 Task: Find a house in Reading, United Kingdom, for 6 guests from September 6 to September 15, with a price range of 8000 to 12000, 5 bedrooms, 6 bathrooms, and amenities including free parking, WiFi, TV, and gym.
Action: Mouse moved to (504, 105)
Screenshot: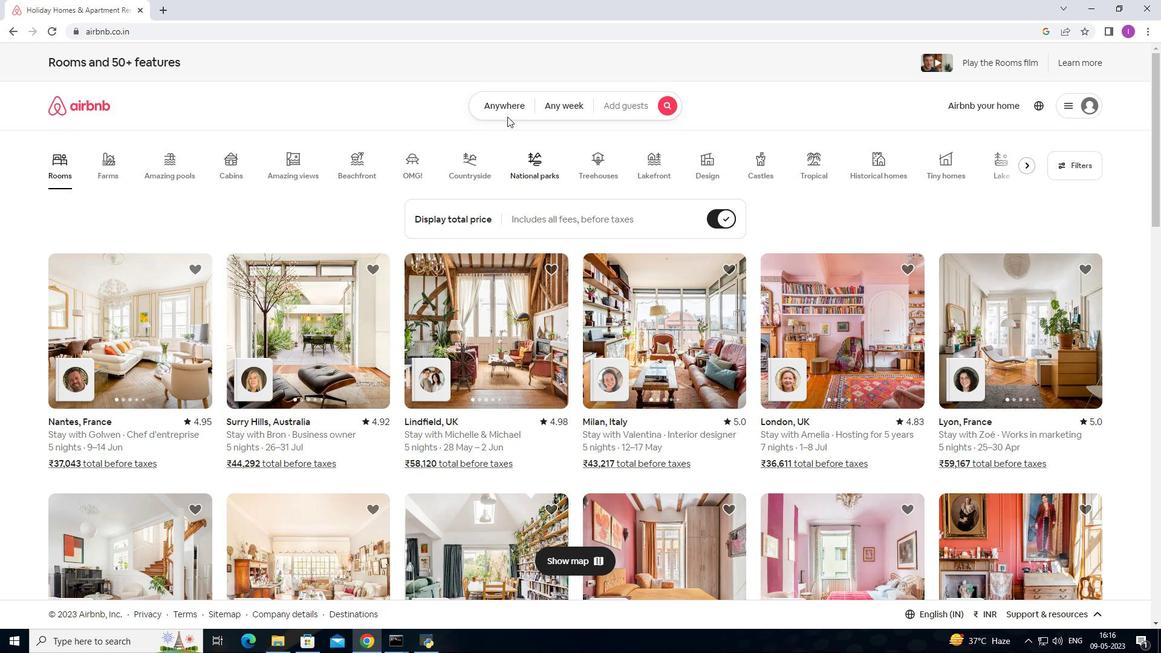 
Action: Mouse pressed left at (504, 105)
Screenshot: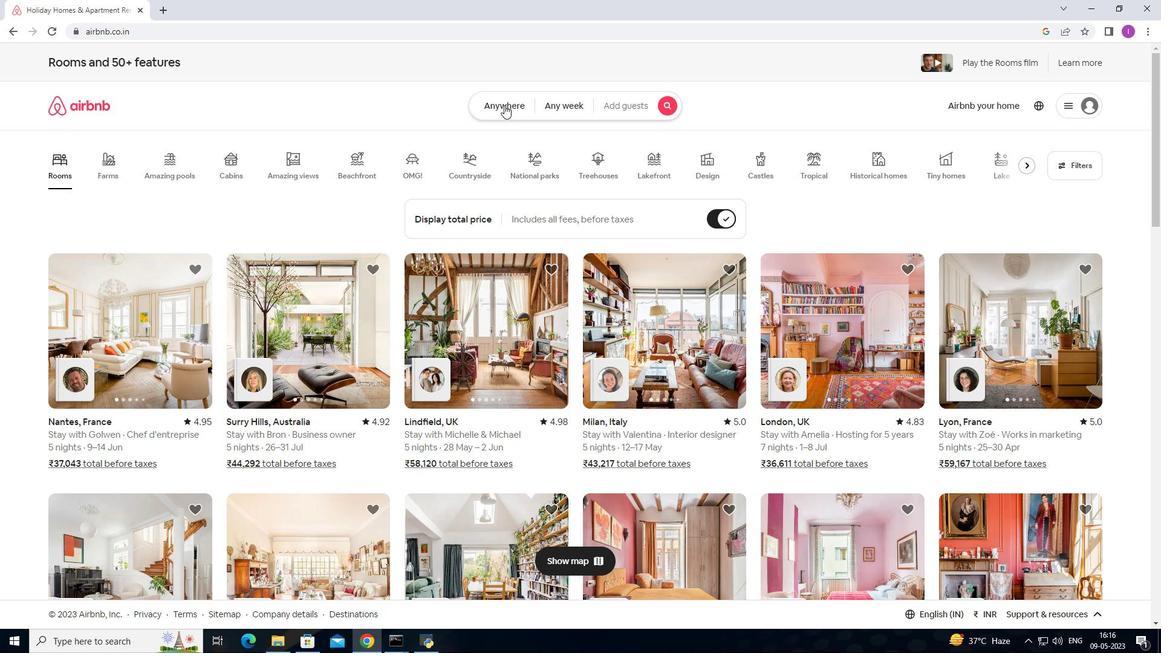 
Action: Mouse moved to (416, 157)
Screenshot: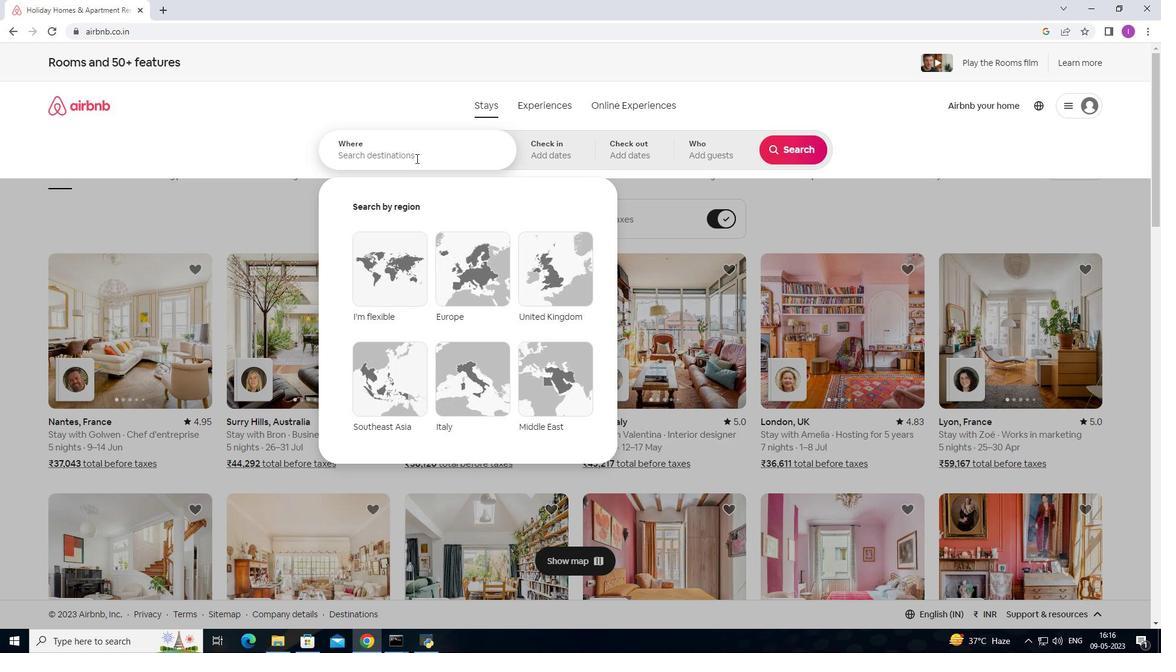 
Action: Mouse pressed left at (416, 157)
Screenshot: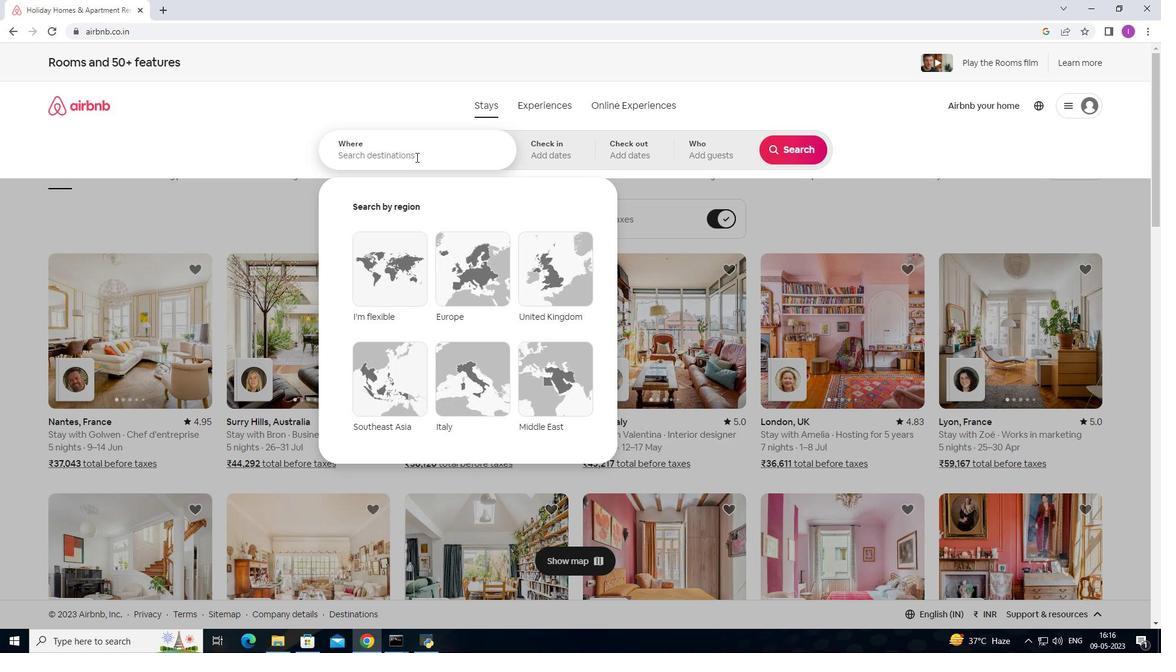 
Action: Mouse moved to (422, 156)
Screenshot: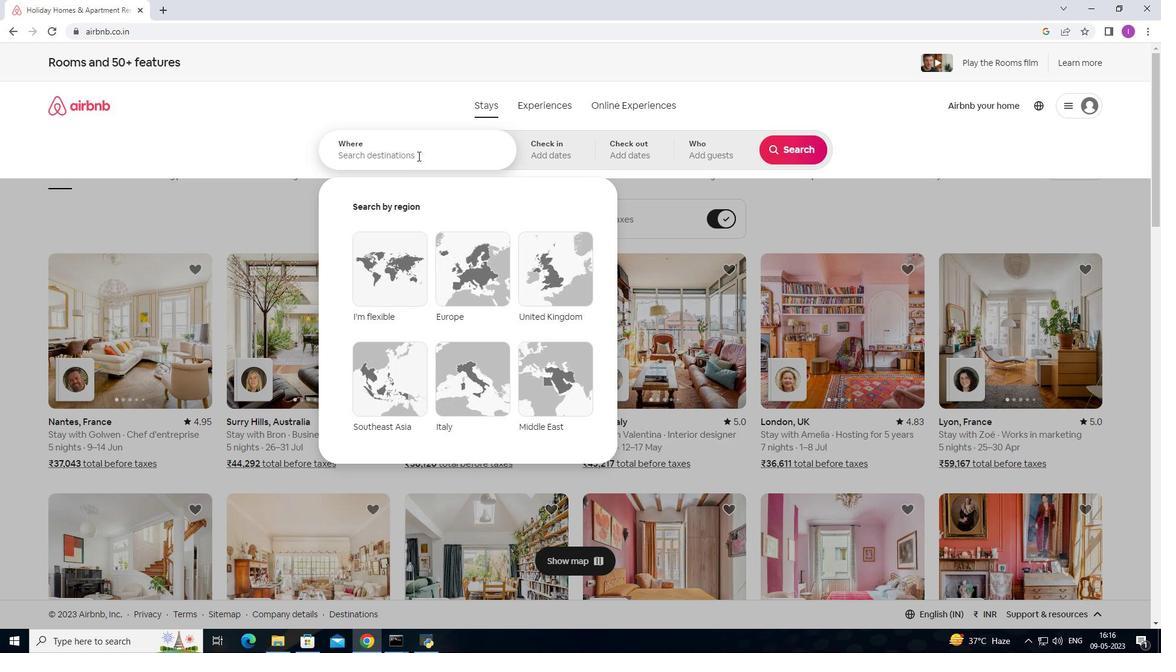 
Action: Key pressed <Key.shift>Reading,<Key.shift>united
Screenshot: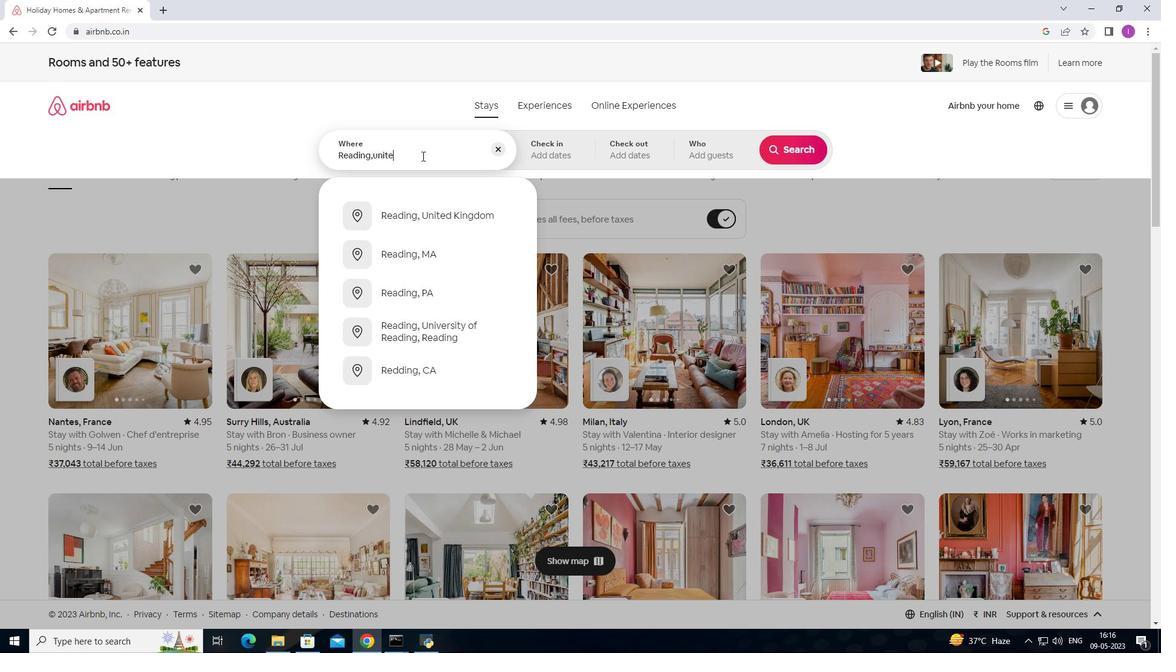 
Action: Mouse moved to (423, 214)
Screenshot: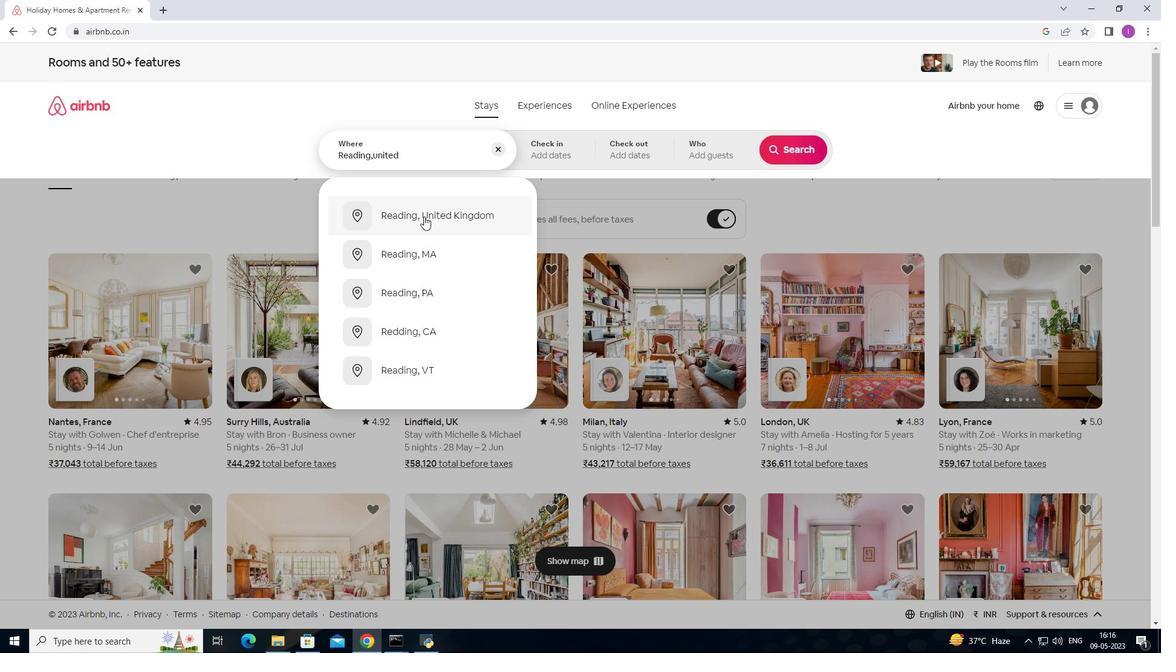 
Action: Mouse pressed left at (423, 214)
Screenshot: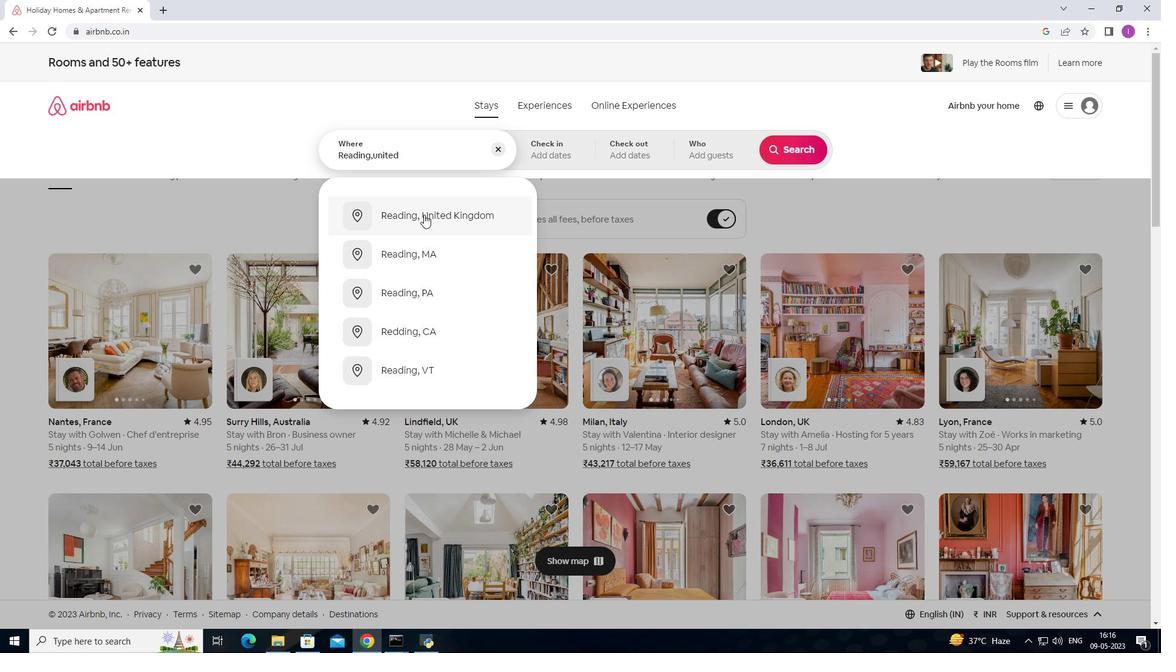 
Action: Mouse moved to (795, 249)
Screenshot: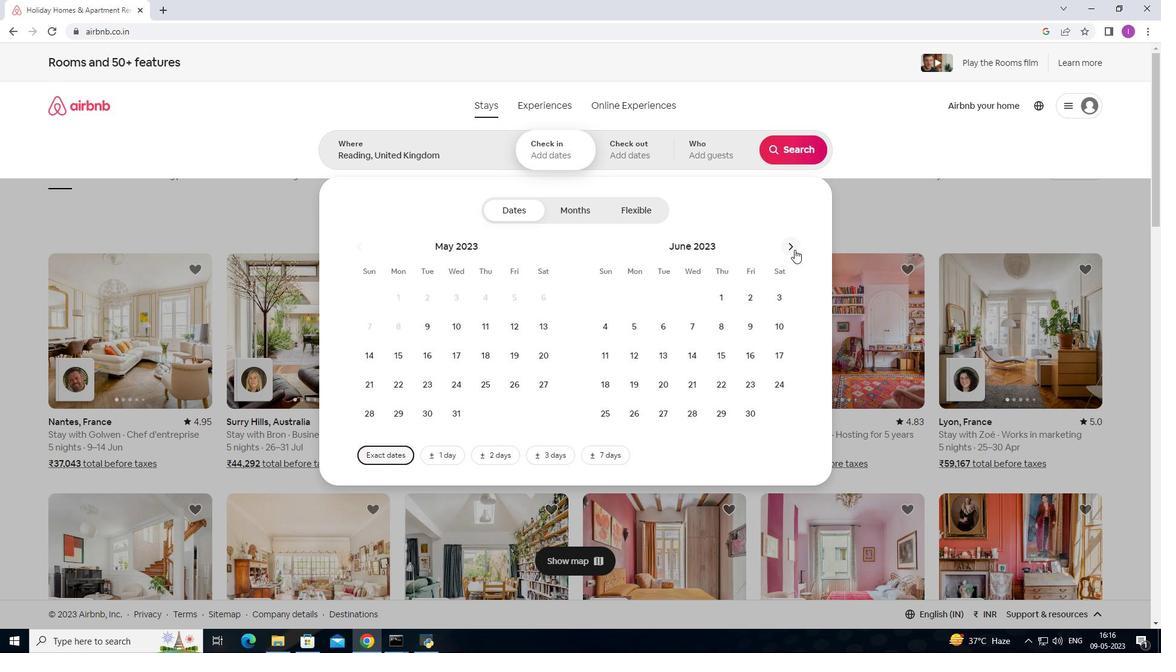 
Action: Mouse pressed left at (795, 249)
Screenshot: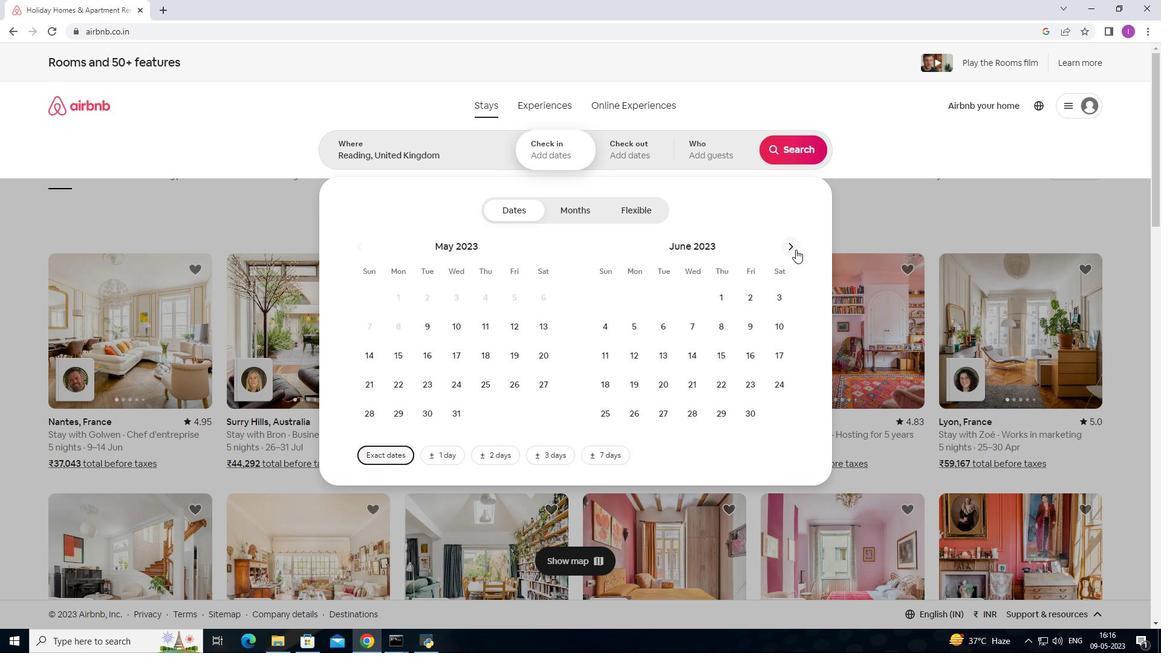 
Action: Mouse pressed left at (795, 249)
Screenshot: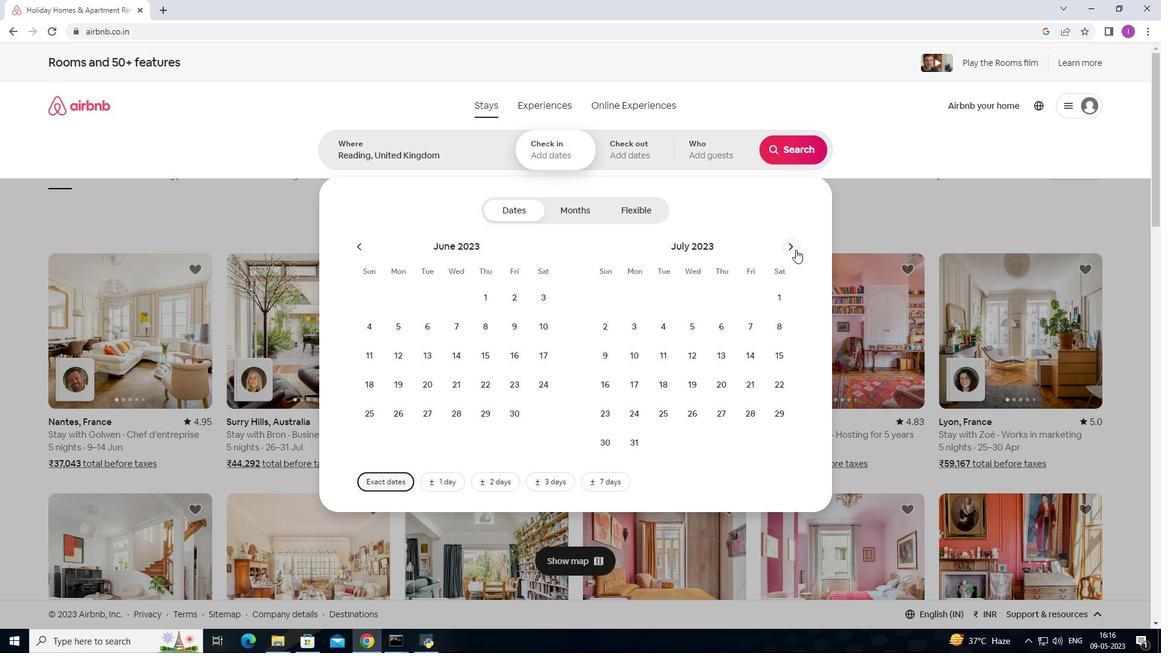 
Action: Mouse pressed left at (795, 249)
Screenshot: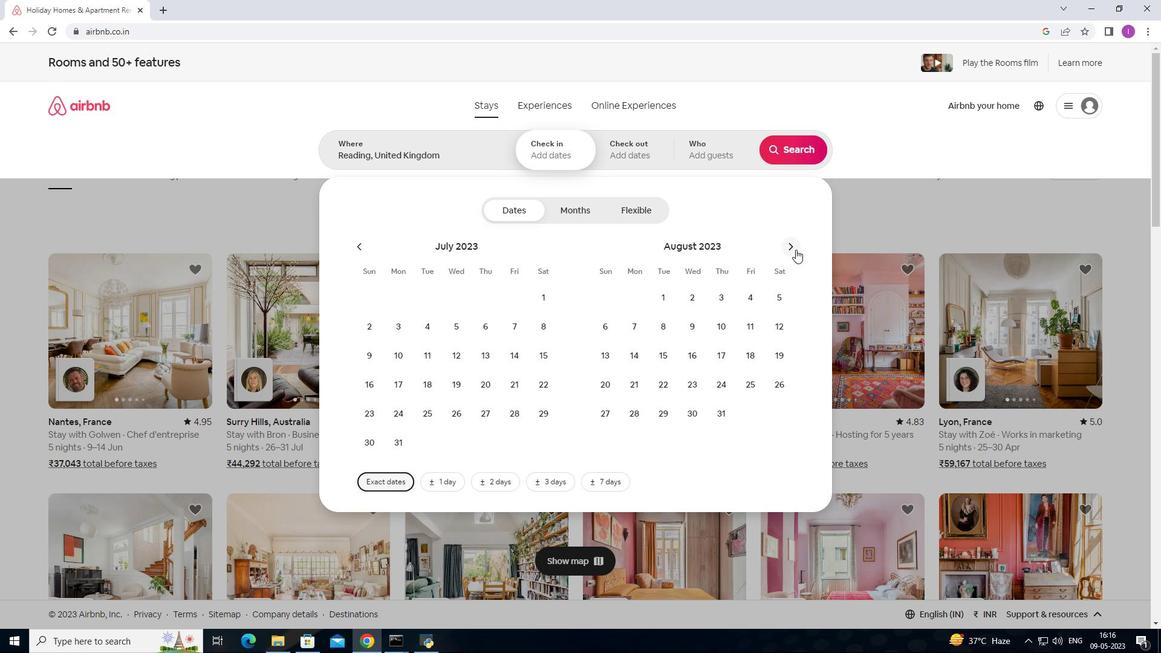 
Action: Mouse moved to (695, 325)
Screenshot: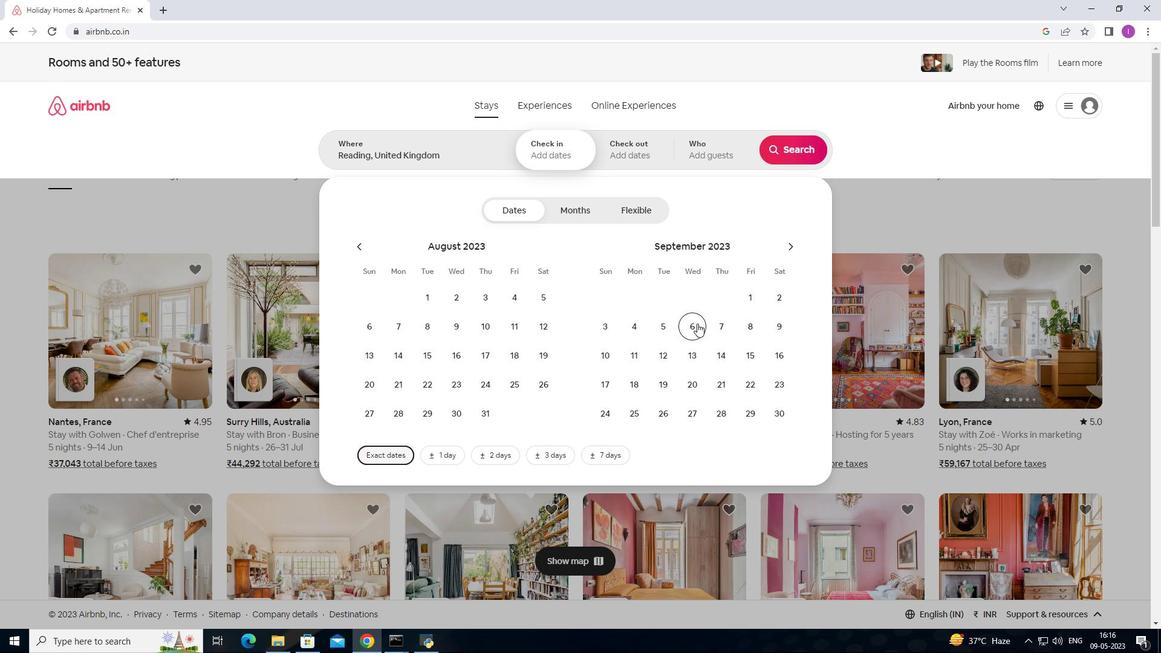
Action: Mouse pressed left at (695, 325)
Screenshot: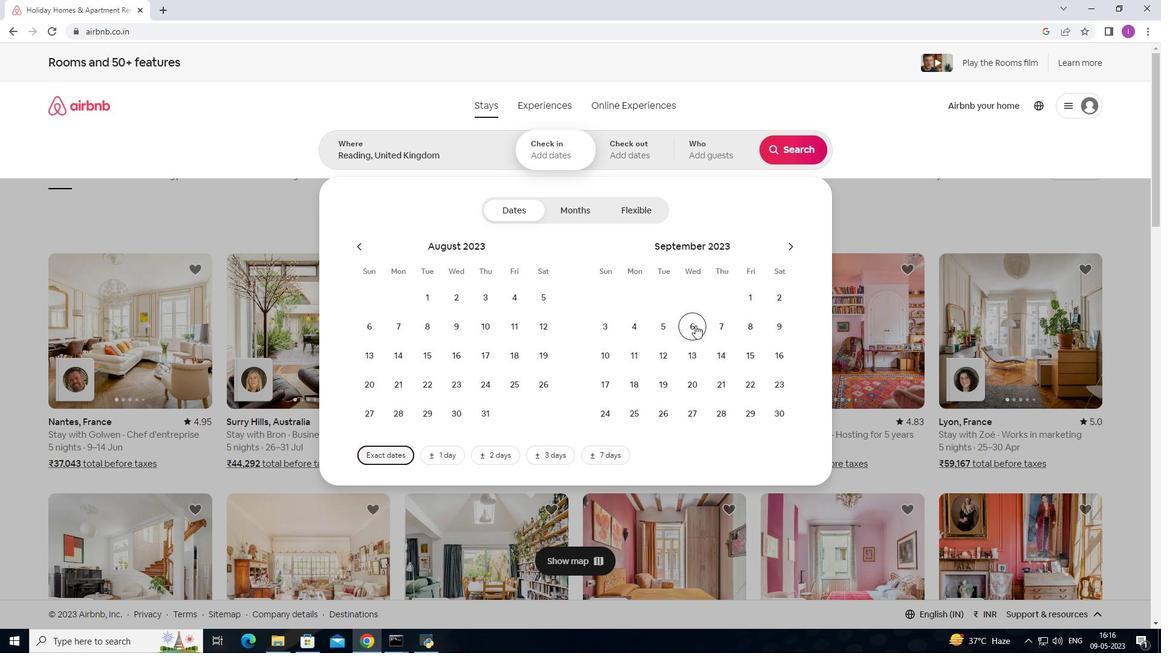 
Action: Mouse moved to (758, 359)
Screenshot: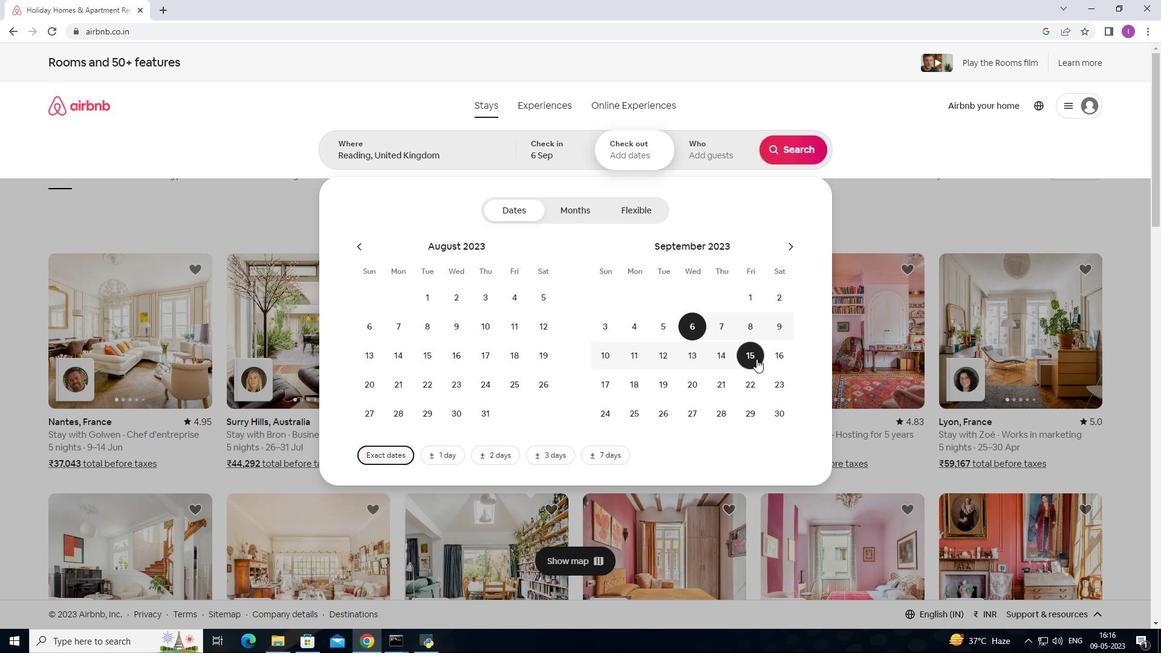 
Action: Mouse pressed left at (758, 359)
Screenshot: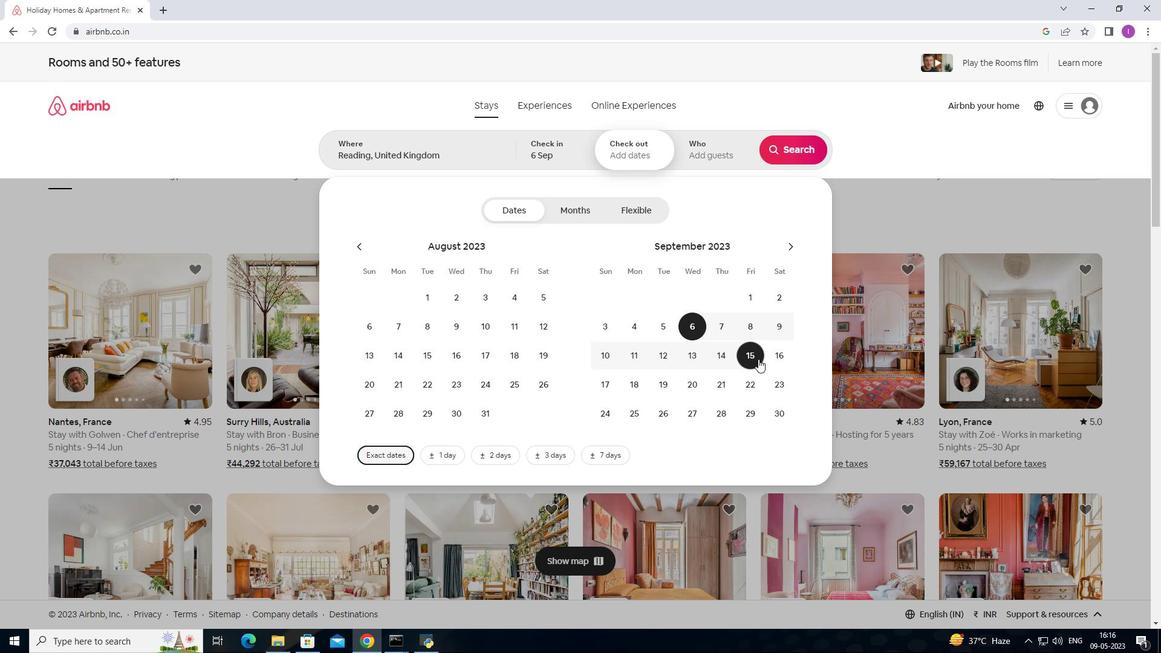 
Action: Mouse moved to (720, 145)
Screenshot: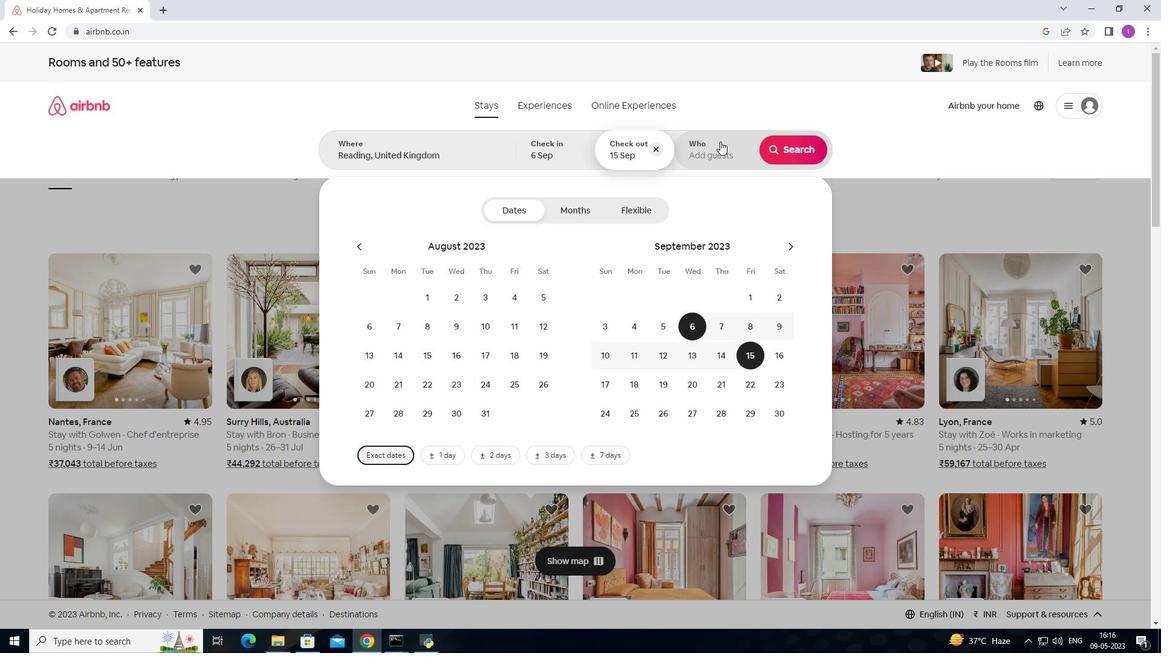 
Action: Mouse pressed left at (720, 145)
Screenshot: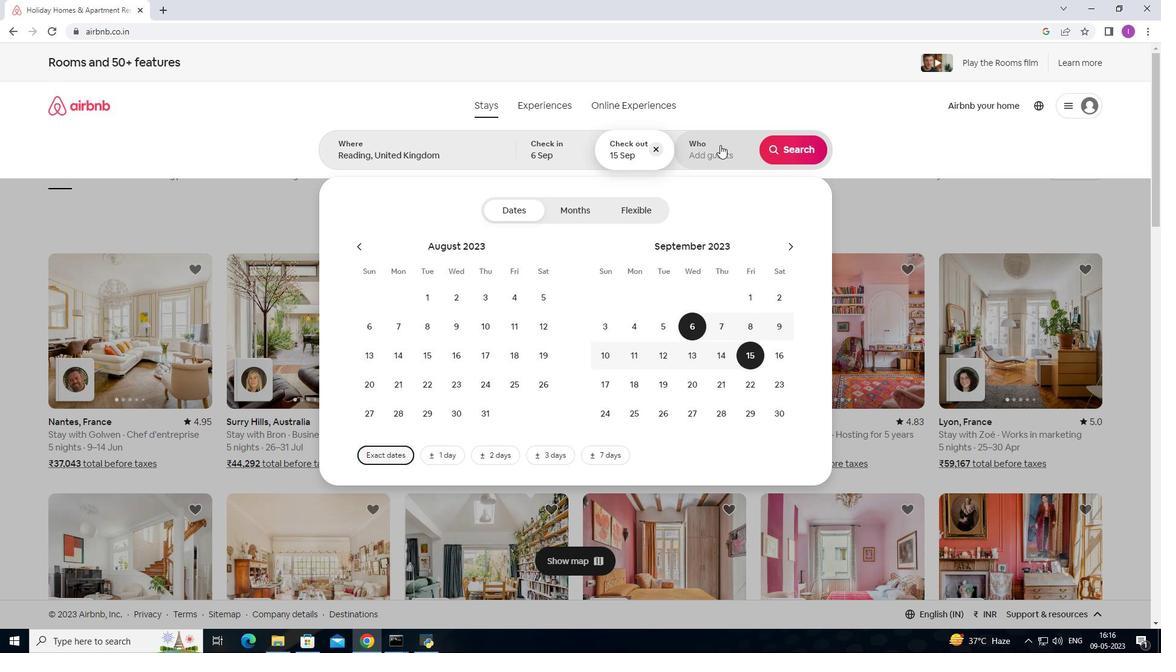 
Action: Mouse moved to (792, 217)
Screenshot: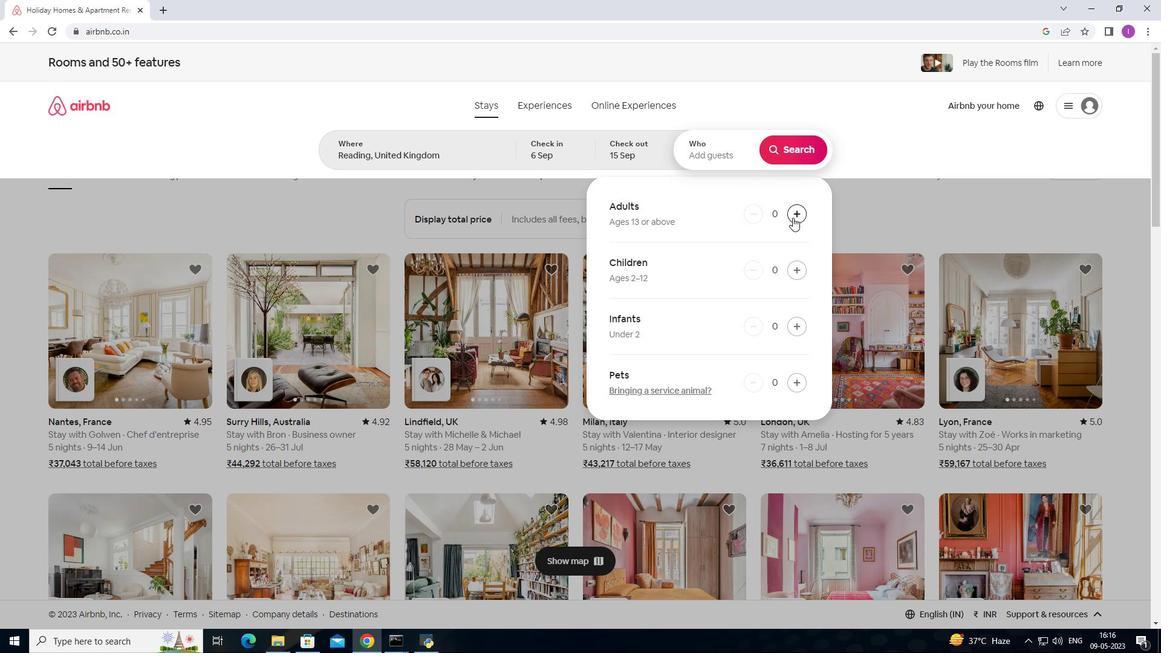 
Action: Mouse pressed left at (792, 217)
Screenshot: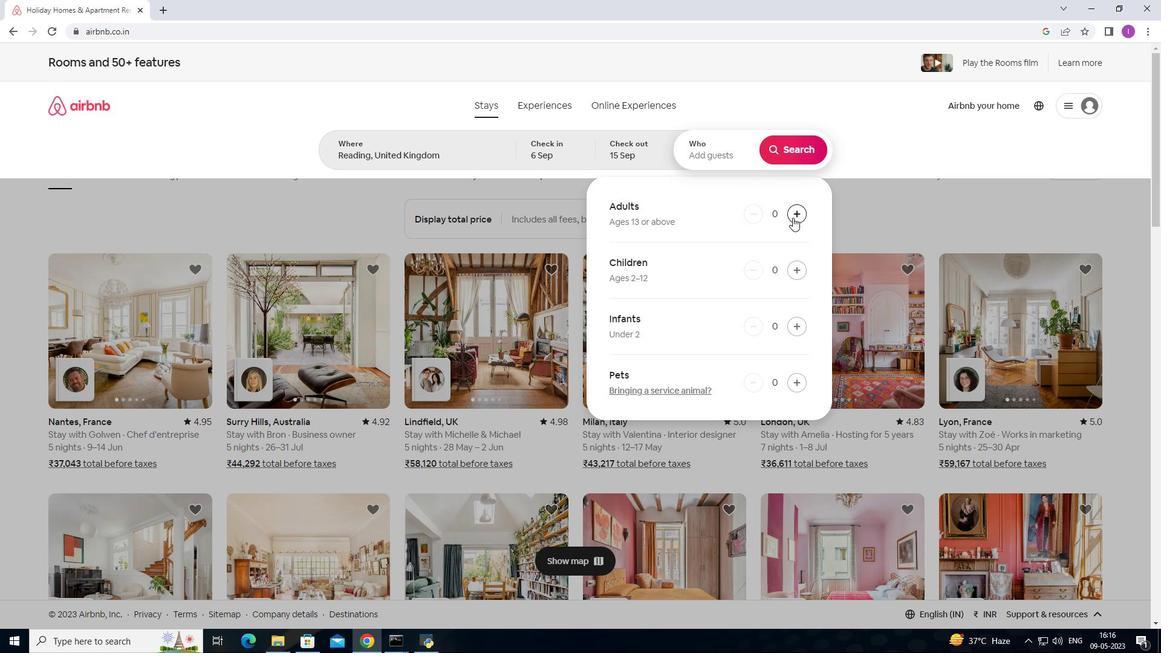 
Action: Mouse pressed left at (792, 217)
Screenshot: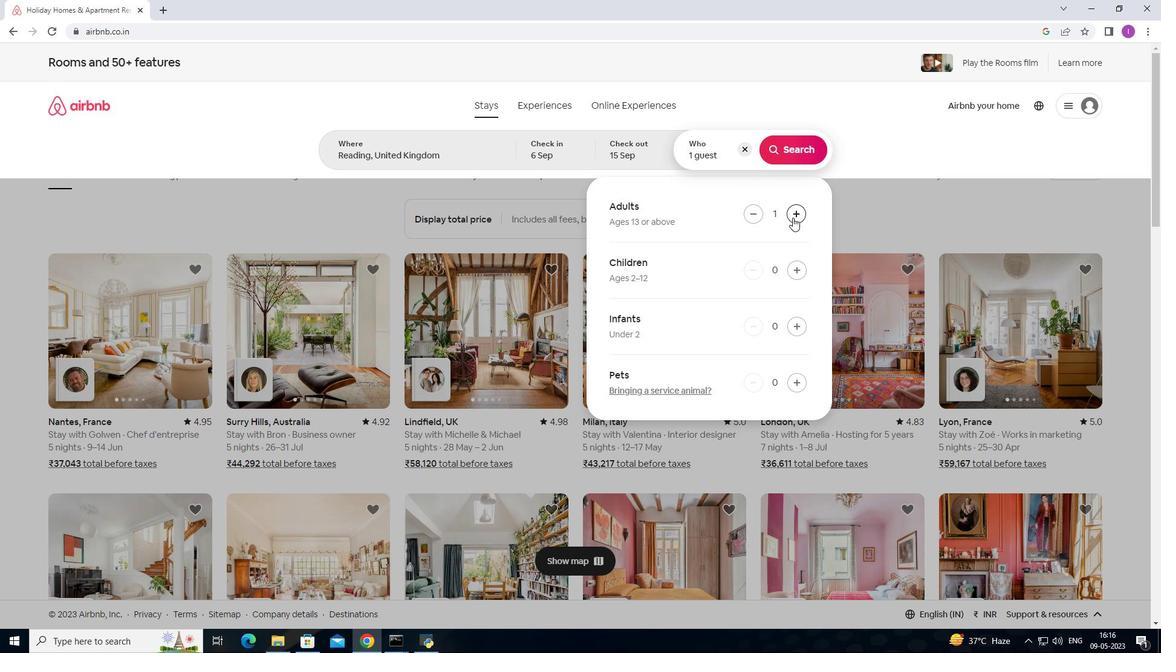 
Action: Mouse pressed left at (792, 217)
Screenshot: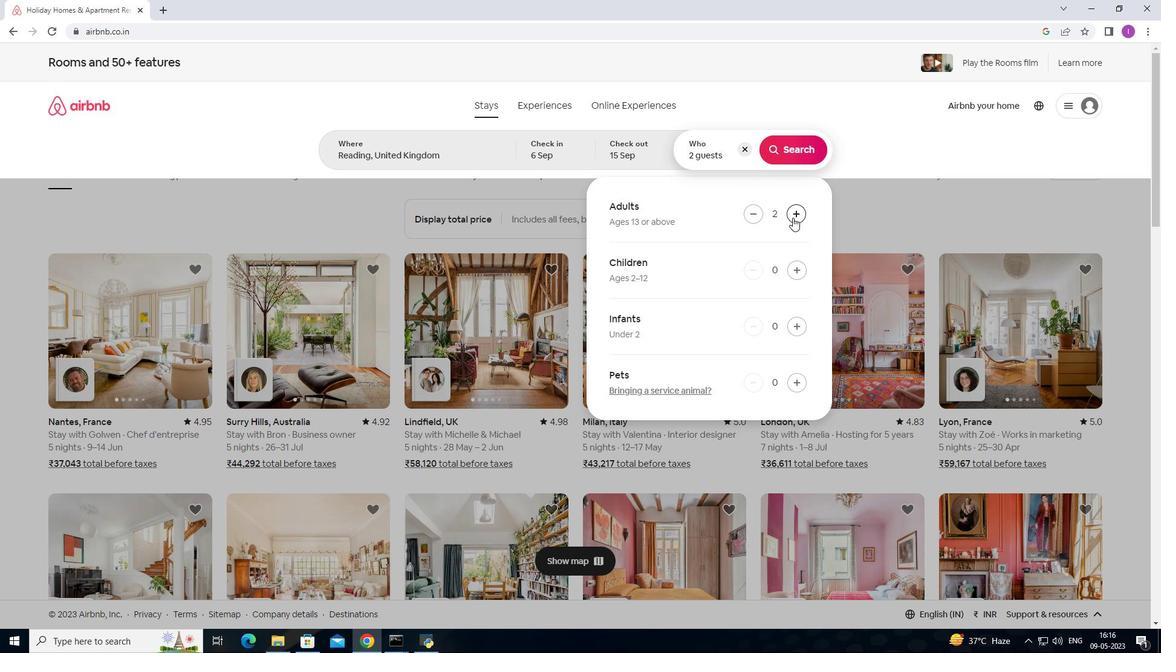 
Action: Mouse pressed left at (792, 217)
Screenshot: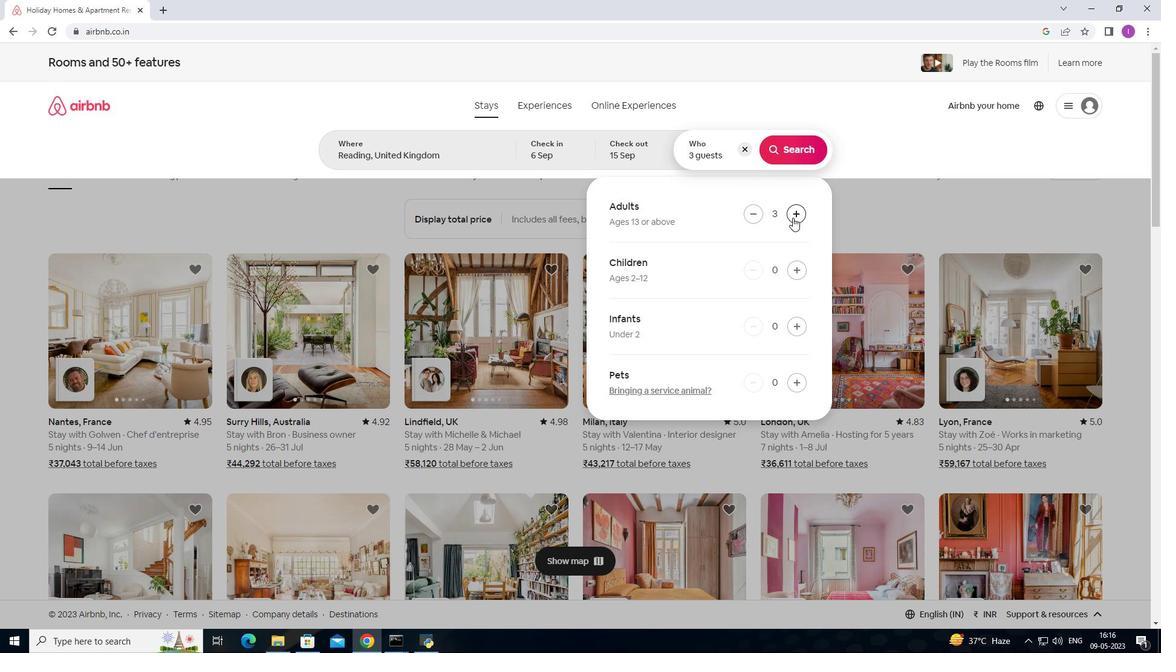 
Action: Mouse pressed left at (792, 217)
Screenshot: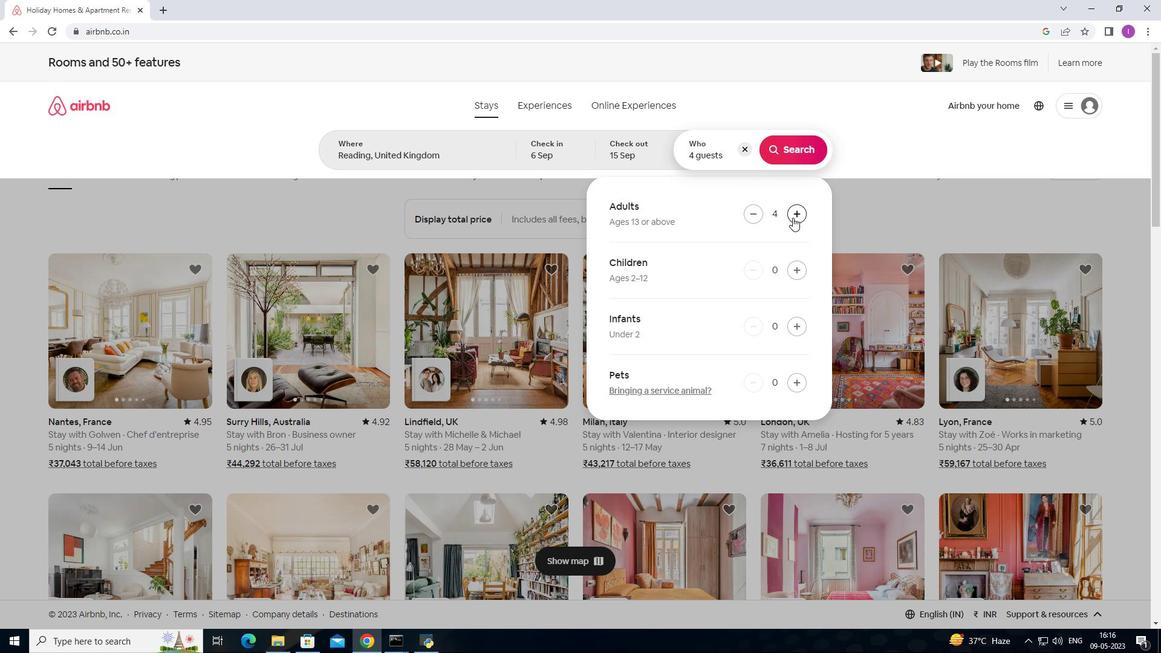 
Action: Mouse moved to (792, 217)
Screenshot: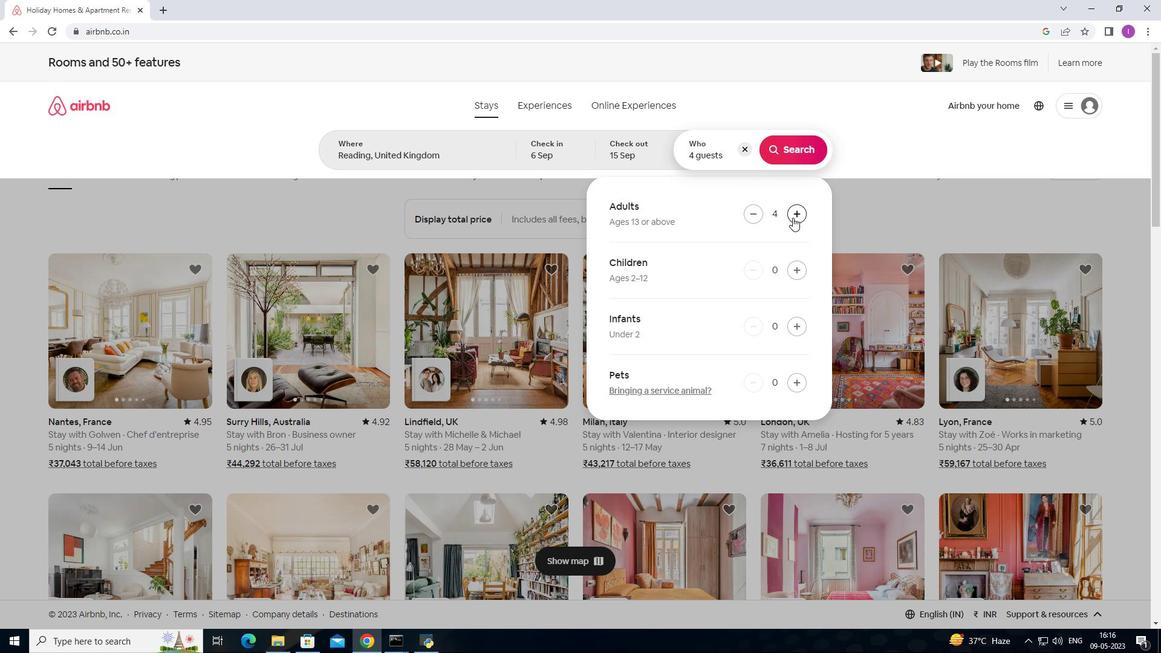 
Action: Mouse pressed left at (792, 217)
Screenshot: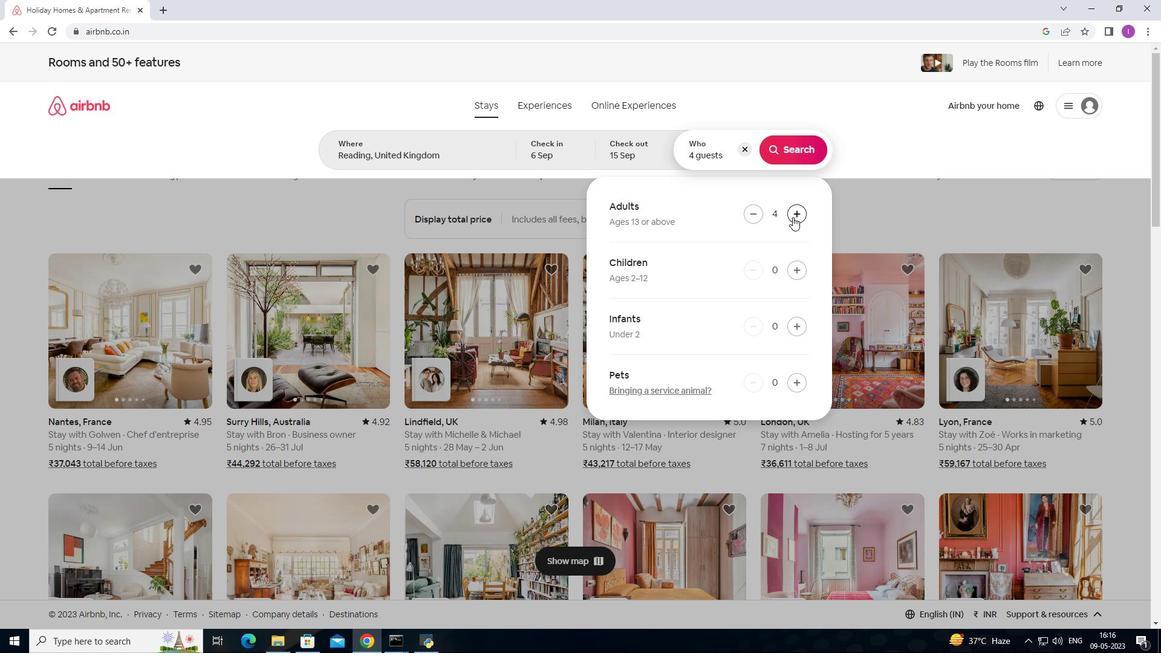 
Action: Mouse moved to (786, 156)
Screenshot: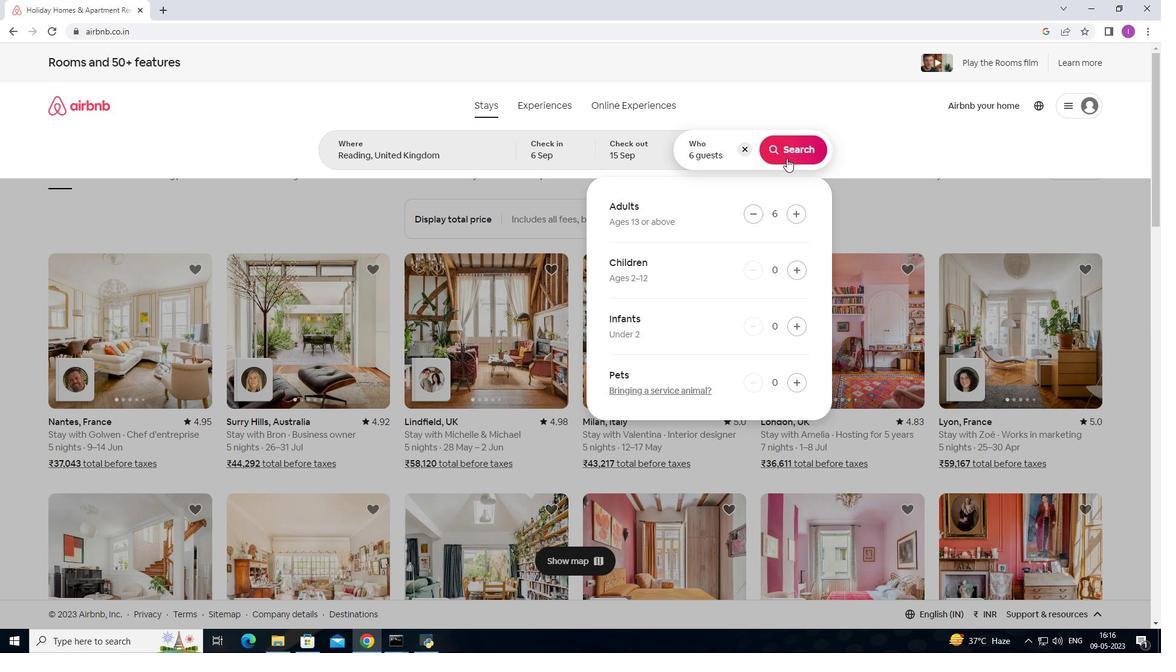 
Action: Mouse pressed left at (786, 156)
Screenshot: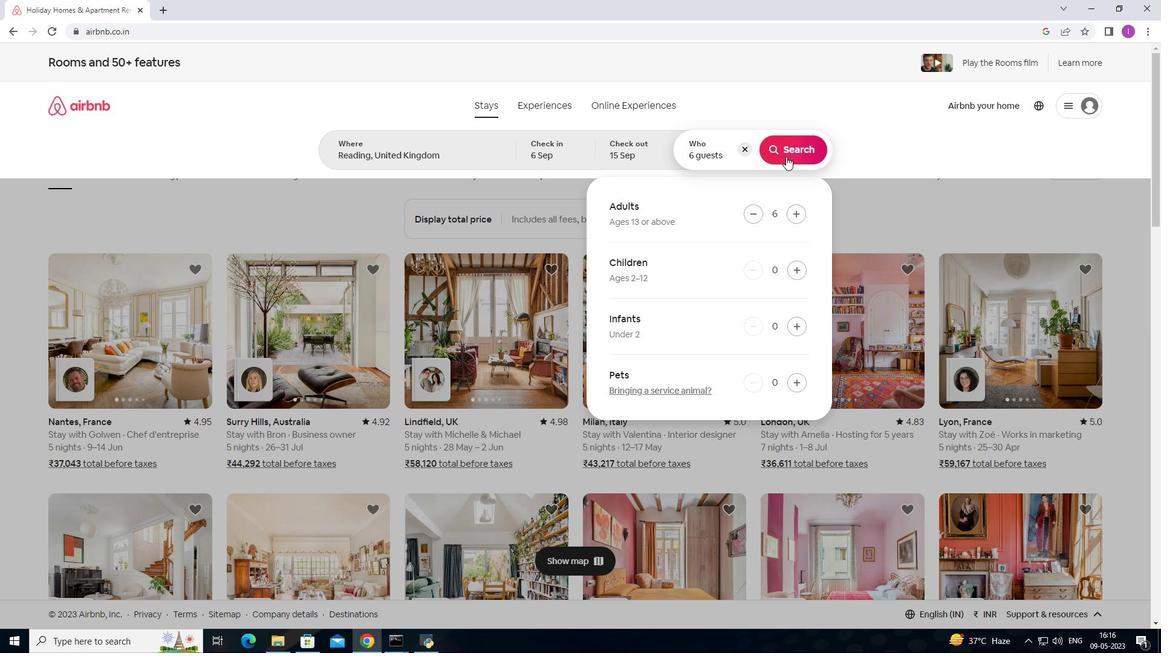 
Action: Mouse moved to (1114, 123)
Screenshot: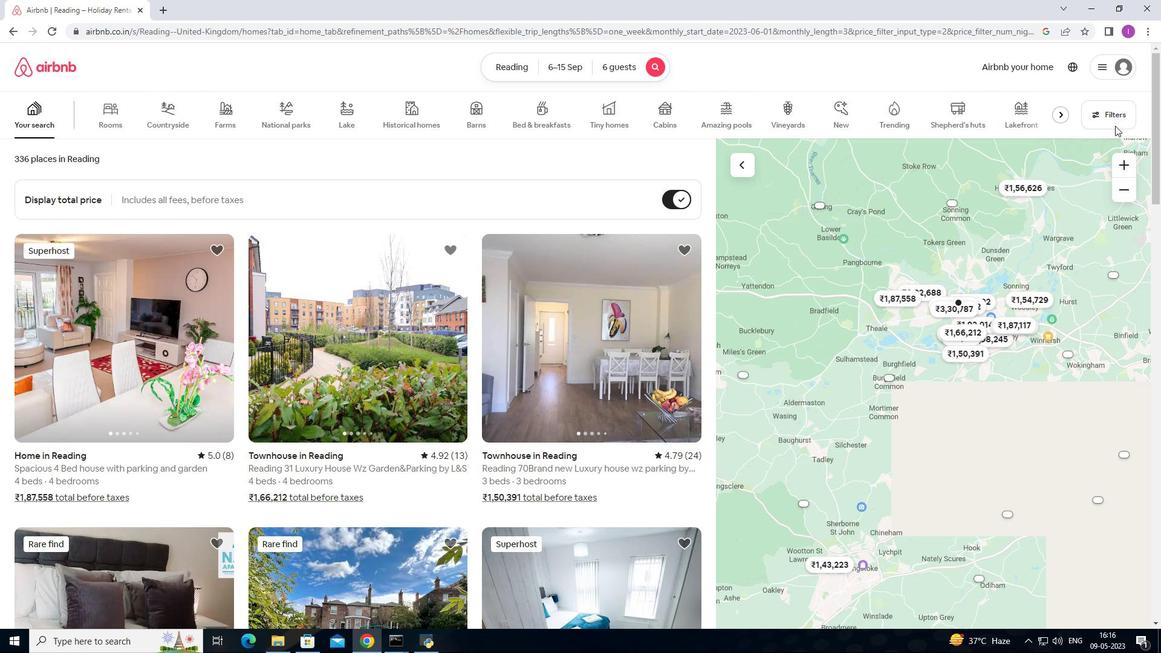 
Action: Mouse pressed left at (1114, 123)
Screenshot: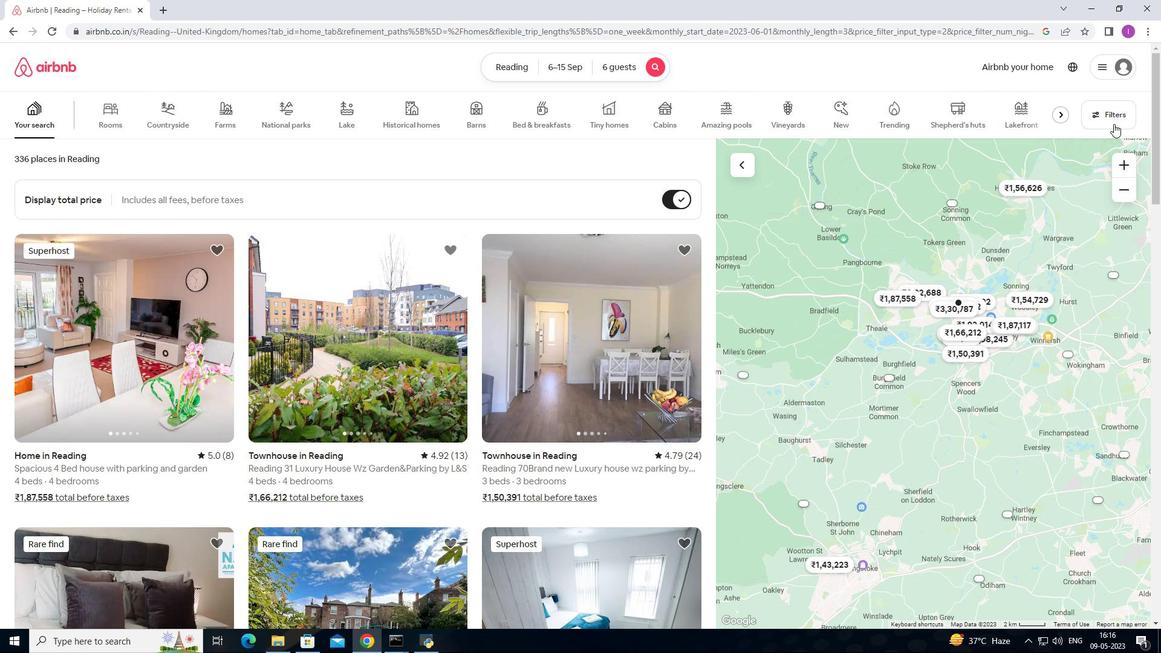 
Action: Mouse moved to (436, 419)
Screenshot: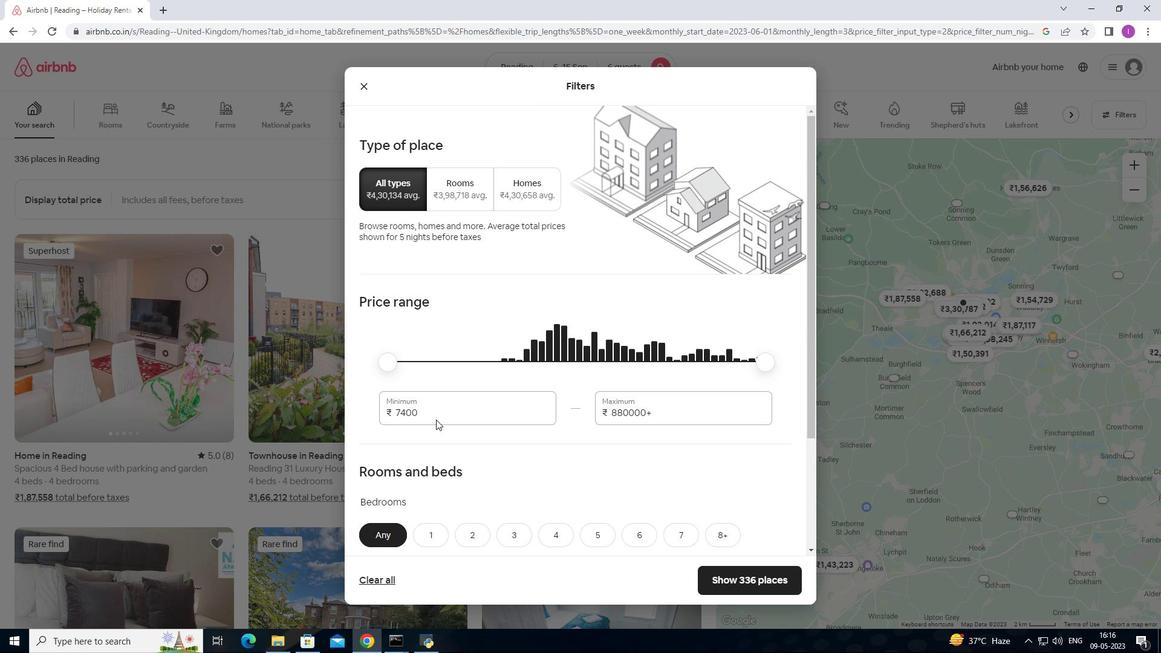 
Action: Mouse pressed left at (436, 419)
Screenshot: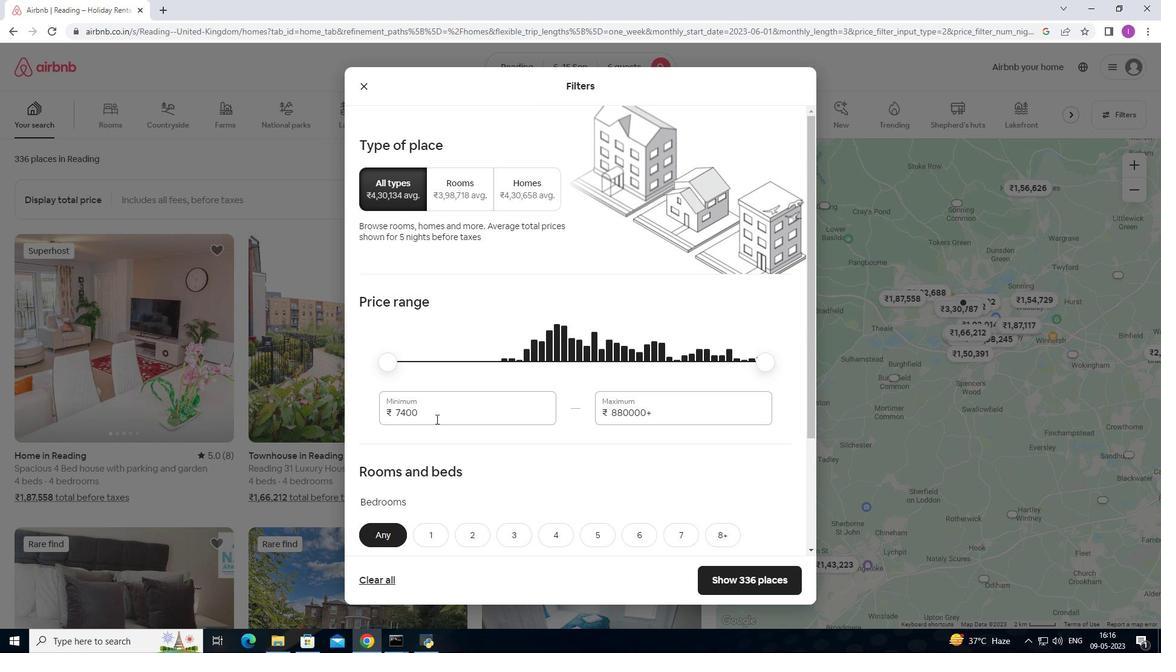 
Action: Mouse moved to (393, 414)
Screenshot: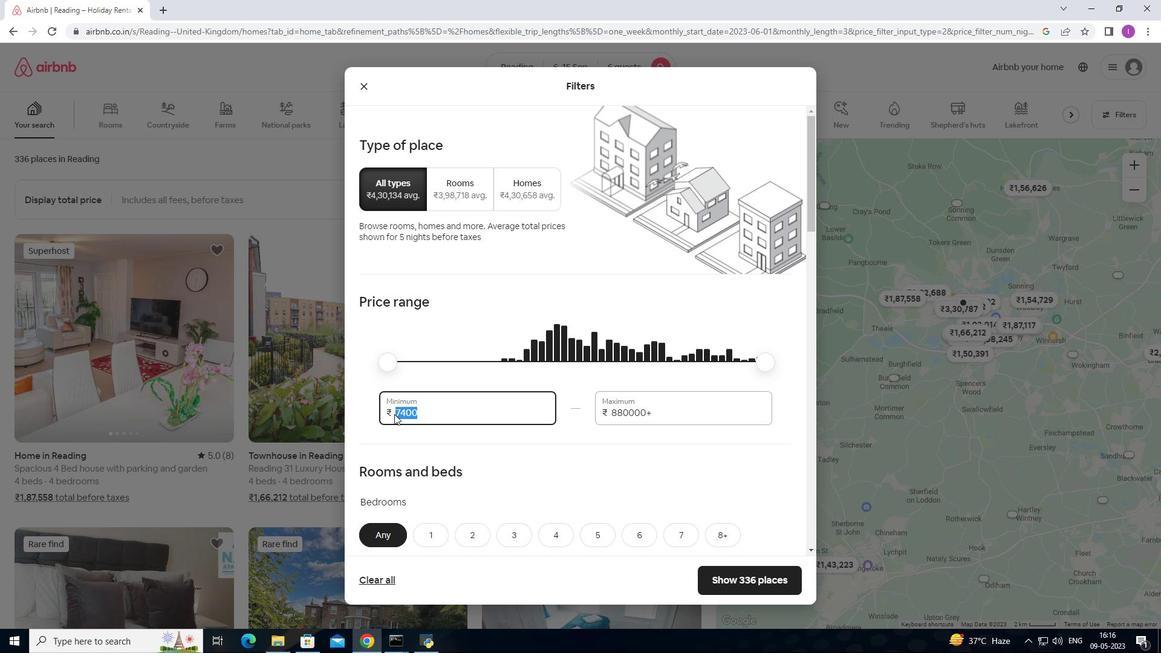 
Action: Key pressed 8000
Screenshot: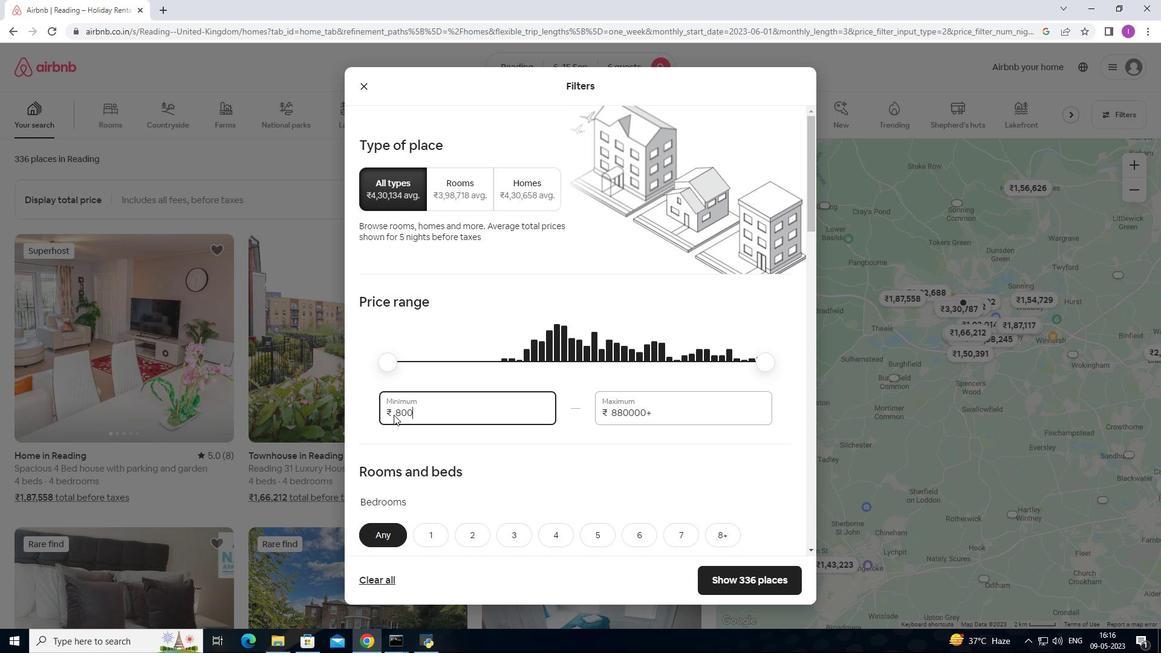 
Action: Mouse moved to (661, 407)
Screenshot: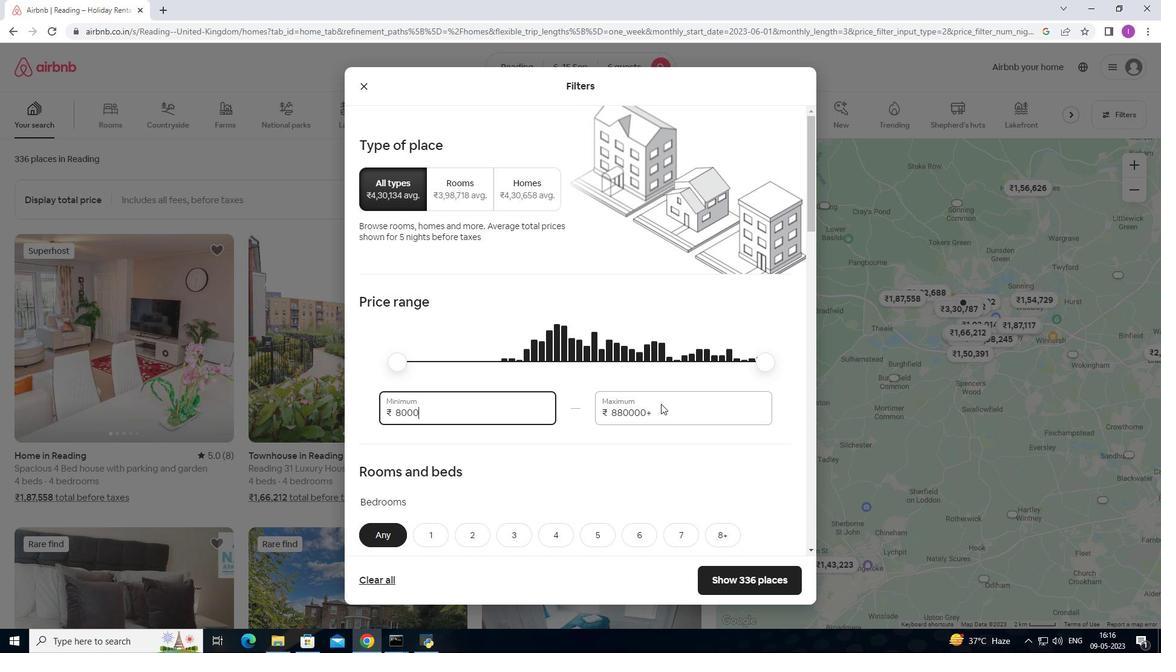 
Action: Mouse pressed left at (661, 407)
Screenshot: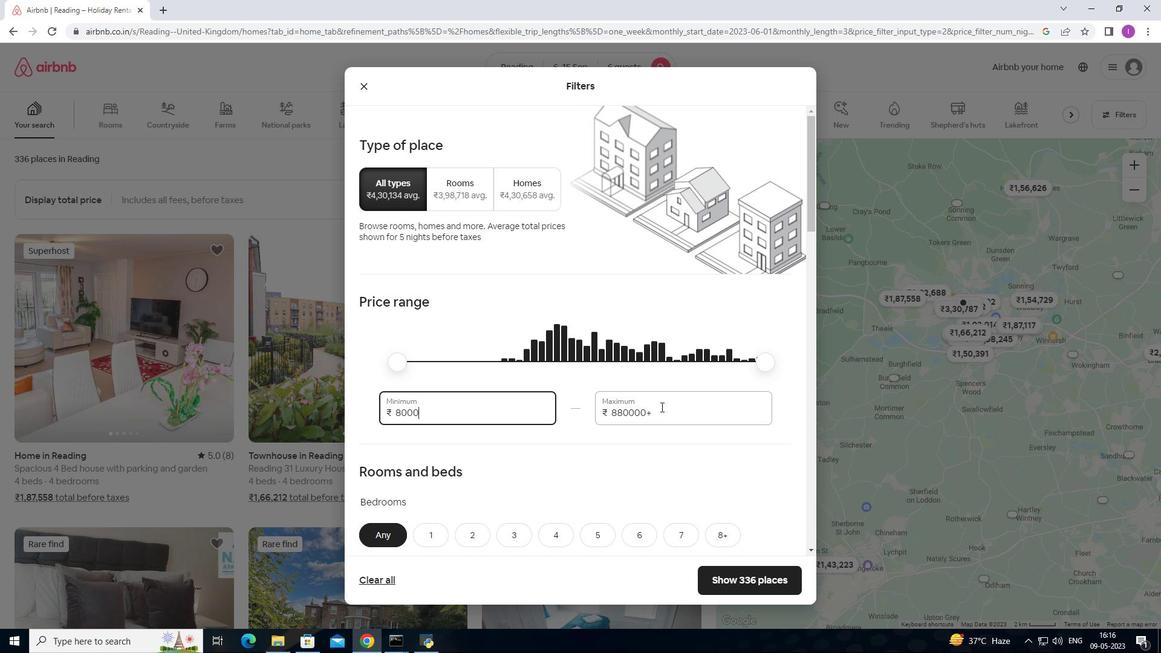
Action: Mouse moved to (589, 409)
Screenshot: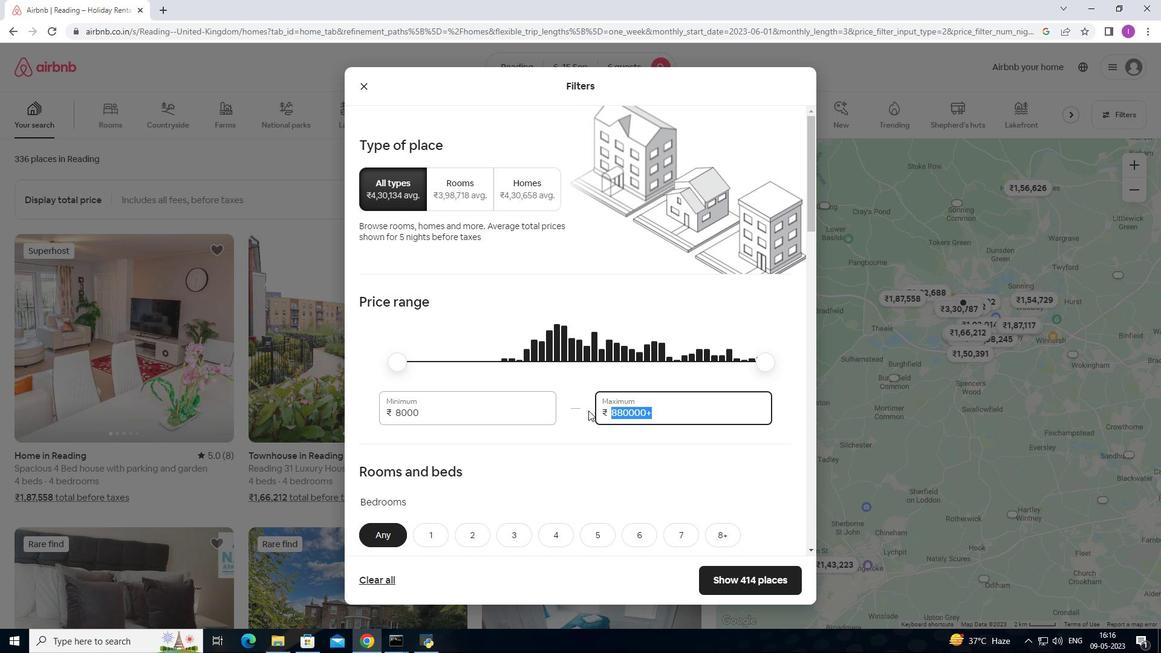 
Action: Key pressed 12000
Screenshot: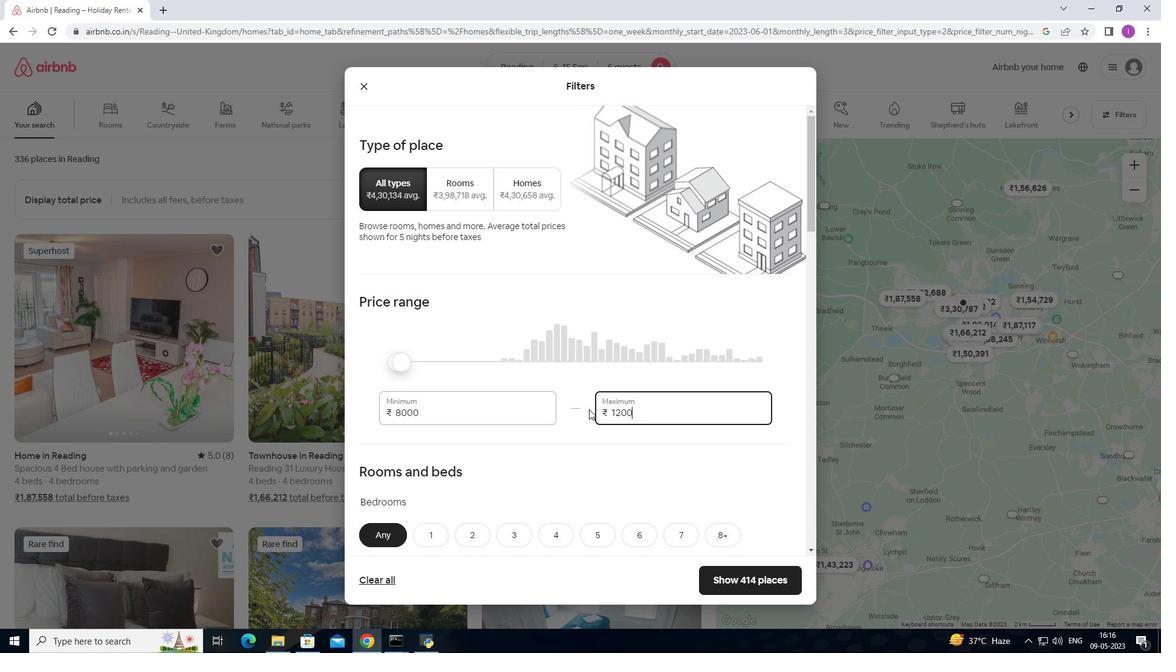 
Action: Mouse scrolled (589, 408) with delta (0, 0)
Screenshot: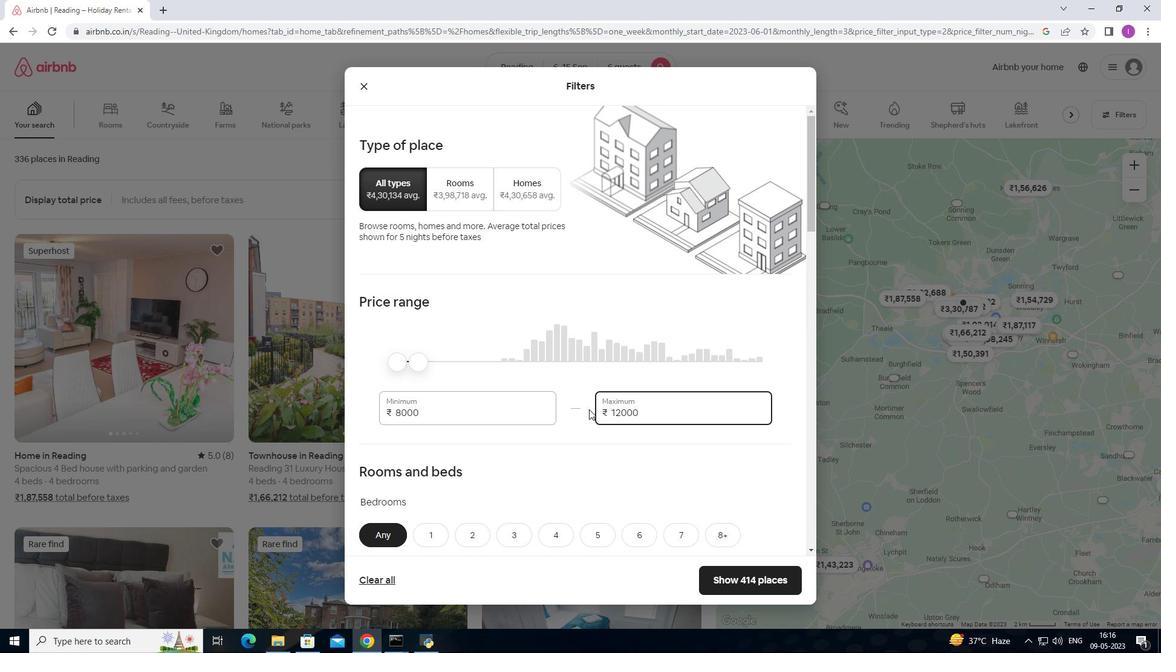 
Action: Mouse scrolled (589, 408) with delta (0, 0)
Screenshot: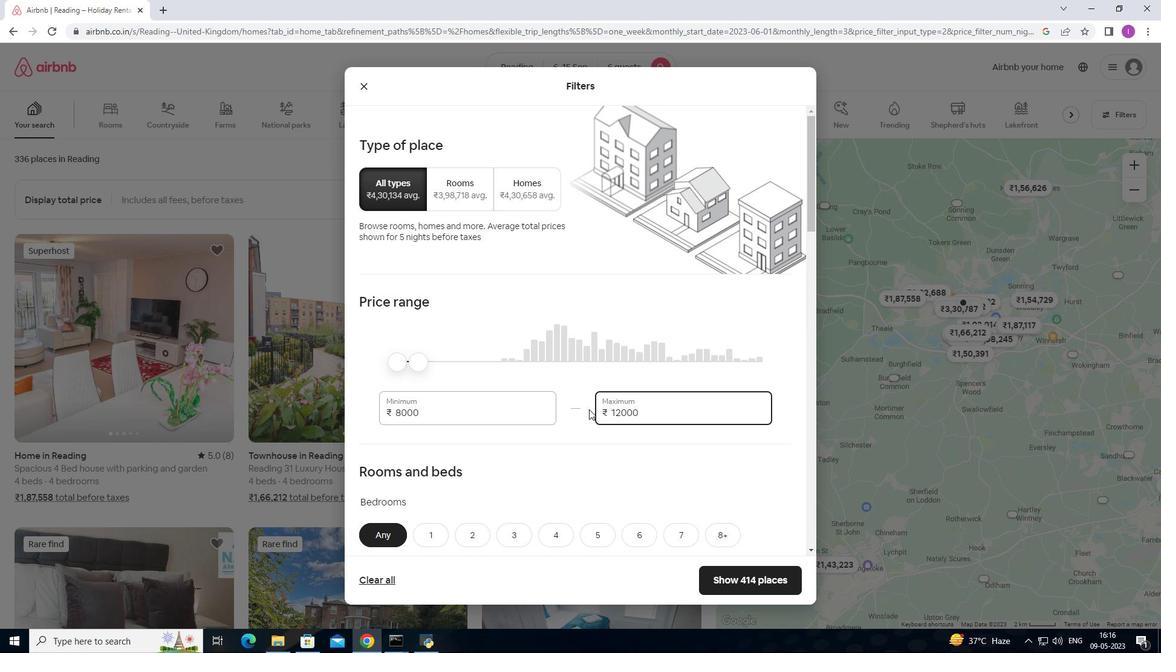 
Action: Mouse scrolled (589, 408) with delta (0, 0)
Screenshot: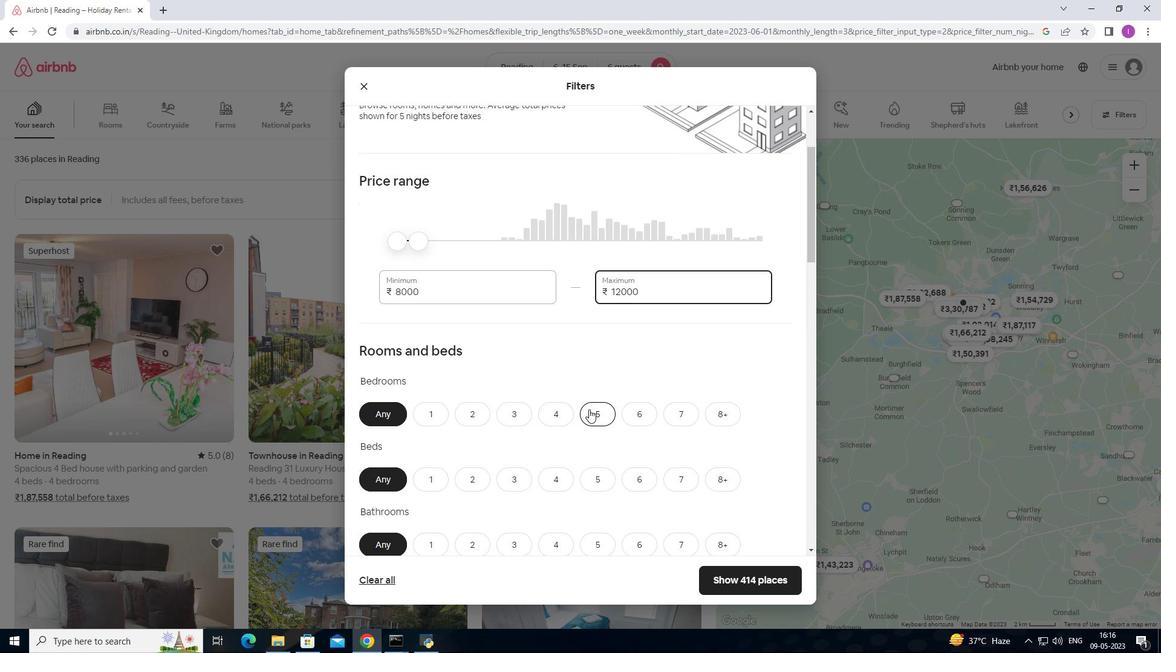 
Action: Mouse scrolled (589, 408) with delta (0, 0)
Screenshot: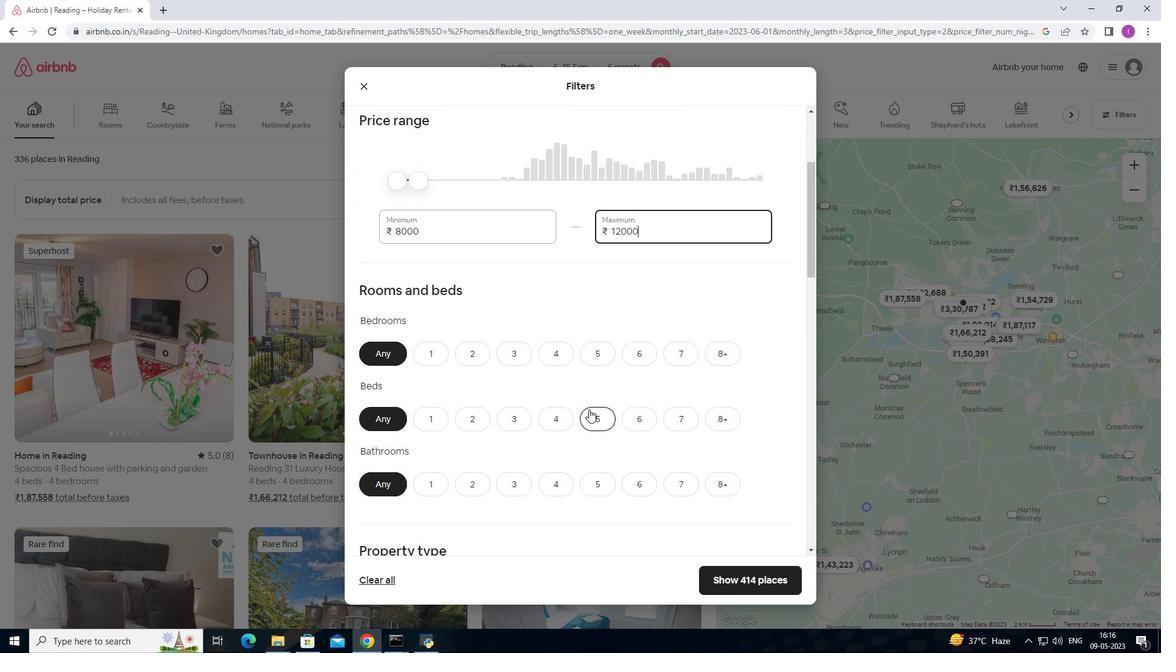 
Action: Mouse moved to (636, 284)
Screenshot: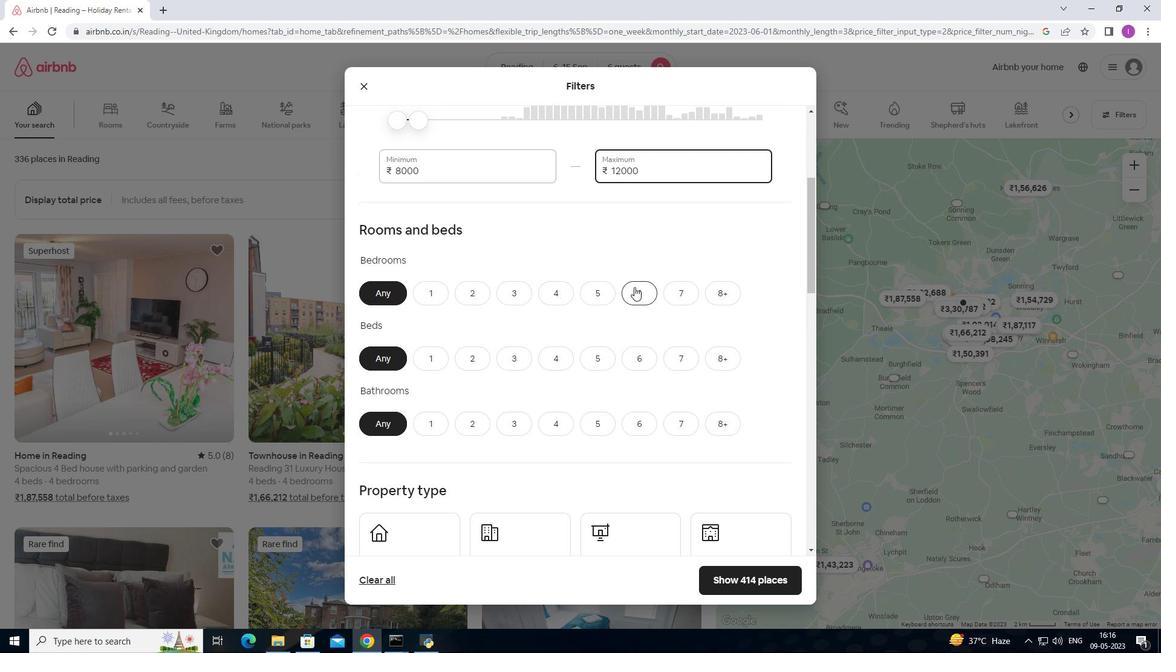 
Action: Mouse pressed left at (636, 284)
Screenshot: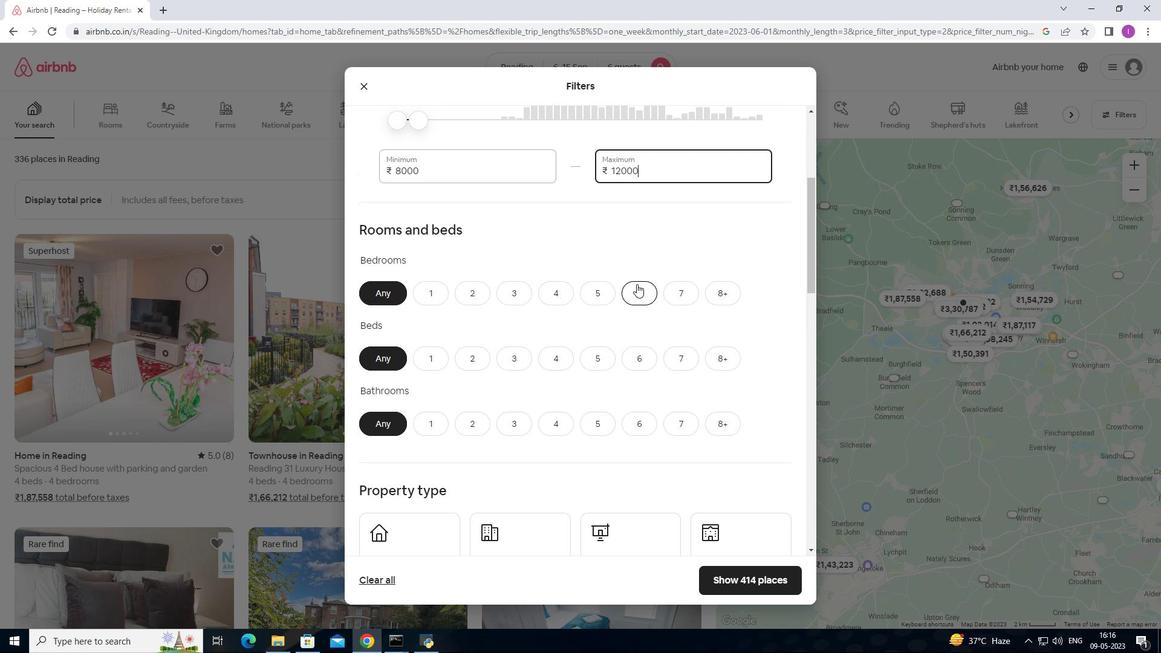 
Action: Mouse moved to (645, 358)
Screenshot: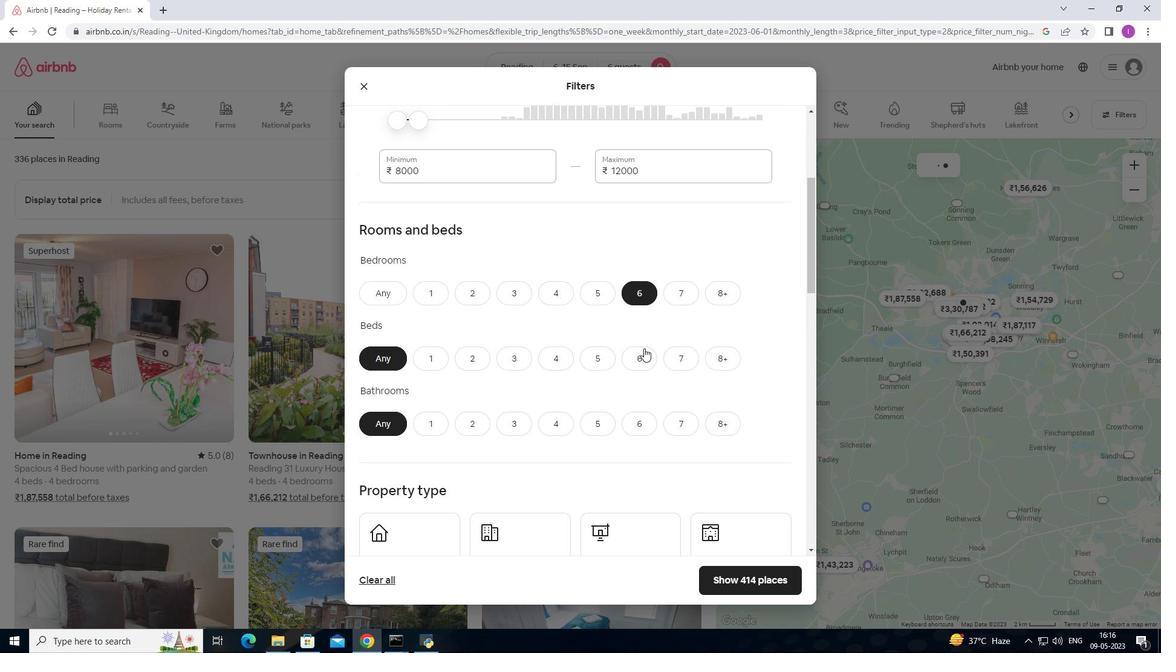 
Action: Mouse pressed left at (645, 358)
Screenshot: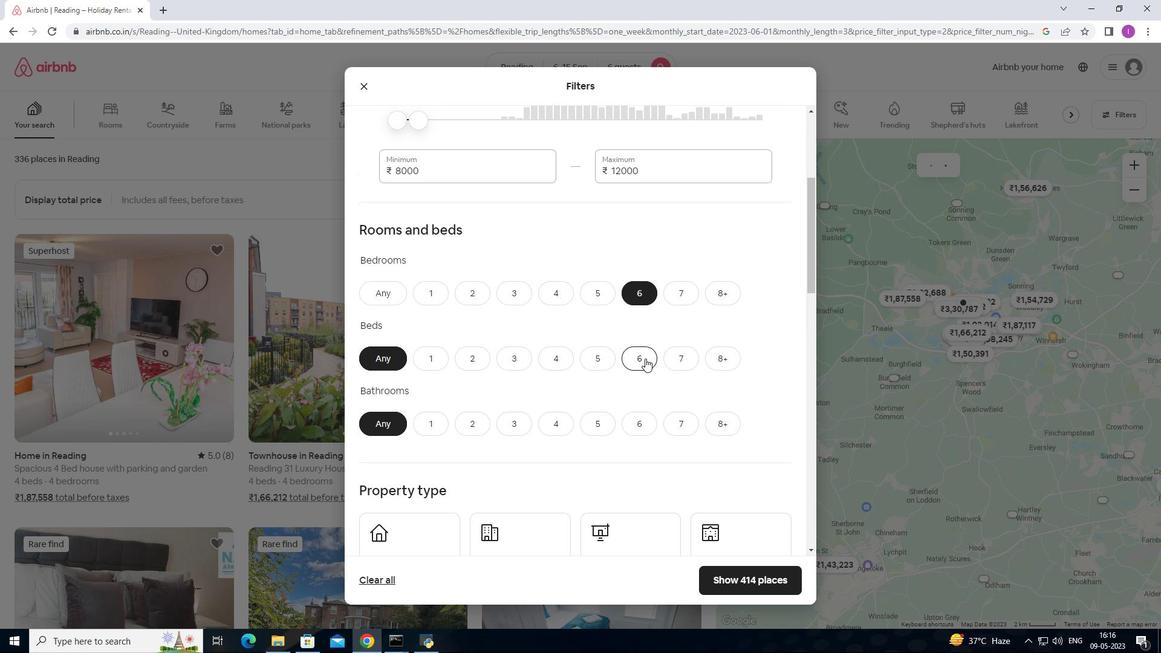 
Action: Mouse moved to (643, 421)
Screenshot: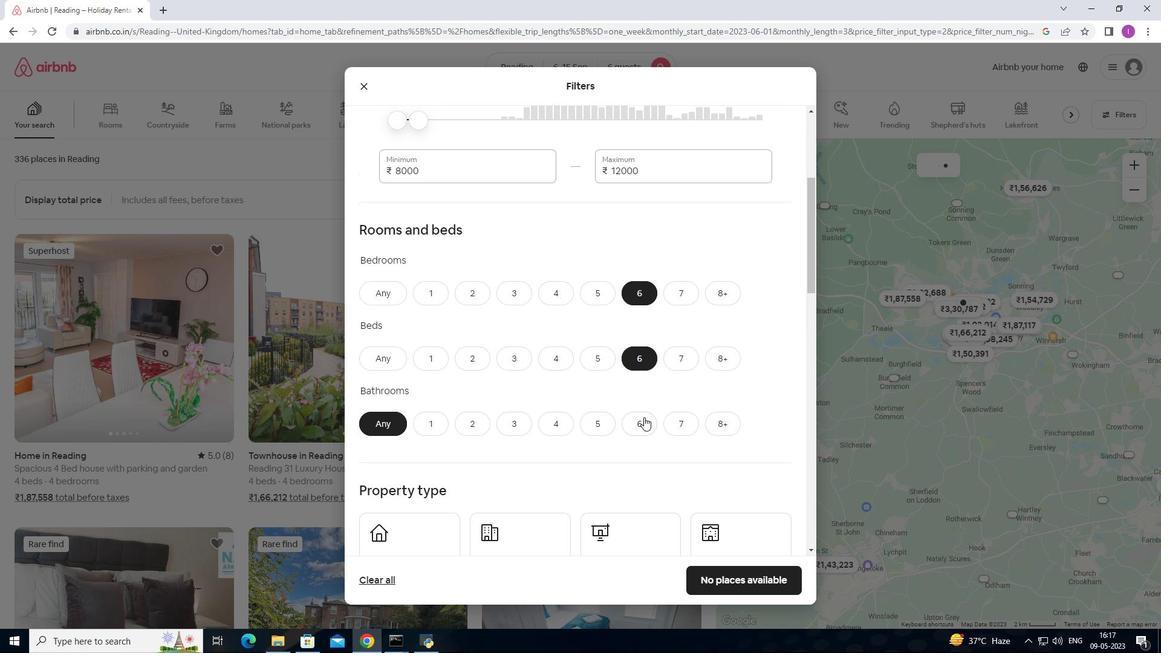 
Action: Mouse pressed left at (643, 421)
Screenshot: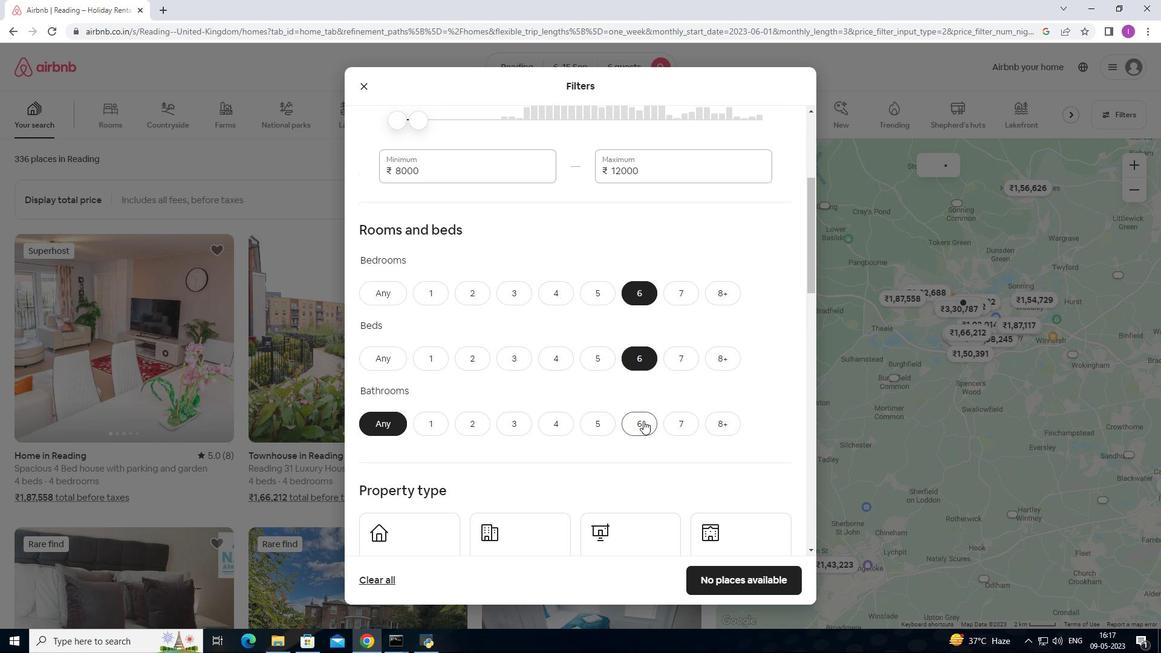 
Action: Mouse moved to (615, 434)
Screenshot: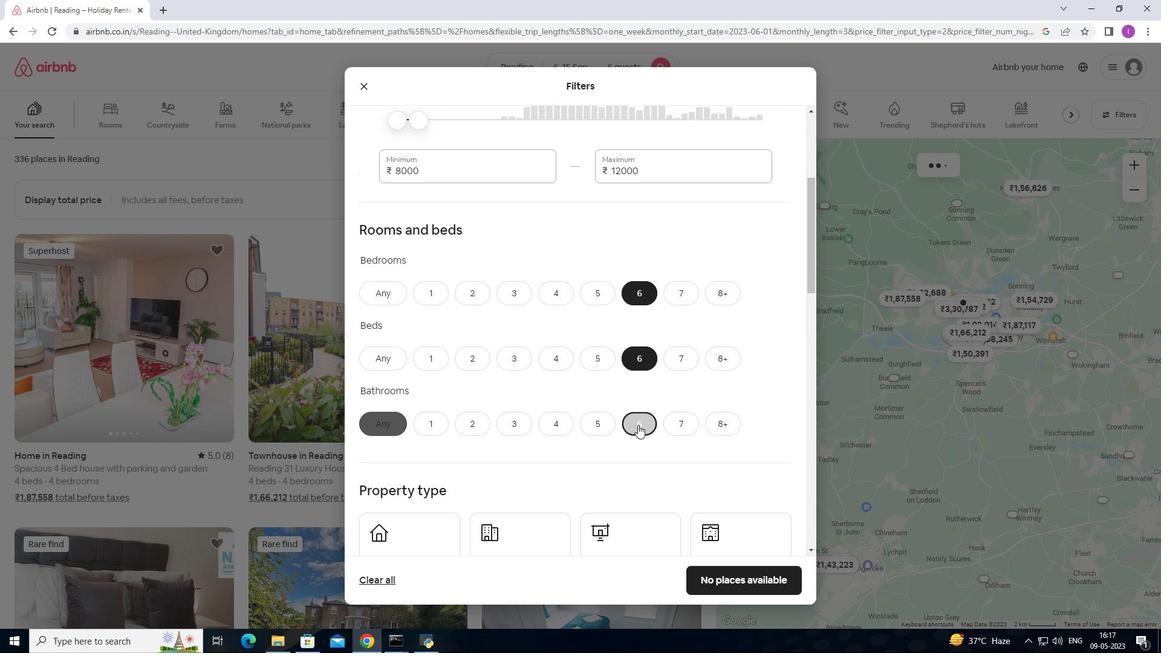 
Action: Mouse scrolled (615, 433) with delta (0, 0)
Screenshot: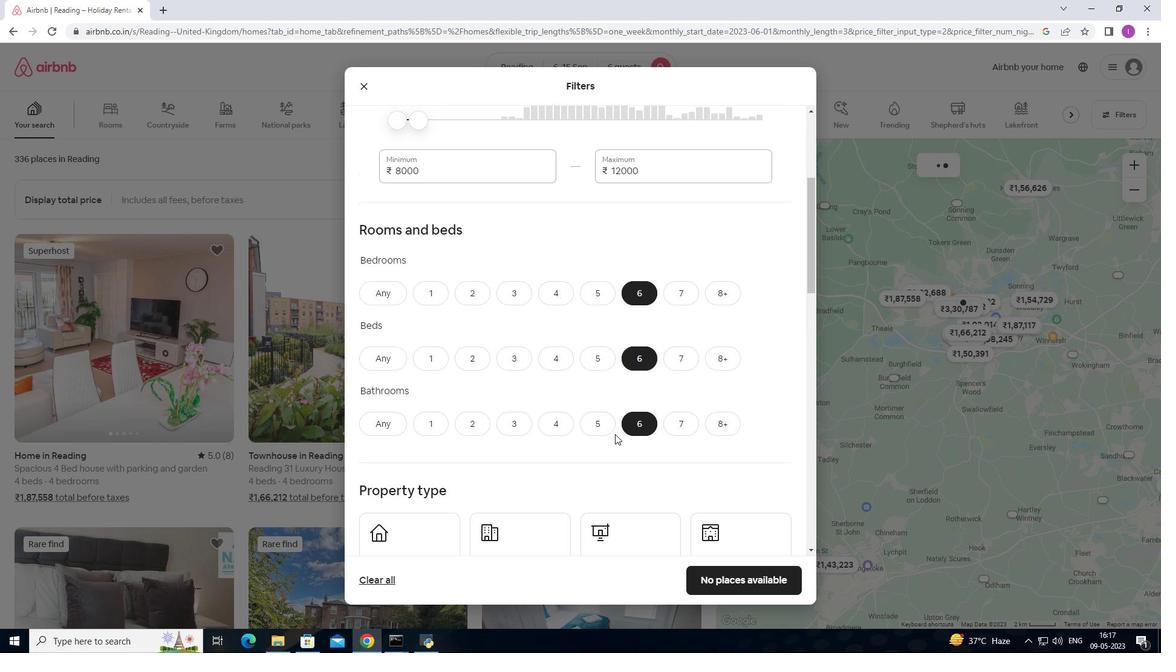 
Action: Mouse scrolled (615, 433) with delta (0, 0)
Screenshot: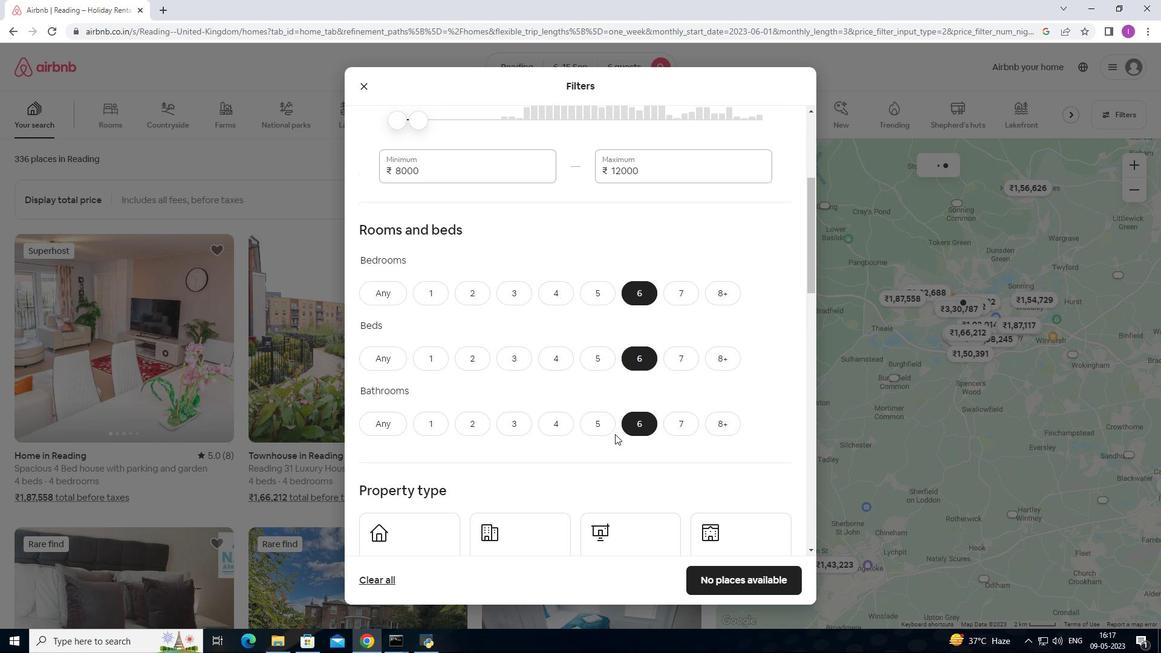
Action: Mouse scrolled (615, 433) with delta (0, 0)
Screenshot: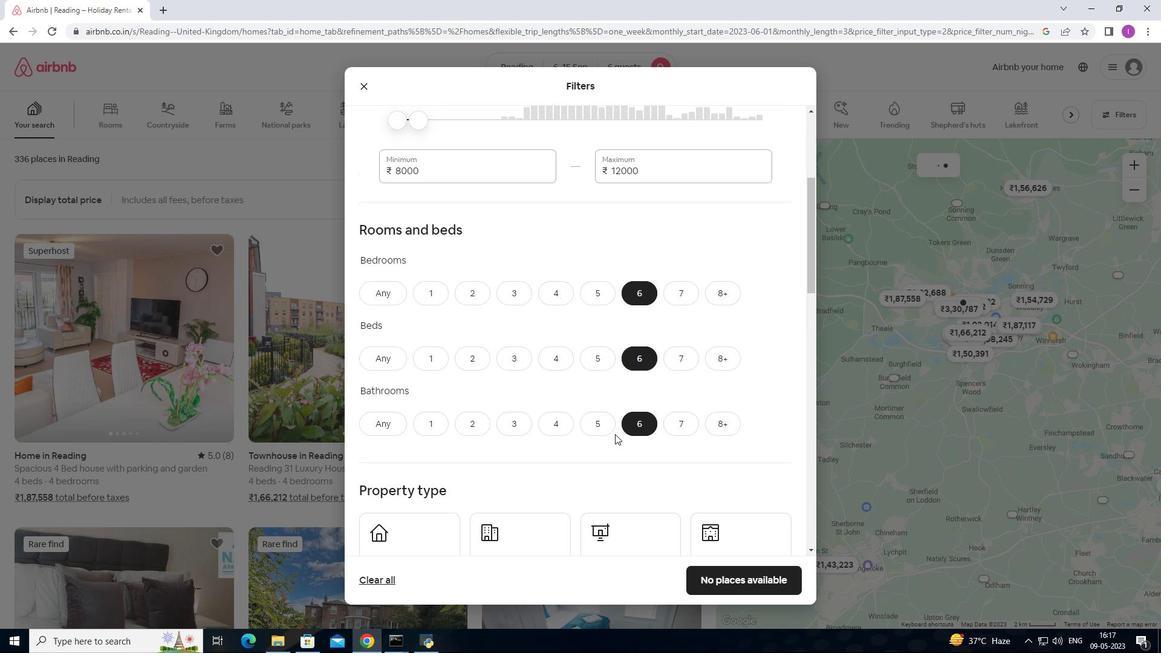 
Action: Mouse moved to (391, 356)
Screenshot: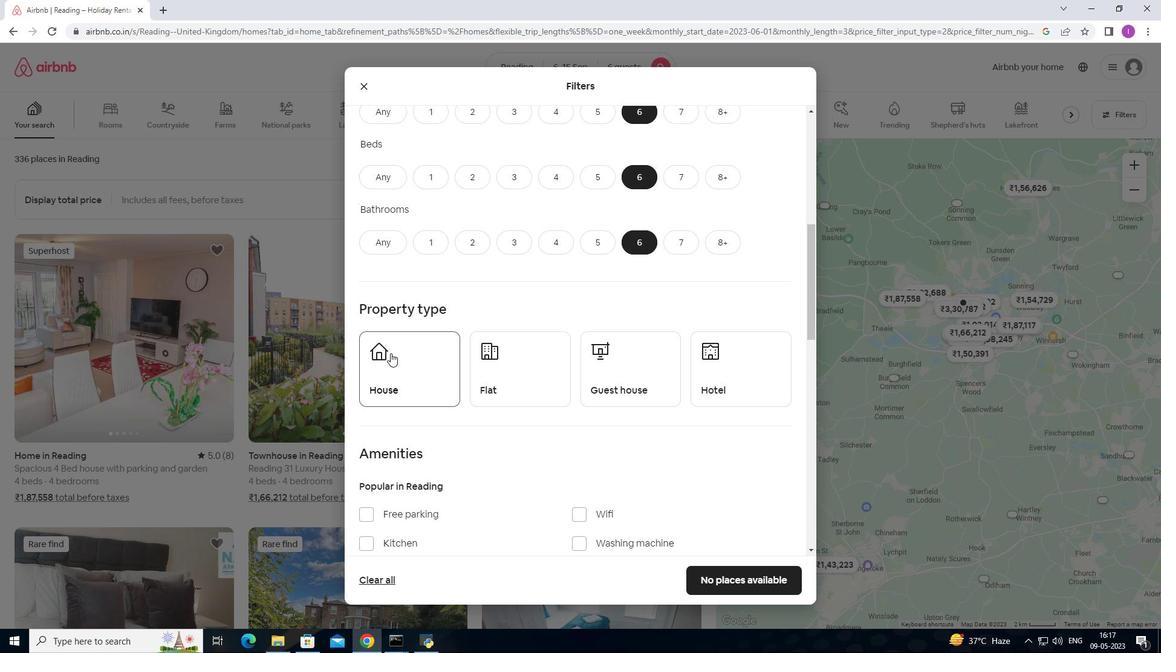
Action: Mouse pressed left at (391, 356)
Screenshot: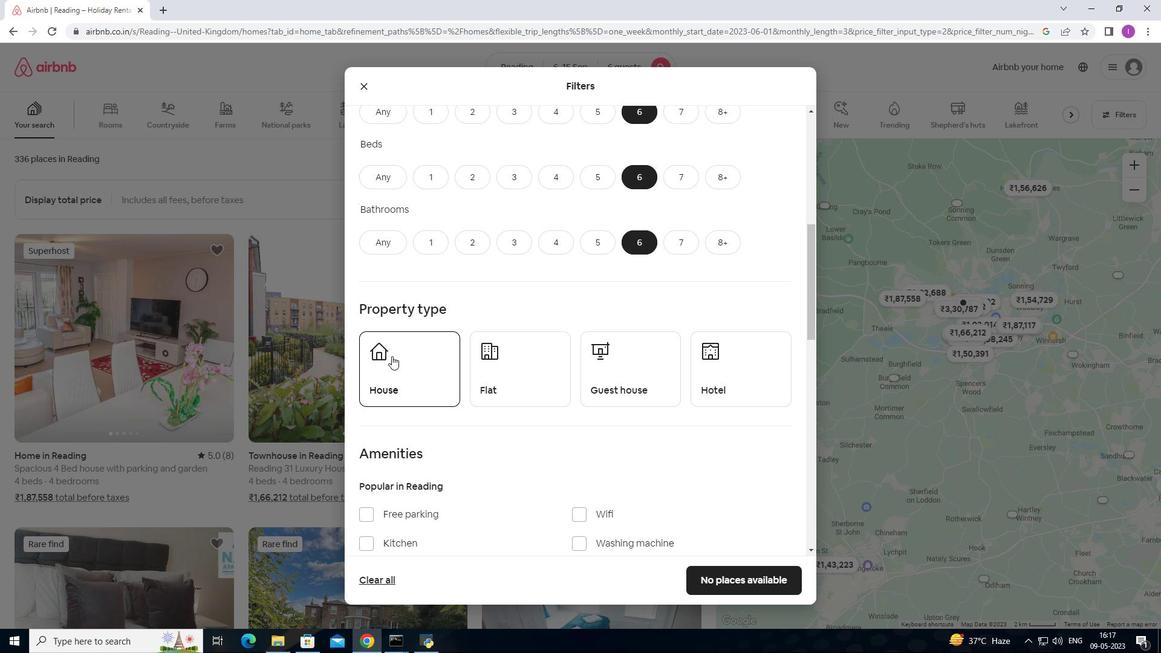 
Action: Mouse moved to (471, 371)
Screenshot: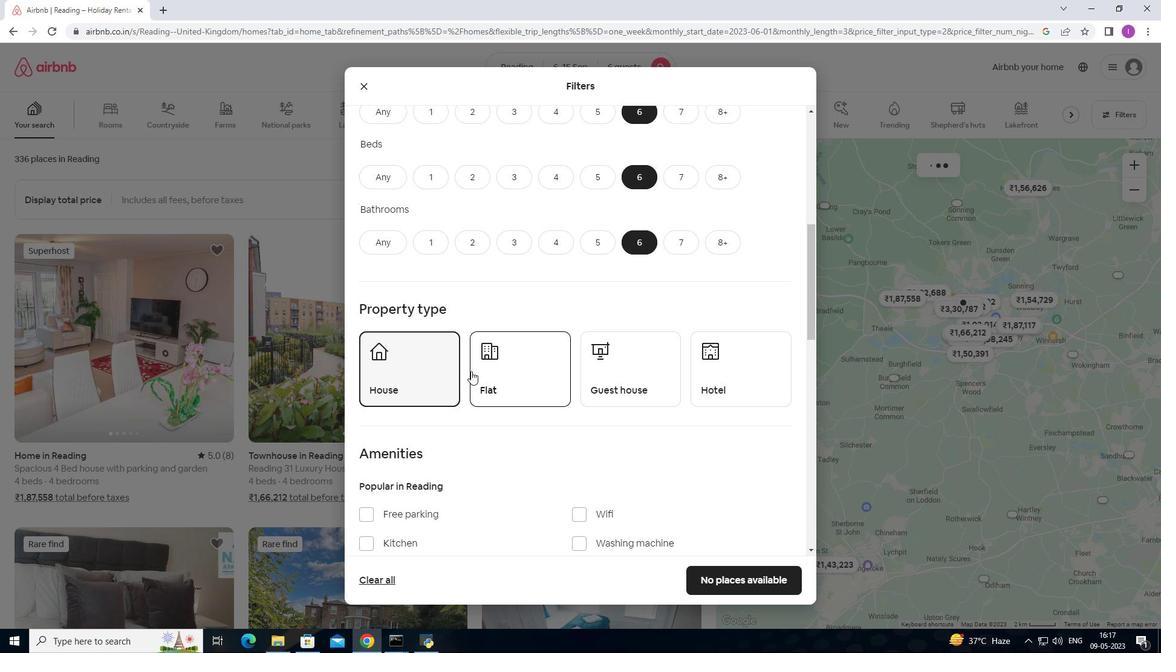 
Action: Mouse pressed left at (471, 371)
Screenshot: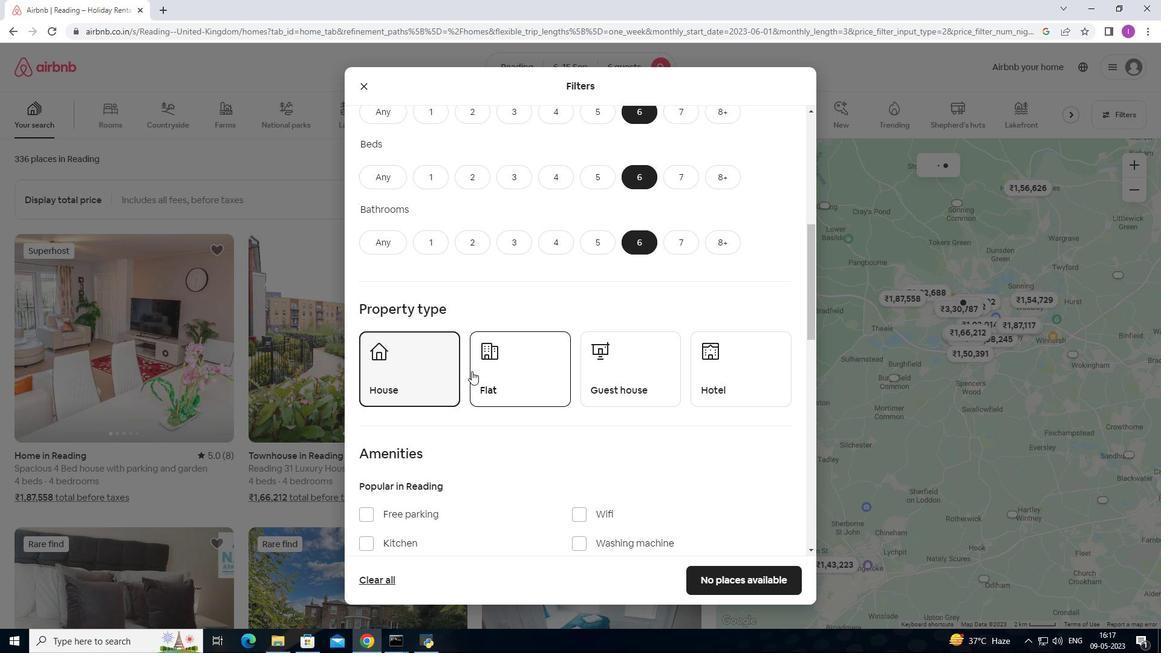 
Action: Mouse moved to (617, 377)
Screenshot: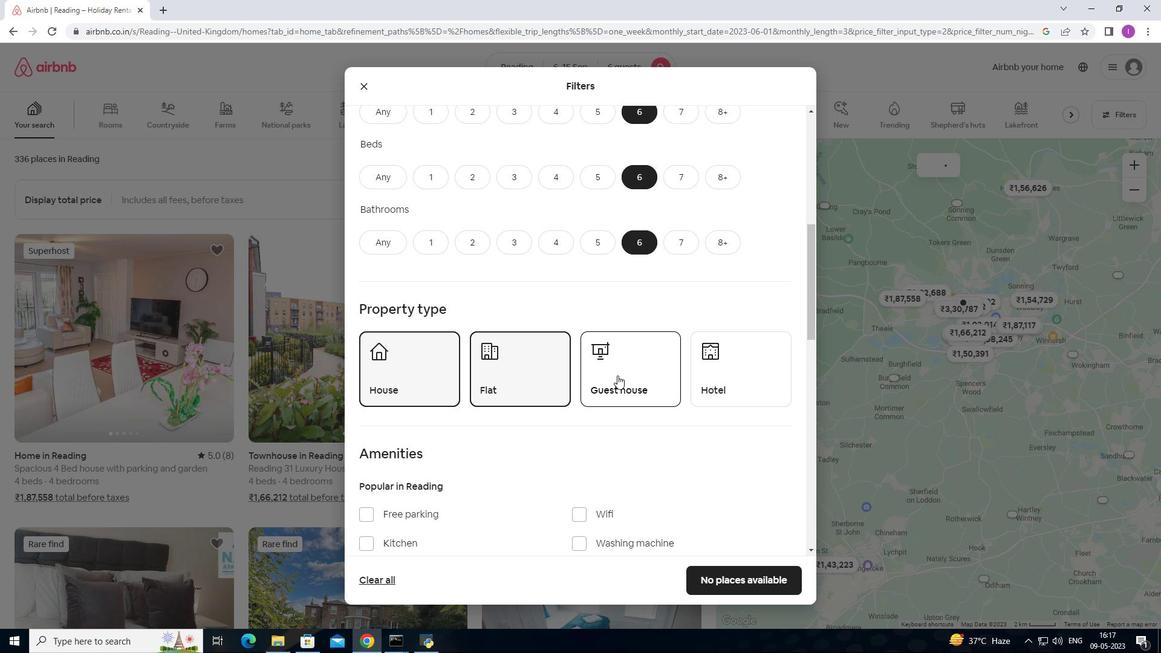 
Action: Mouse pressed left at (617, 377)
Screenshot: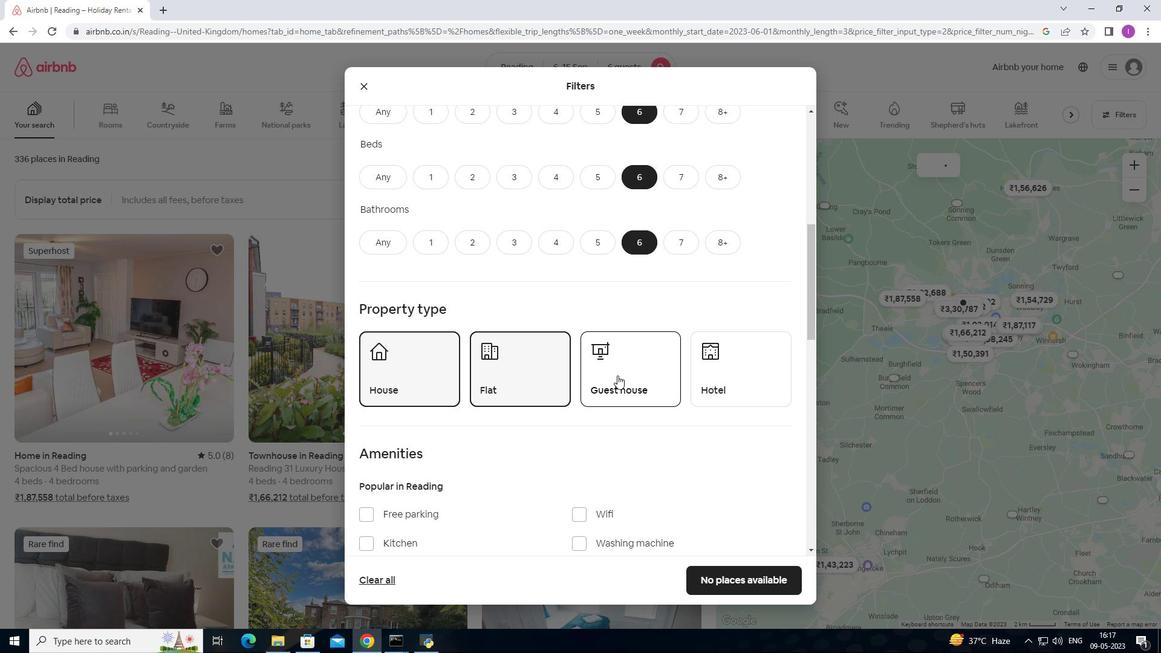 
Action: Mouse moved to (670, 360)
Screenshot: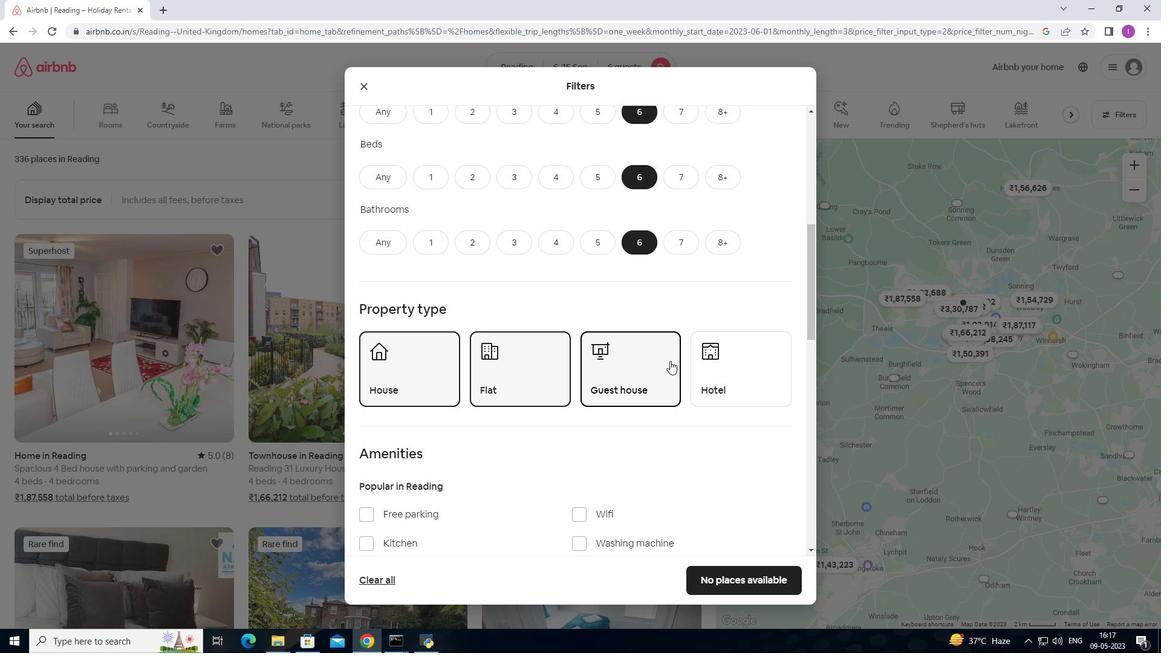 
Action: Mouse scrolled (670, 359) with delta (0, 0)
Screenshot: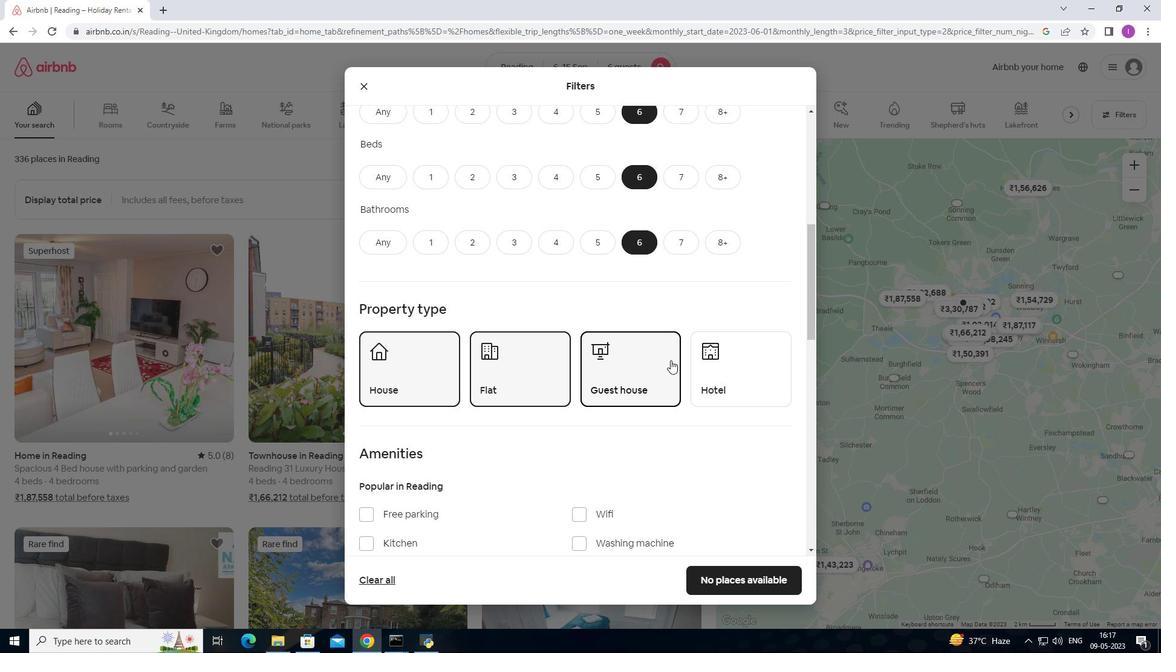 
Action: Mouse moved to (670, 361)
Screenshot: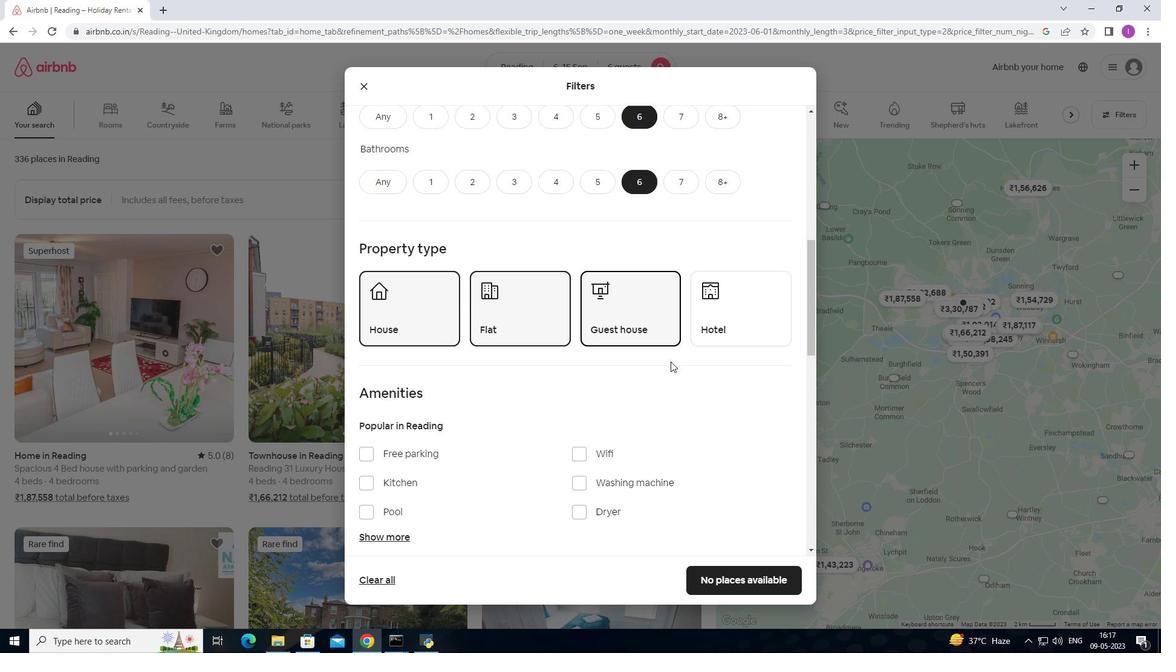 
Action: Mouse scrolled (670, 361) with delta (0, 0)
Screenshot: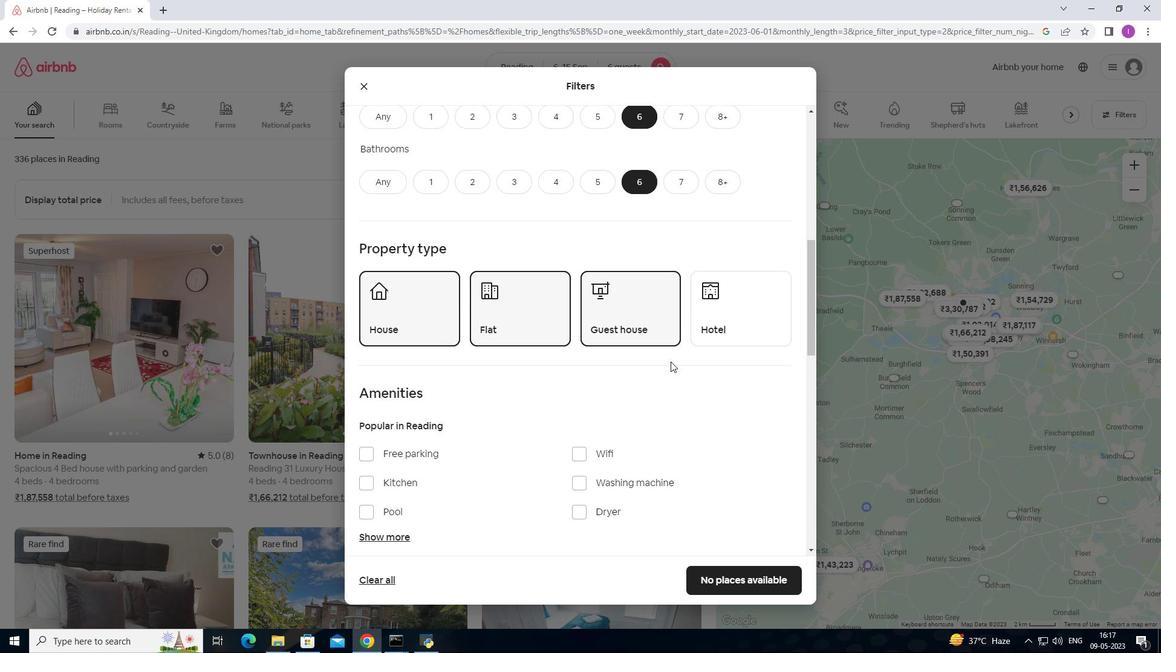 
Action: Mouse moved to (670, 361)
Screenshot: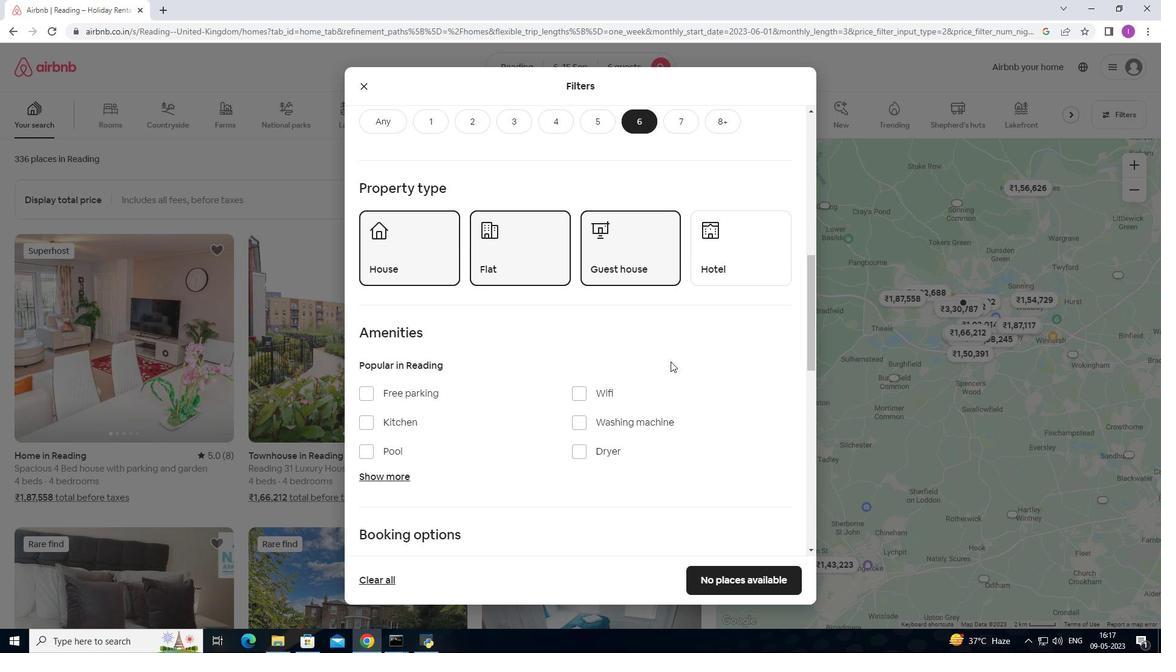 
Action: Mouse scrolled (670, 361) with delta (0, 0)
Screenshot: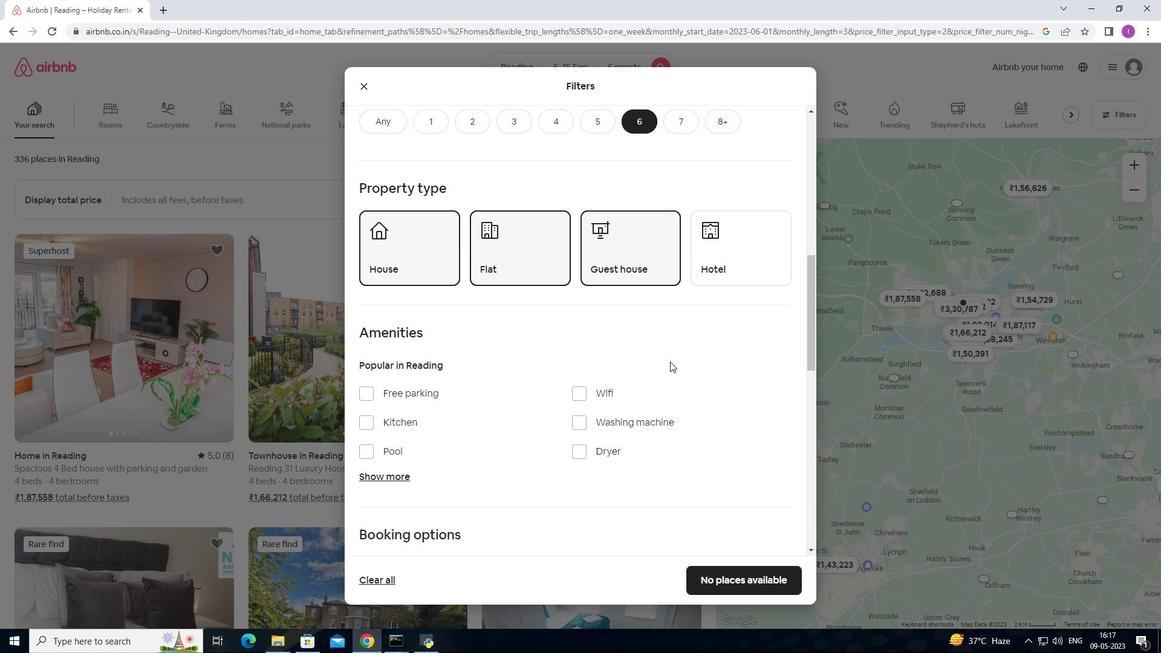
Action: Mouse moved to (668, 361)
Screenshot: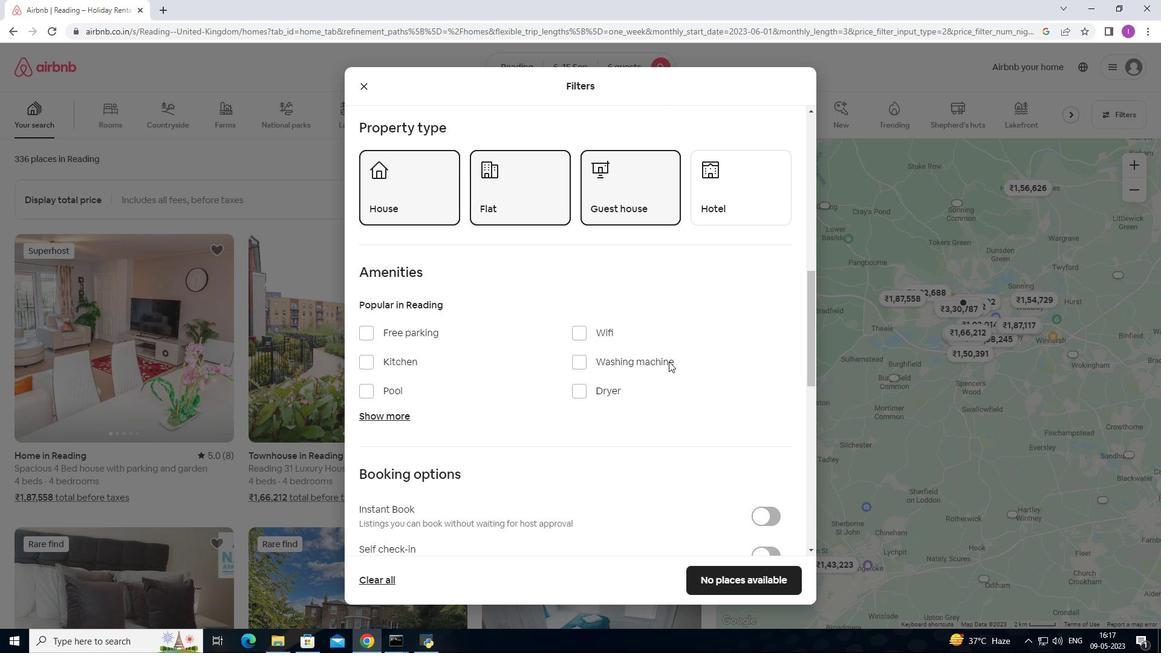 
Action: Mouse scrolled (668, 361) with delta (0, 0)
Screenshot: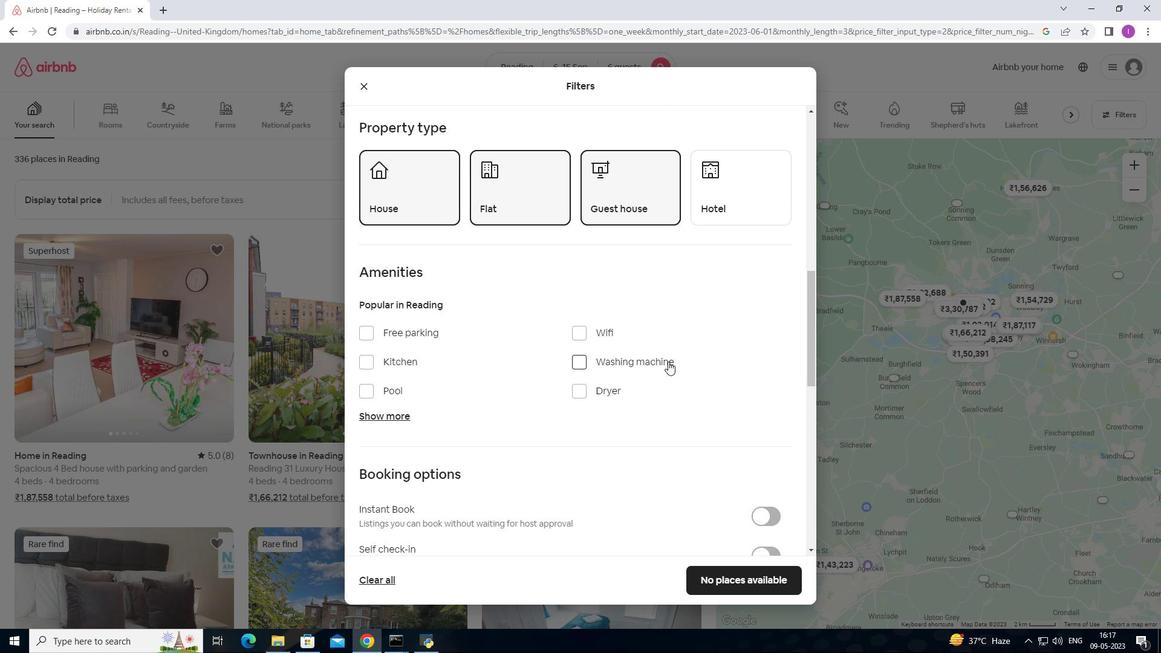 
Action: Mouse moved to (584, 283)
Screenshot: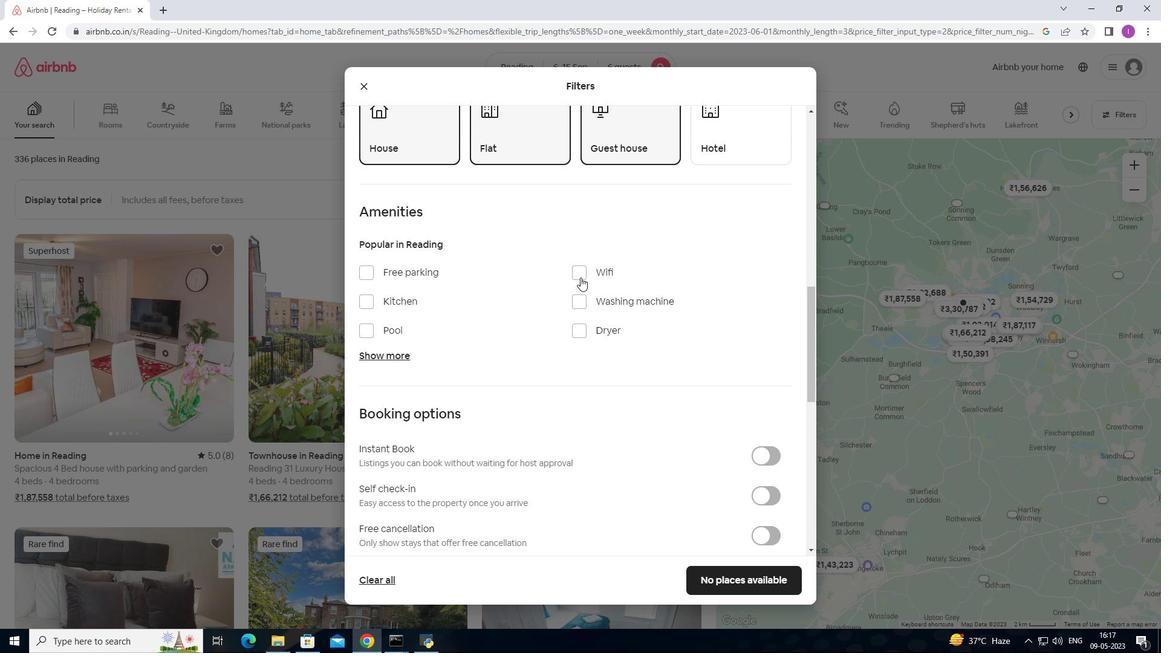 
Action: Mouse pressed left at (584, 283)
Screenshot: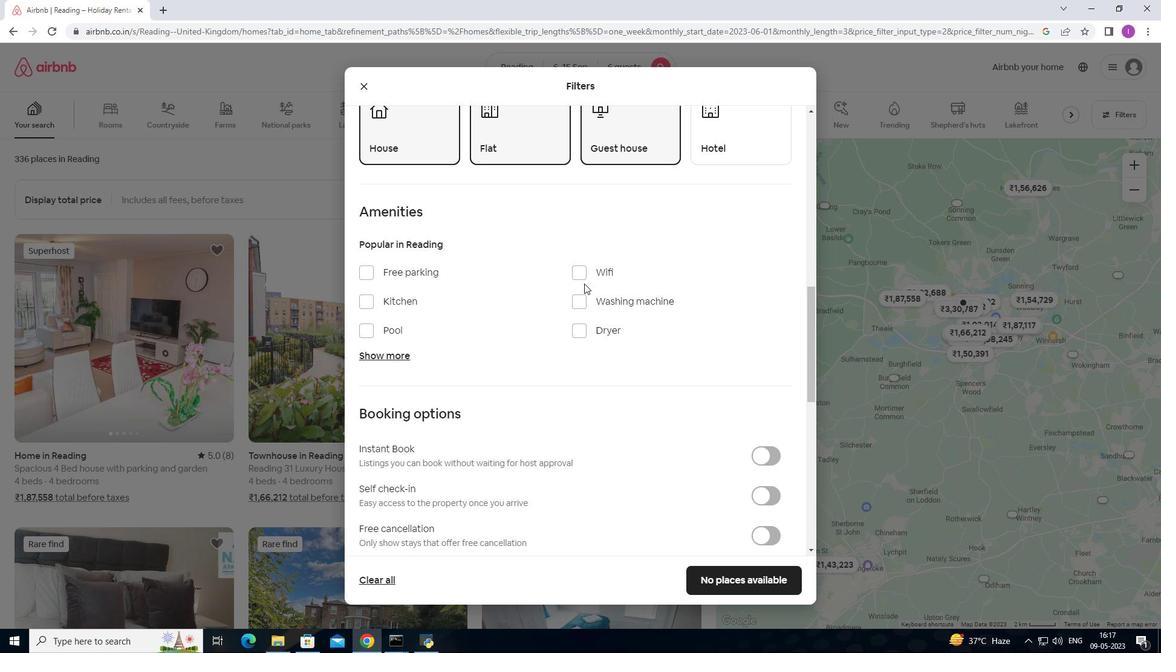 
Action: Mouse moved to (573, 272)
Screenshot: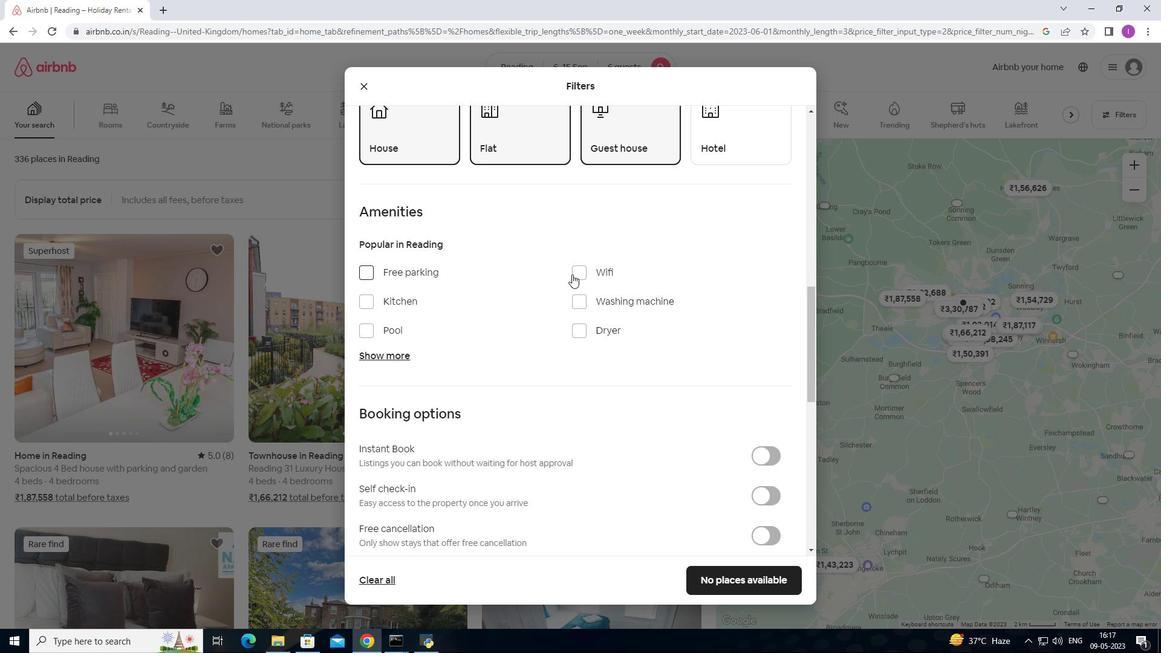 
Action: Mouse pressed left at (573, 272)
Screenshot: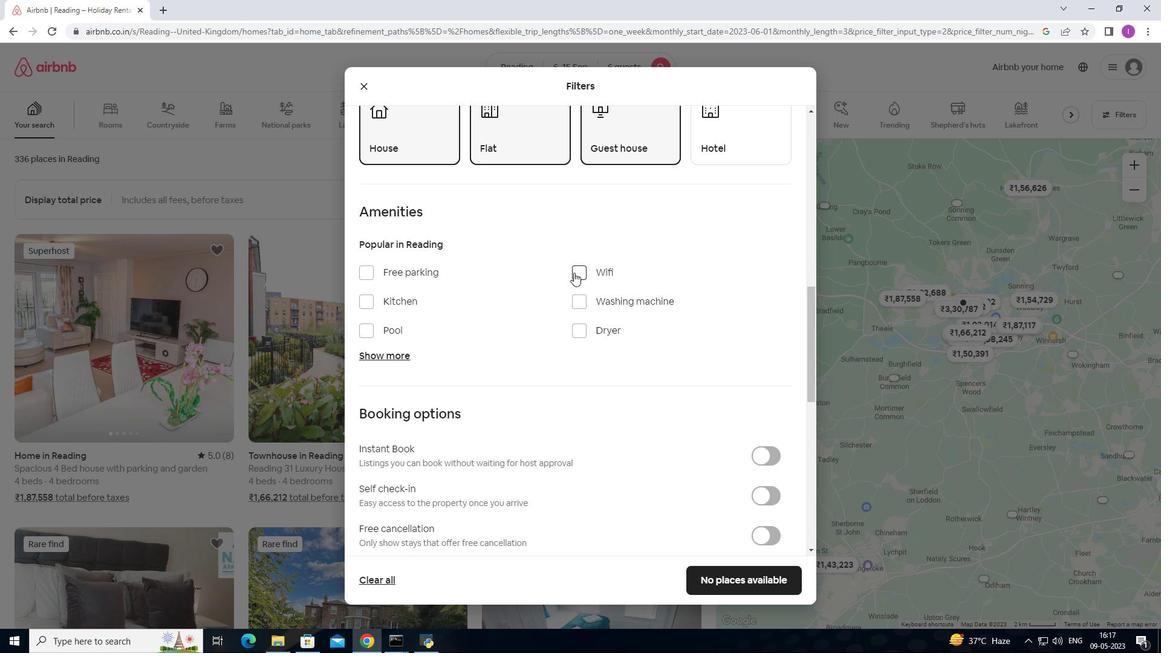 
Action: Mouse moved to (382, 273)
Screenshot: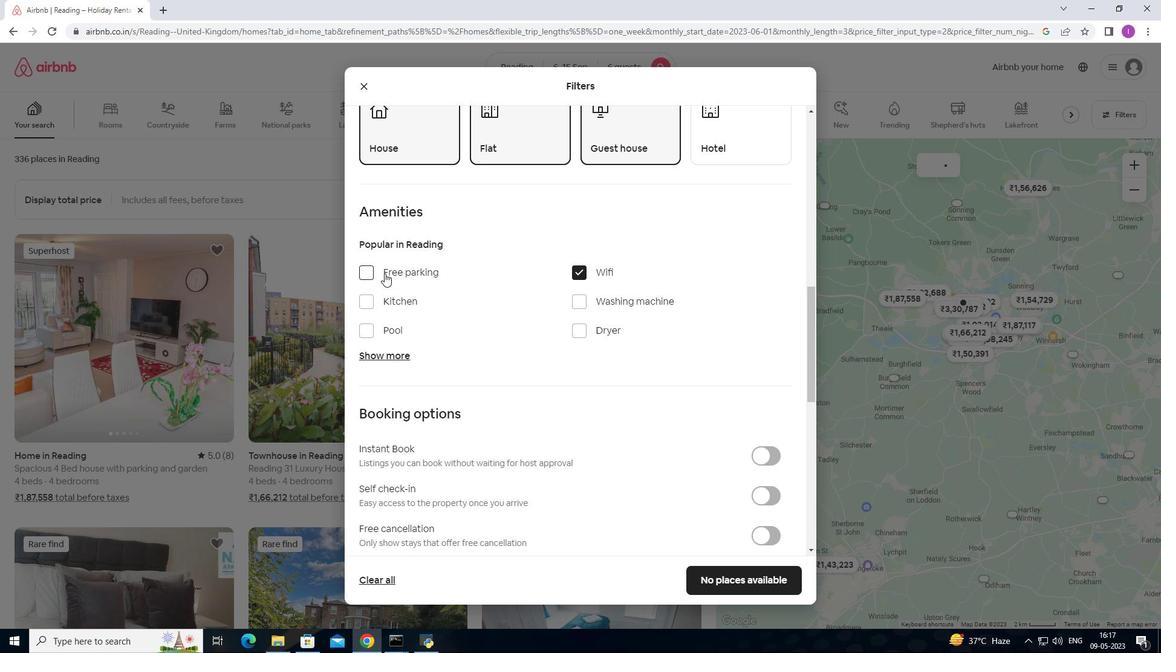 
Action: Mouse pressed left at (382, 273)
Screenshot: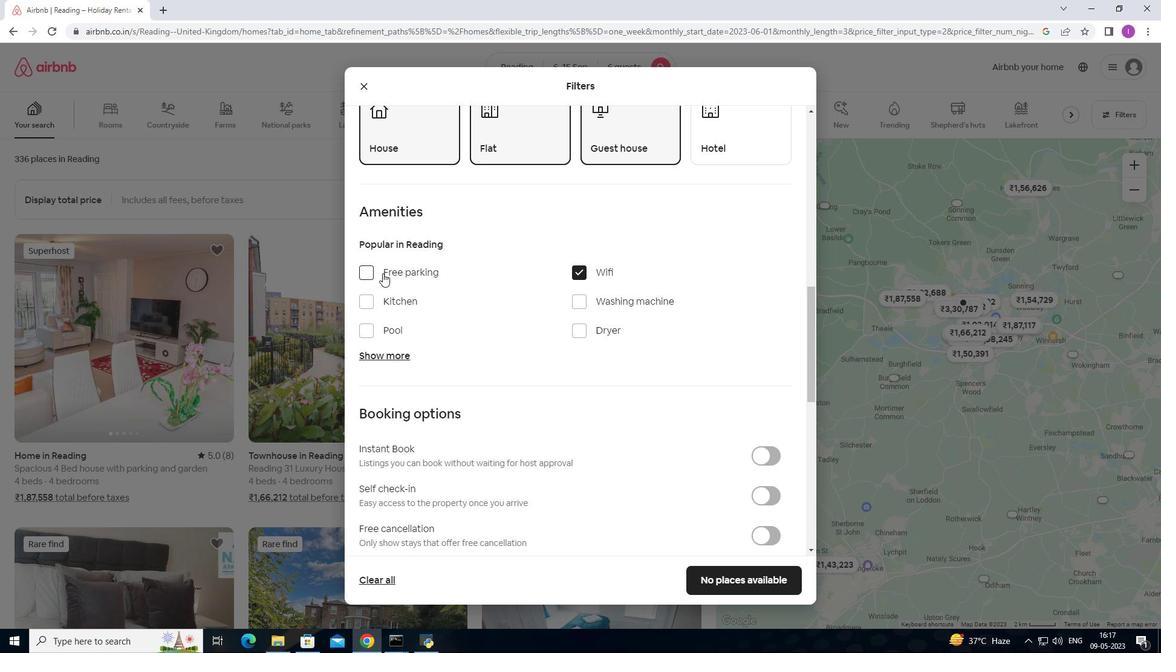 
Action: Mouse moved to (385, 352)
Screenshot: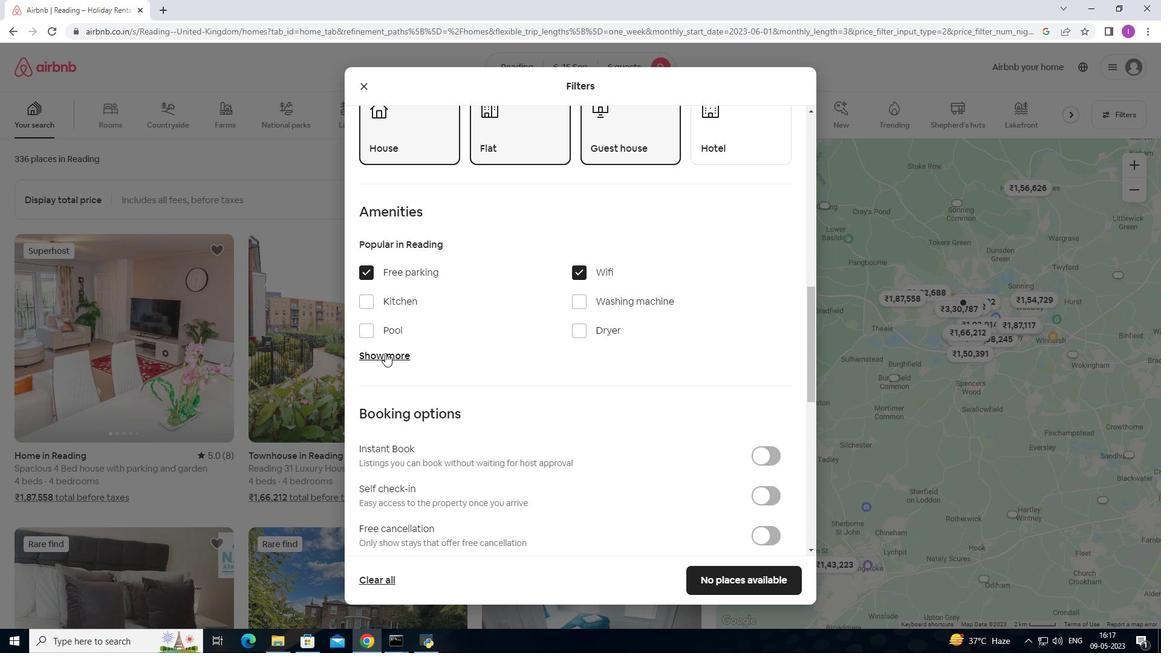 
Action: Mouse pressed left at (385, 352)
Screenshot: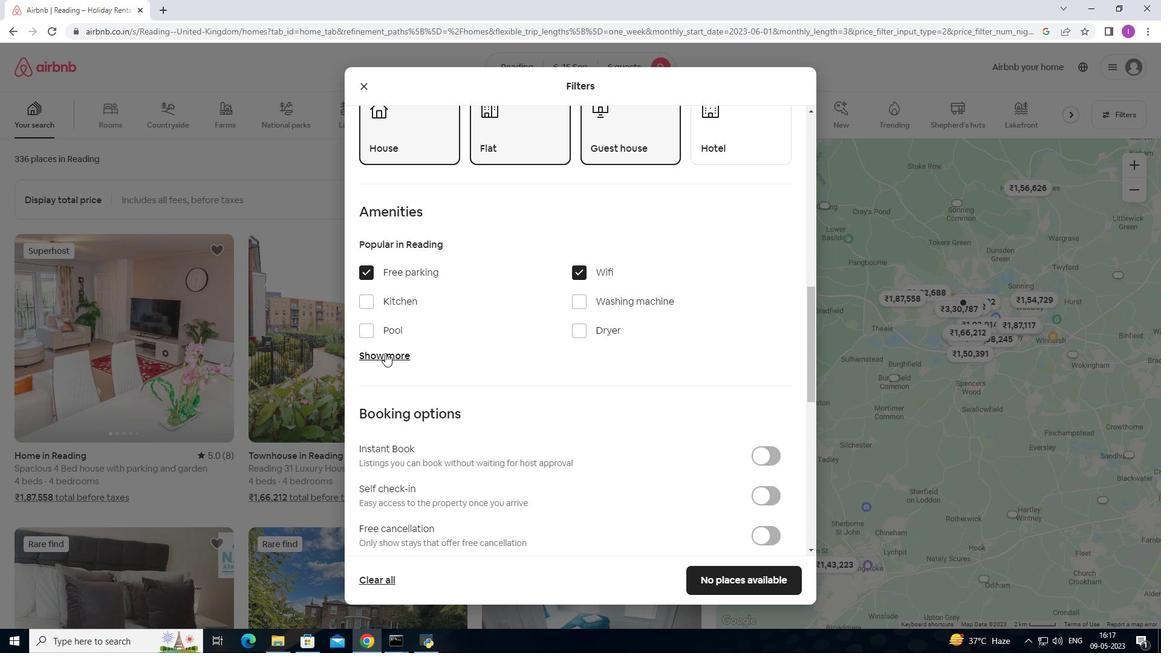 
Action: Mouse moved to (417, 358)
Screenshot: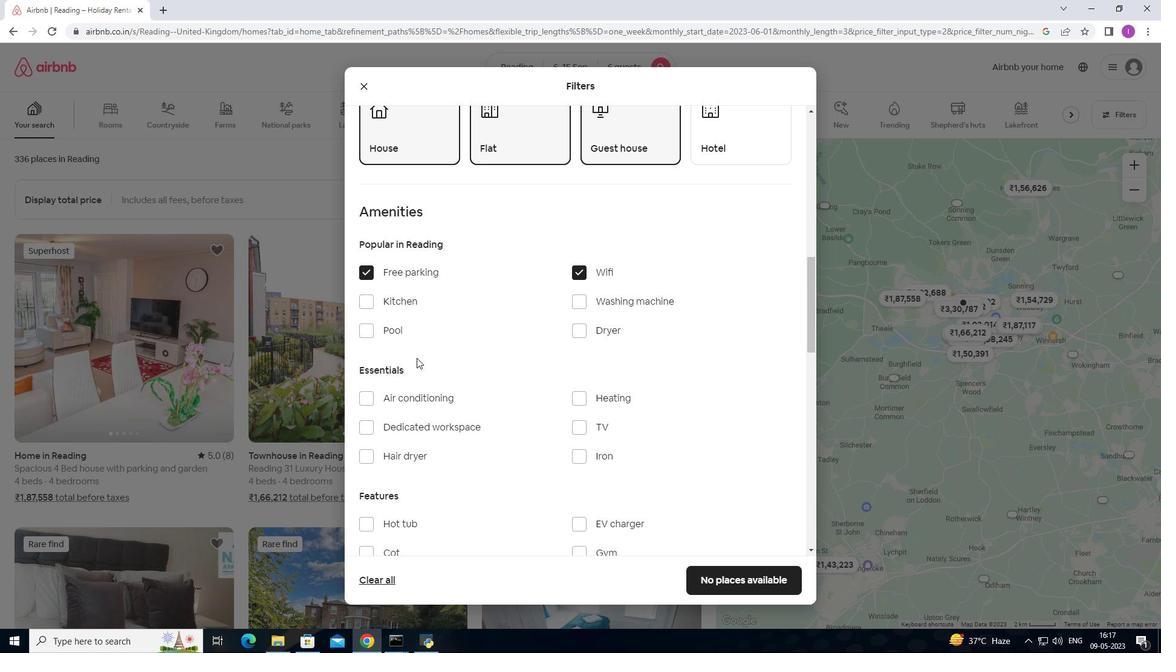 
Action: Mouse scrolled (417, 357) with delta (0, 0)
Screenshot: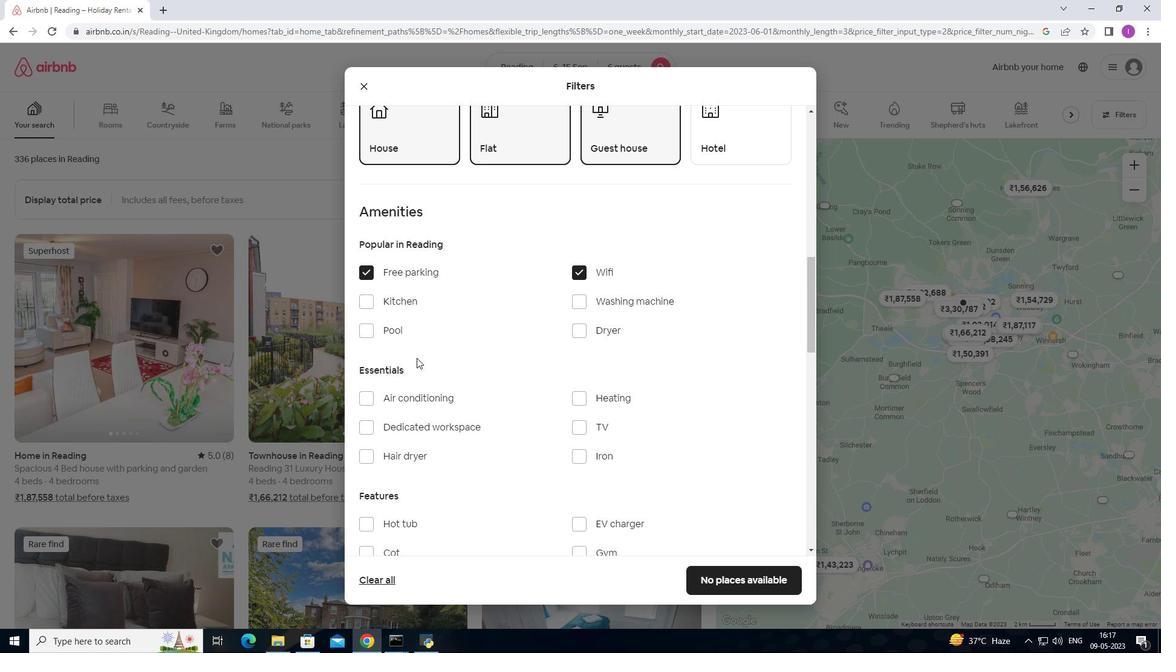 
Action: Mouse moved to (417, 358)
Screenshot: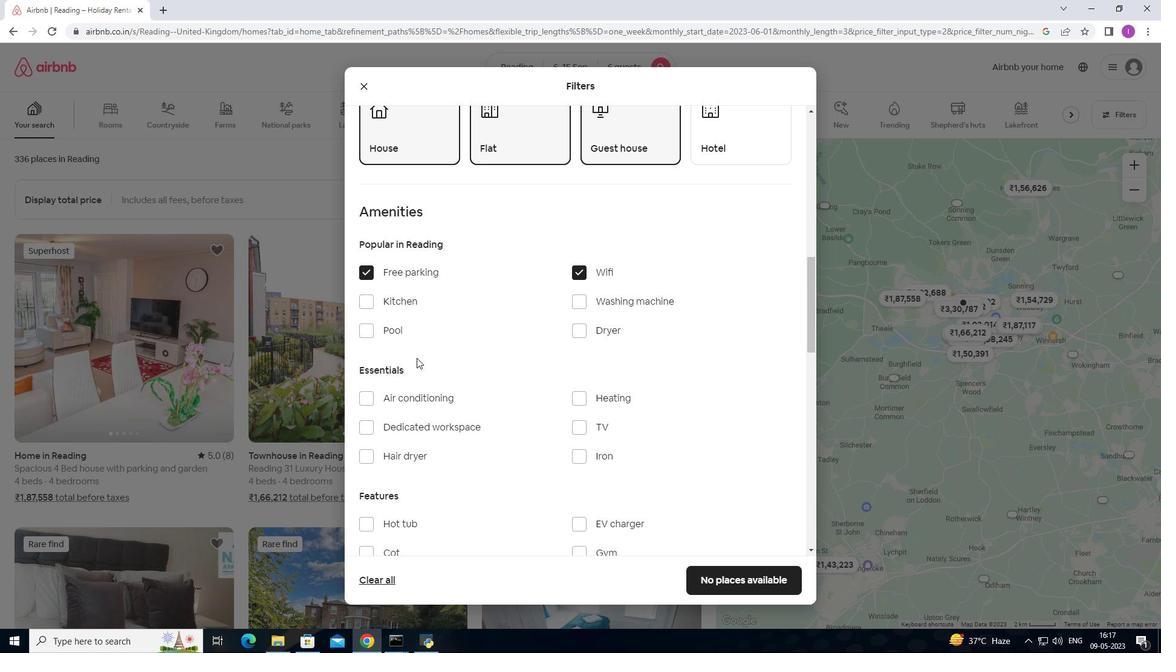 
Action: Mouse scrolled (417, 357) with delta (0, 0)
Screenshot: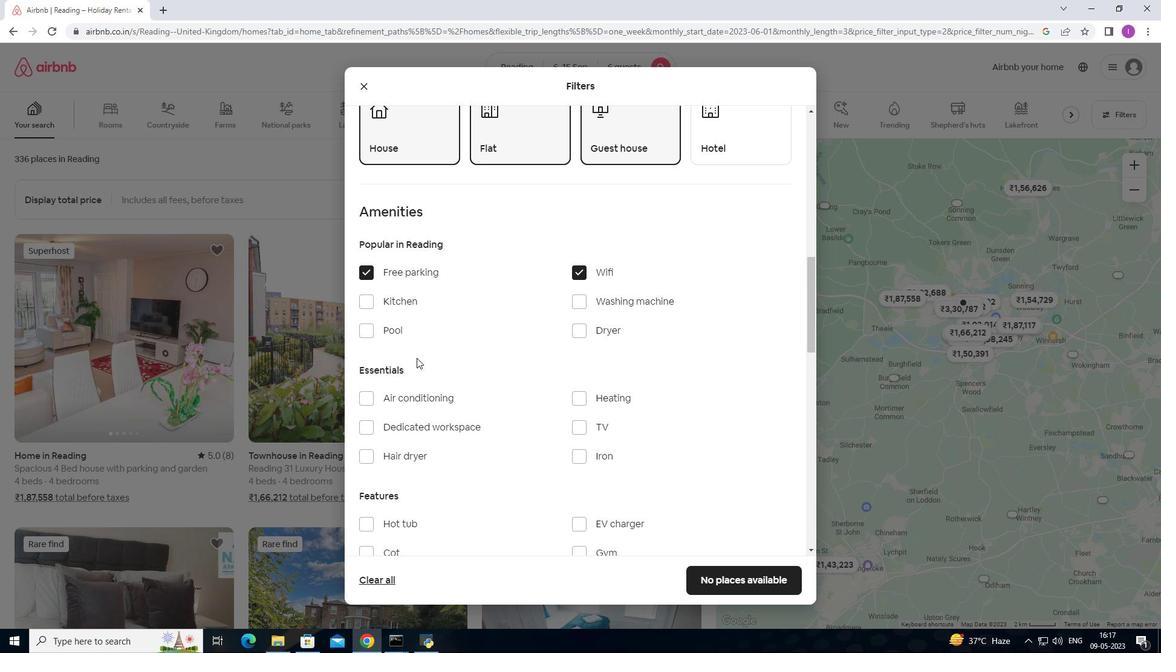 
Action: Mouse moved to (576, 308)
Screenshot: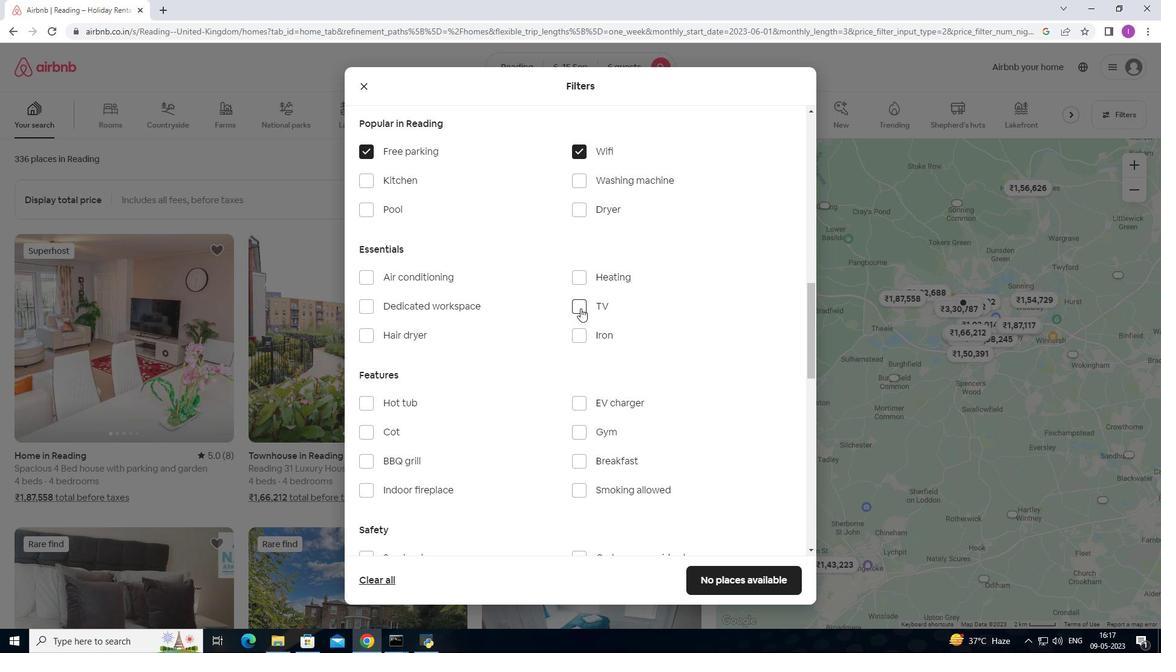 
Action: Mouse pressed left at (576, 308)
Screenshot: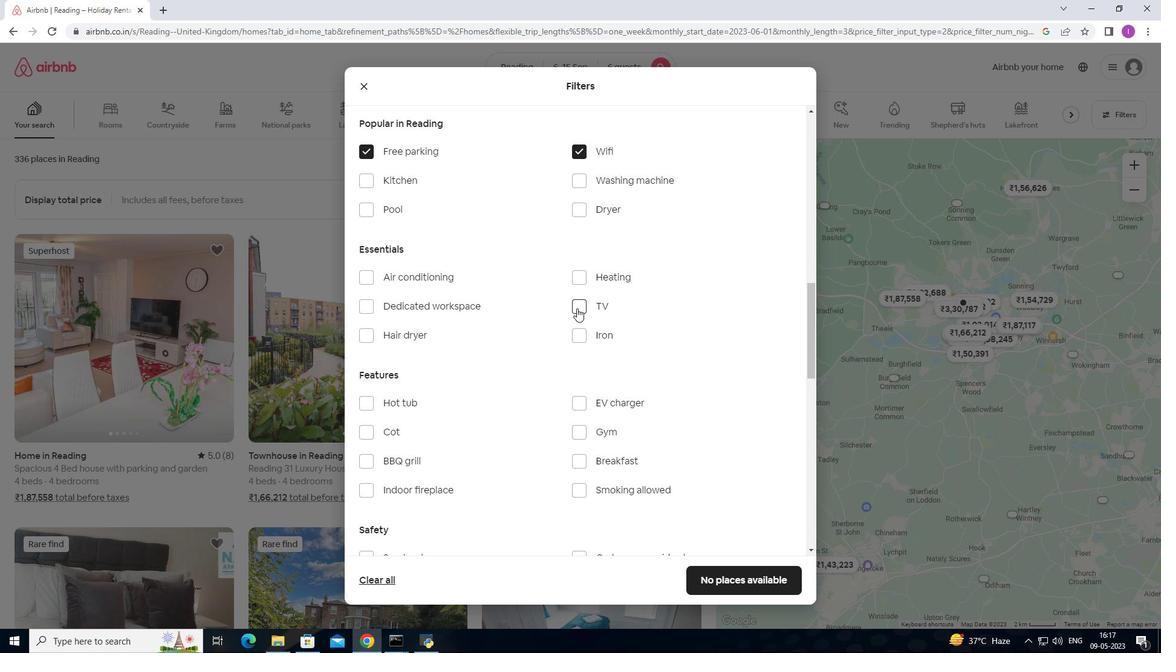 
Action: Mouse moved to (445, 399)
Screenshot: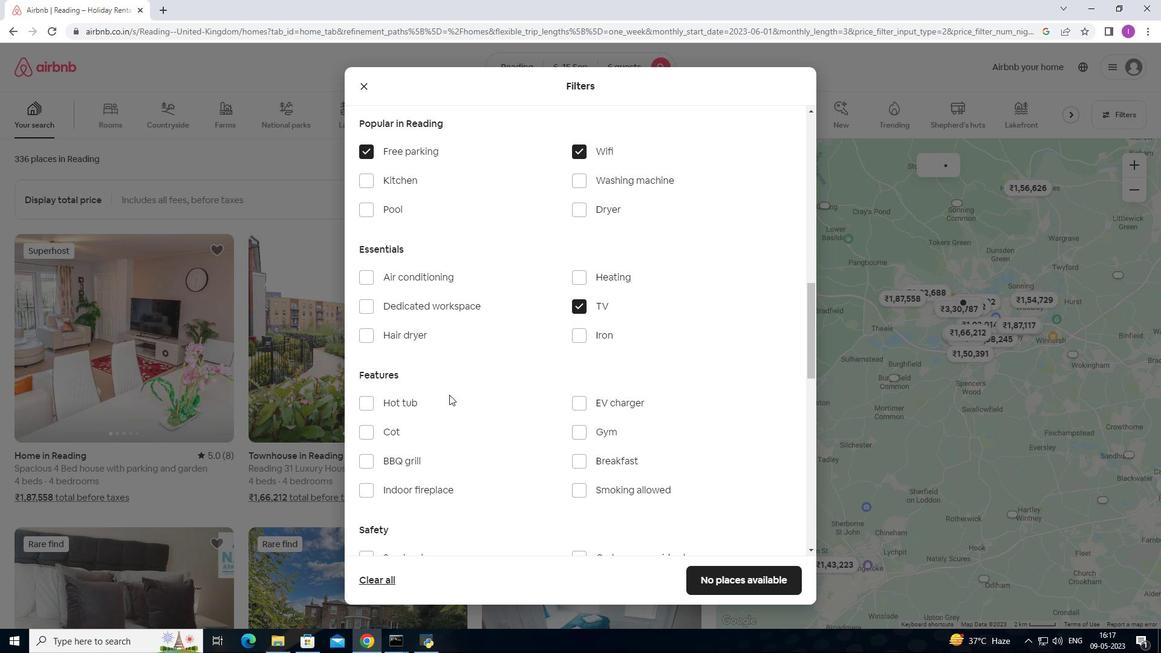 
Action: Mouse scrolled (445, 398) with delta (0, 0)
Screenshot: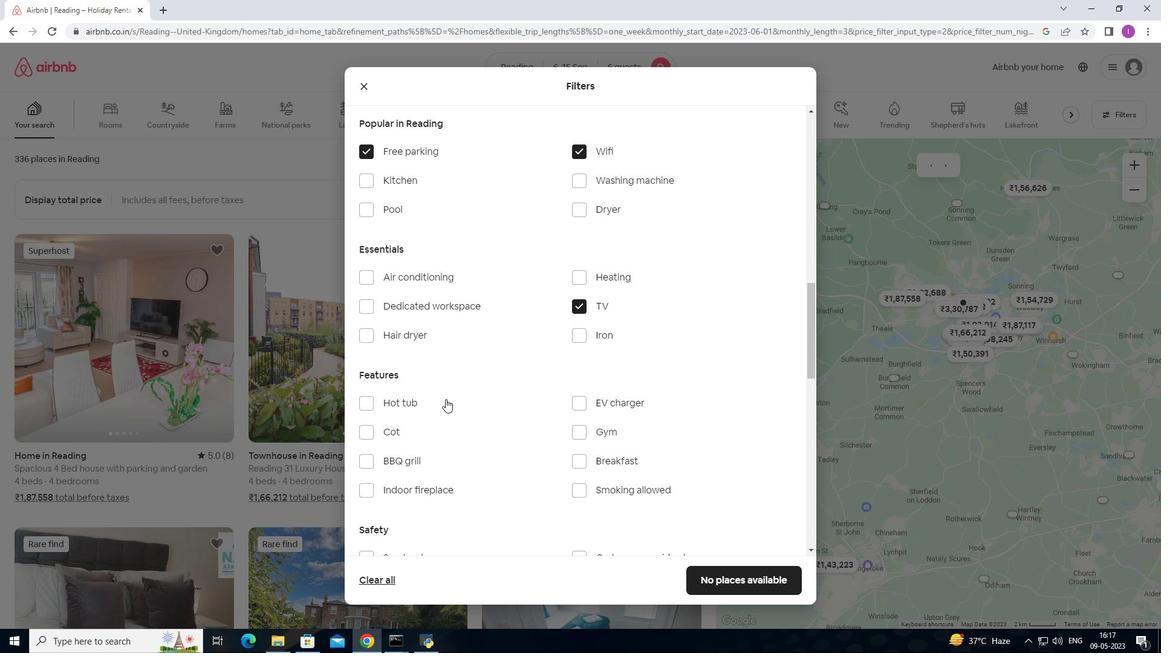 
Action: Mouse scrolled (445, 398) with delta (0, 0)
Screenshot: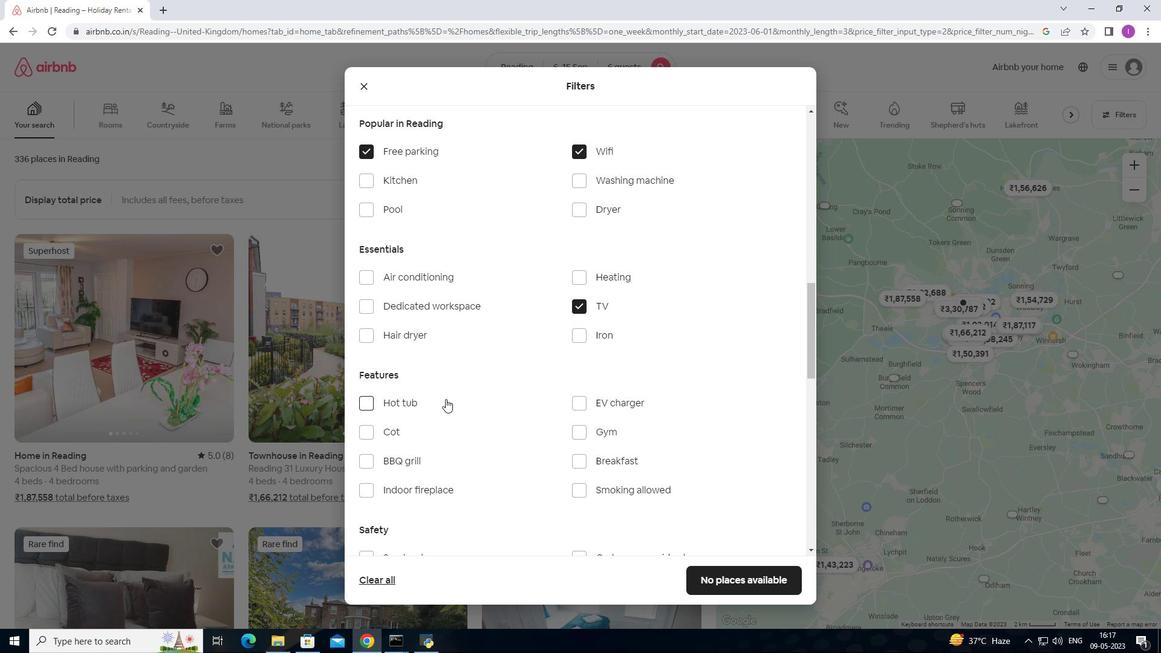 
Action: Mouse moved to (584, 309)
Screenshot: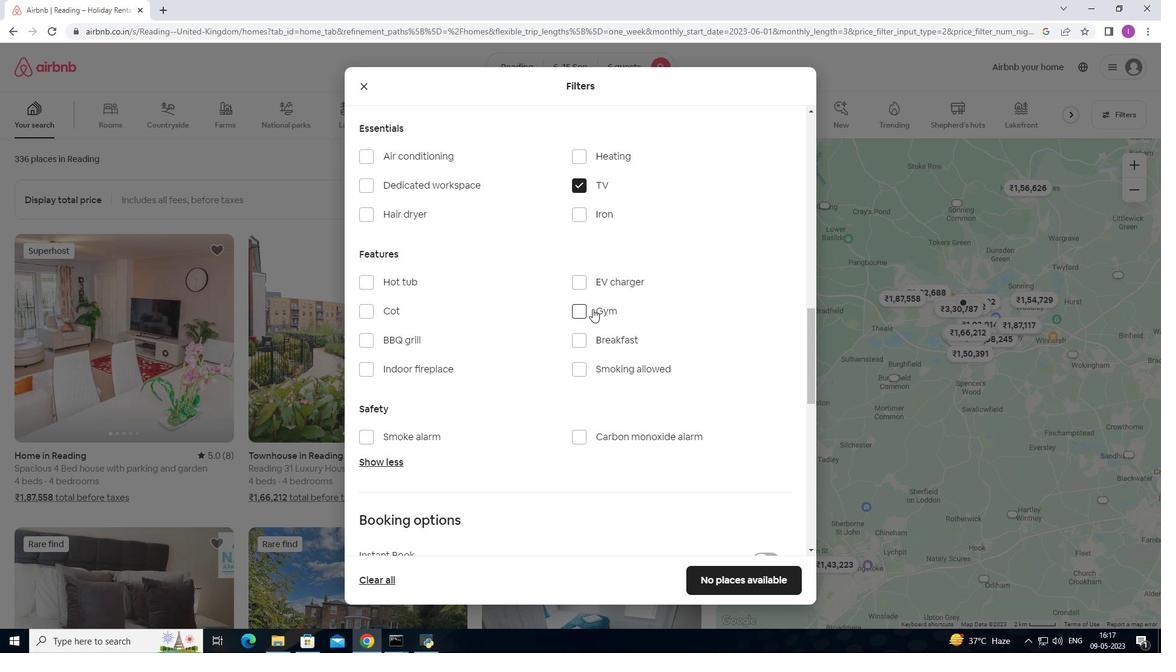
Action: Mouse pressed left at (584, 309)
Screenshot: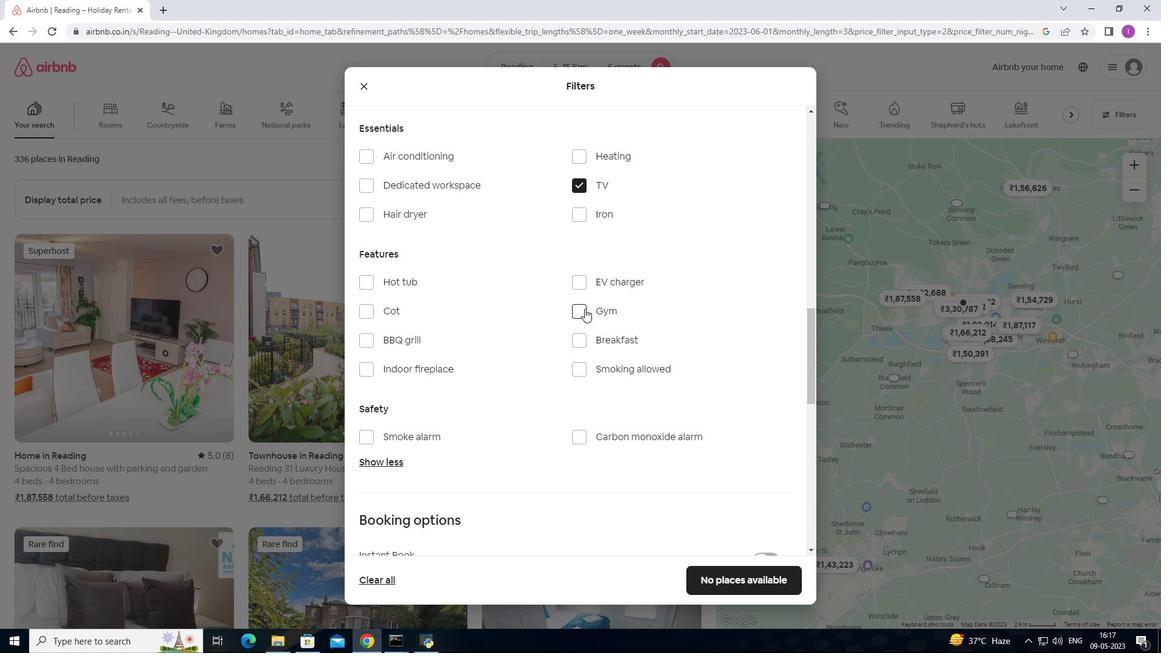 
Action: Mouse moved to (593, 339)
Screenshot: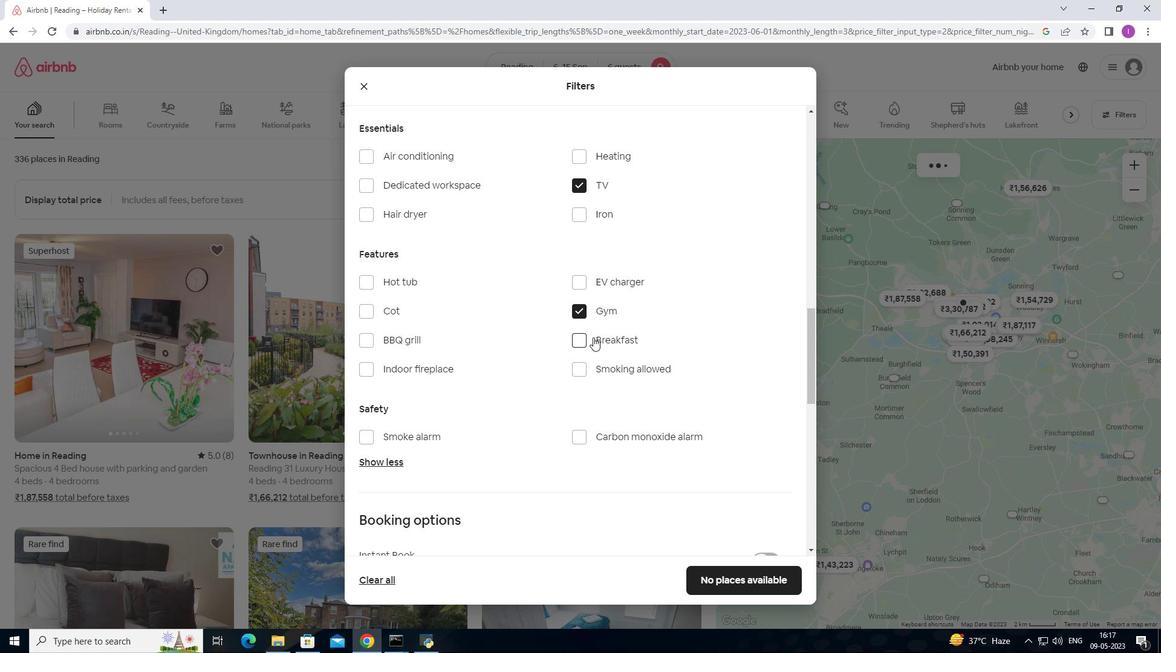 
Action: Mouse pressed left at (593, 339)
Screenshot: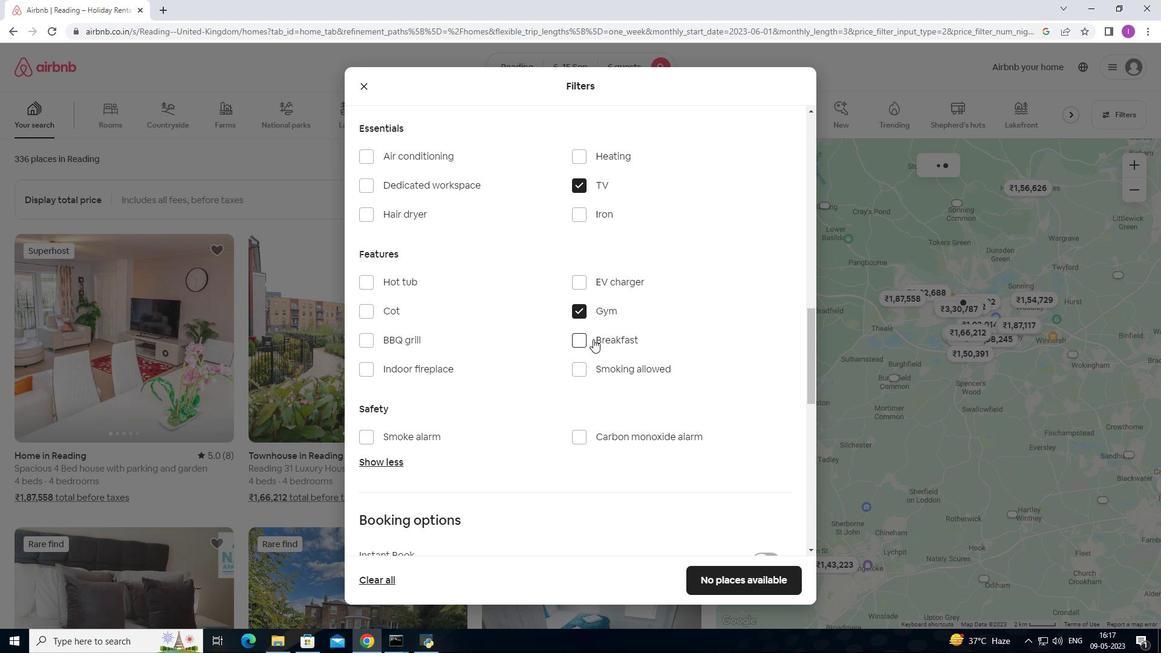 
Action: Mouse moved to (614, 359)
Screenshot: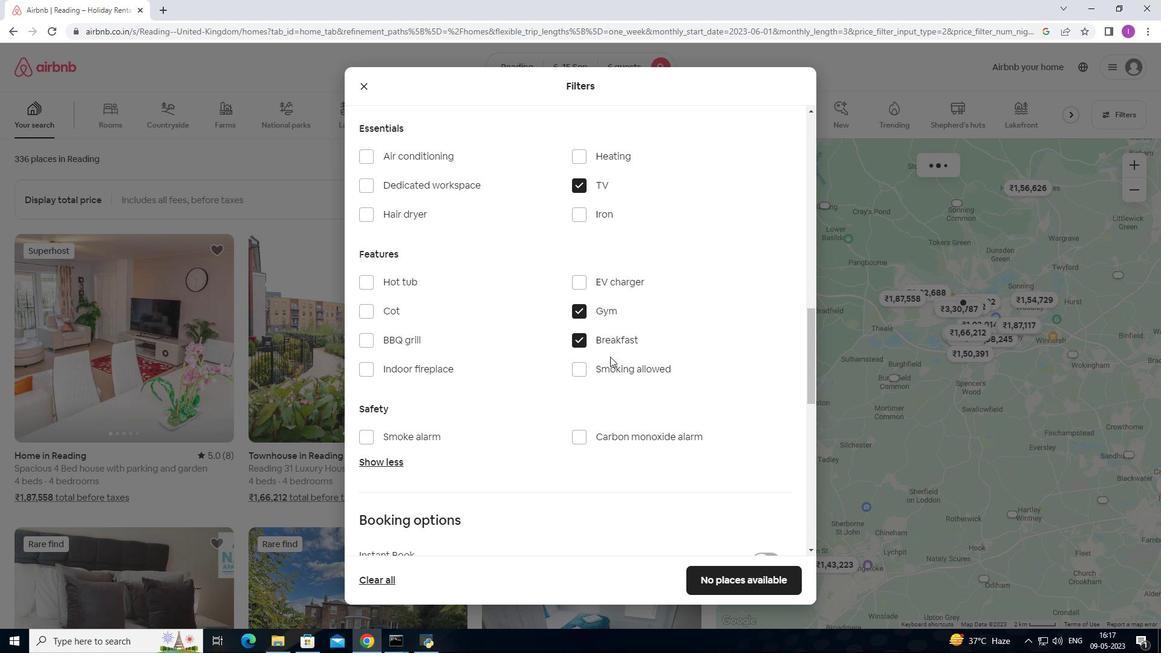 
Action: Mouse scrolled (614, 359) with delta (0, 0)
Screenshot: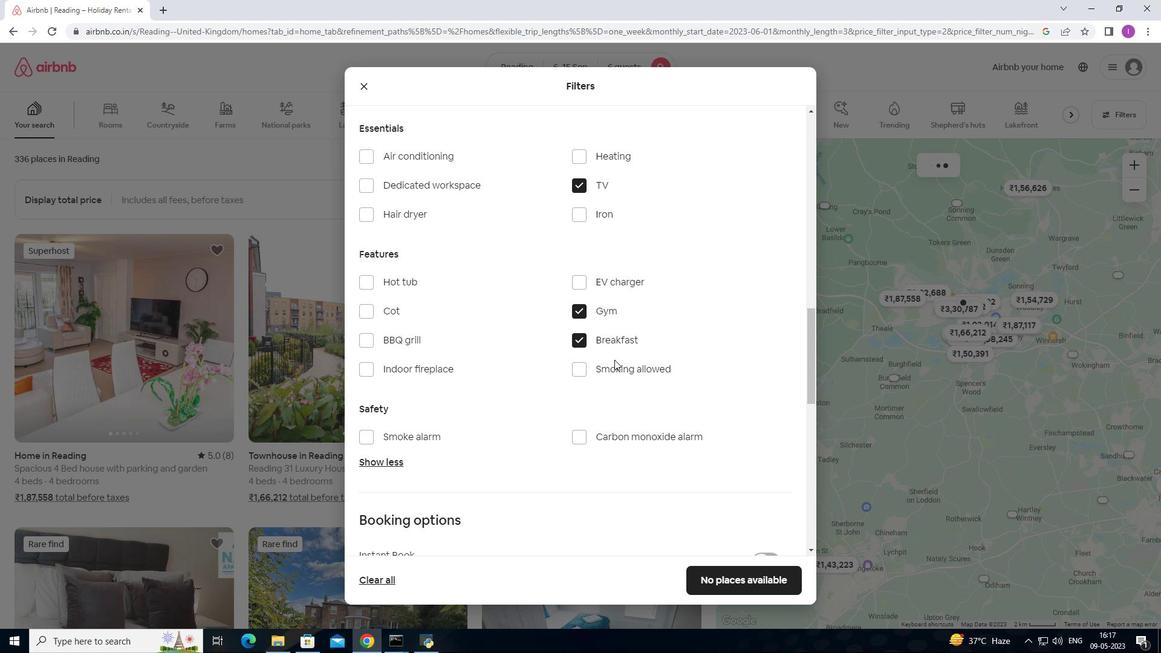 
Action: Mouse scrolled (614, 359) with delta (0, 0)
Screenshot: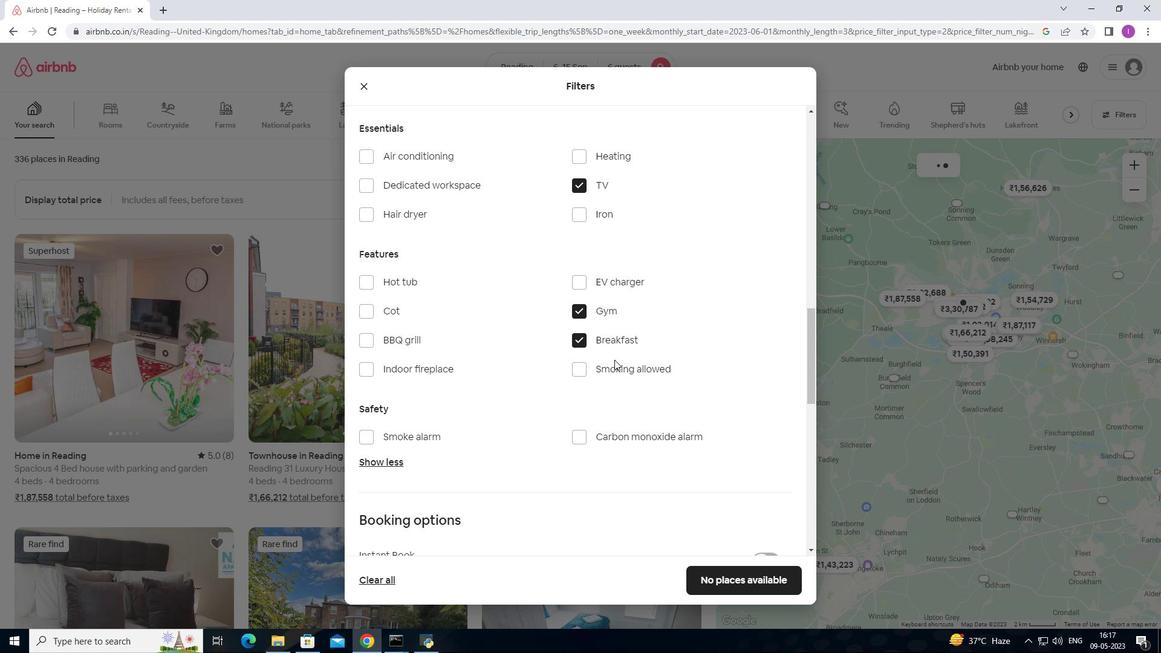 
Action: Mouse scrolled (614, 359) with delta (0, 0)
Screenshot: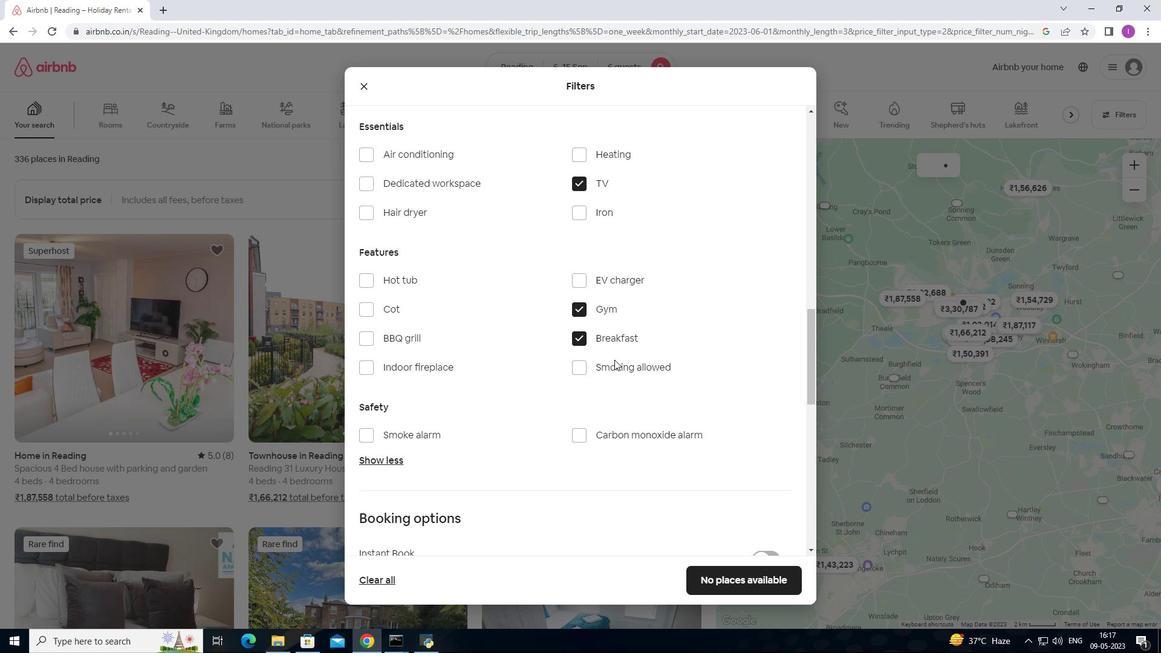 
Action: Mouse moved to (533, 346)
Screenshot: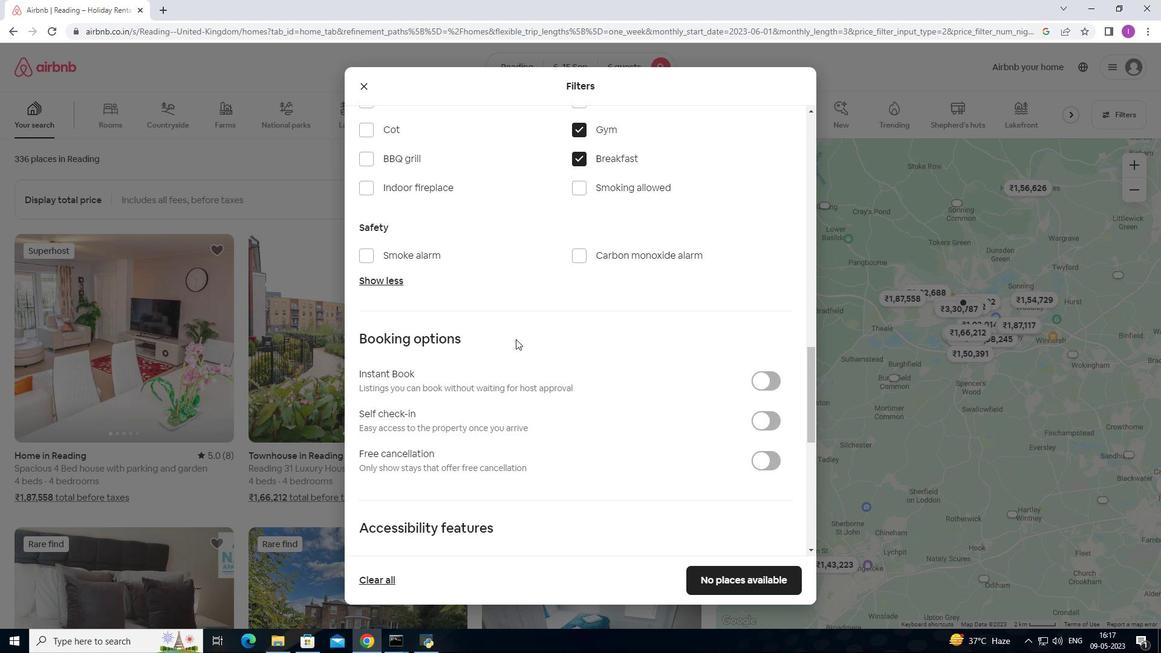 
Action: Mouse scrolled (533, 345) with delta (0, 0)
Screenshot: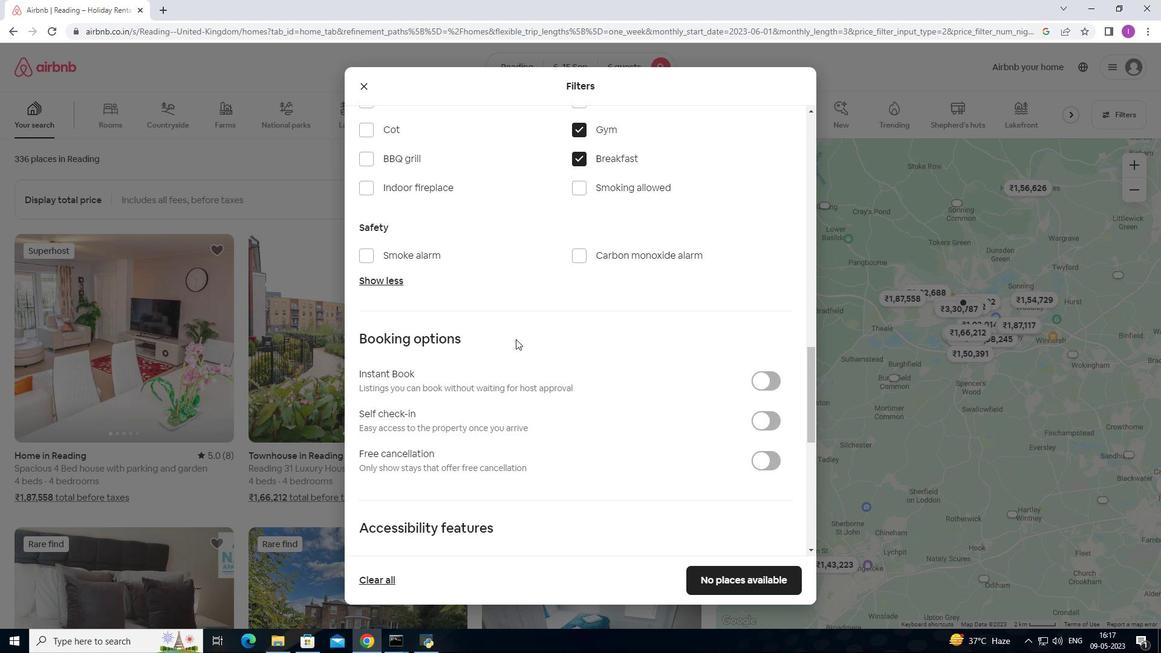 
Action: Mouse moved to (600, 351)
Screenshot: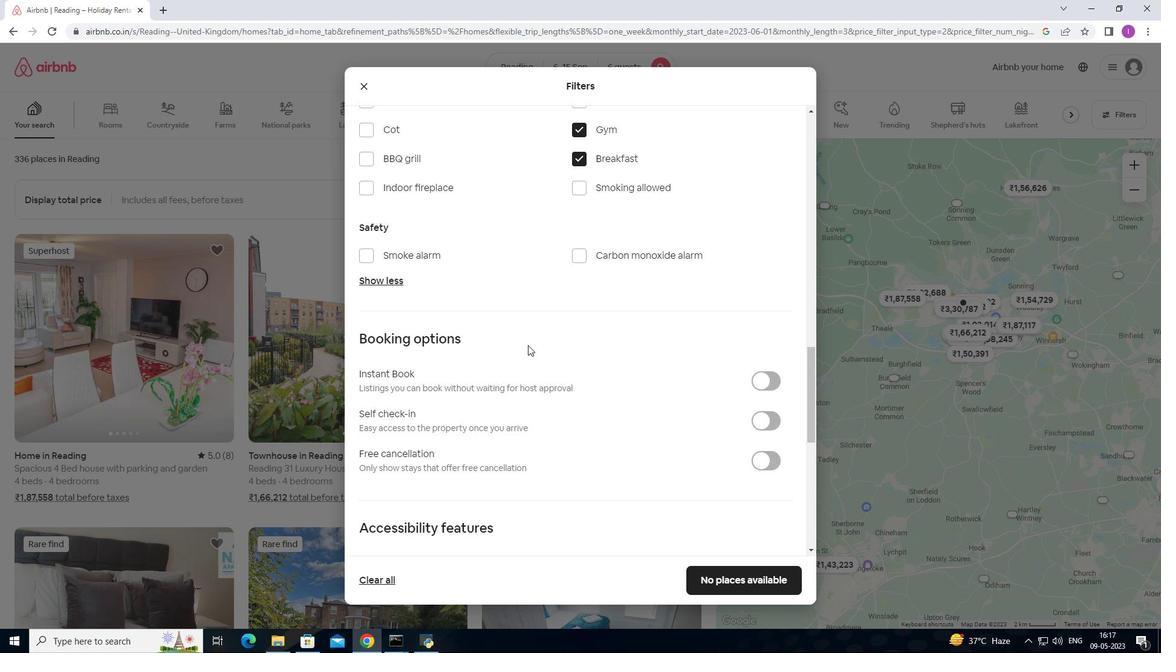 
Action: Mouse scrolled (590, 350) with delta (0, 0)
Screenshot: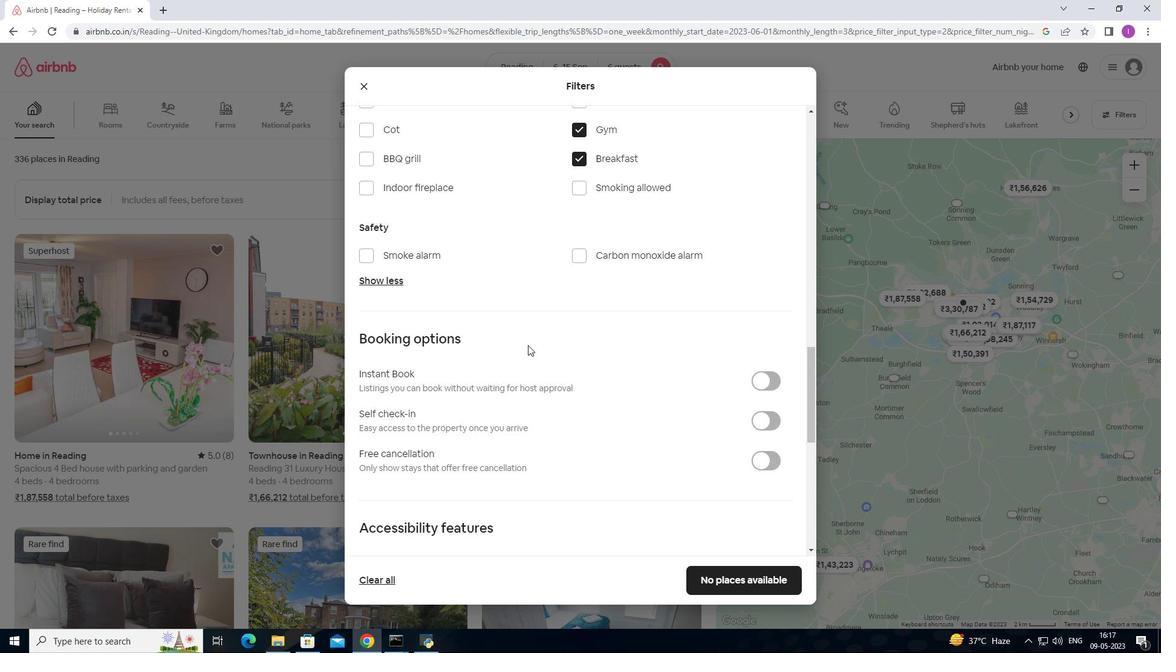
Action: Mouse moved to (765, 295)
Screenshot: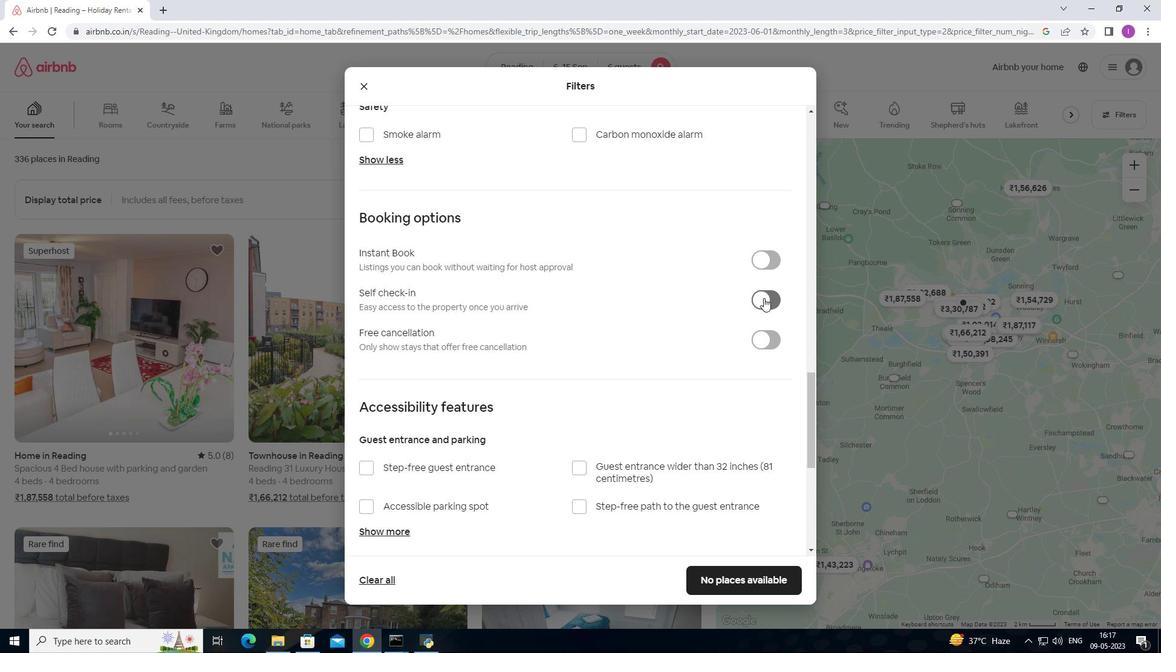 
Action: Mouse pressed left at (765, 295)
Screenshot: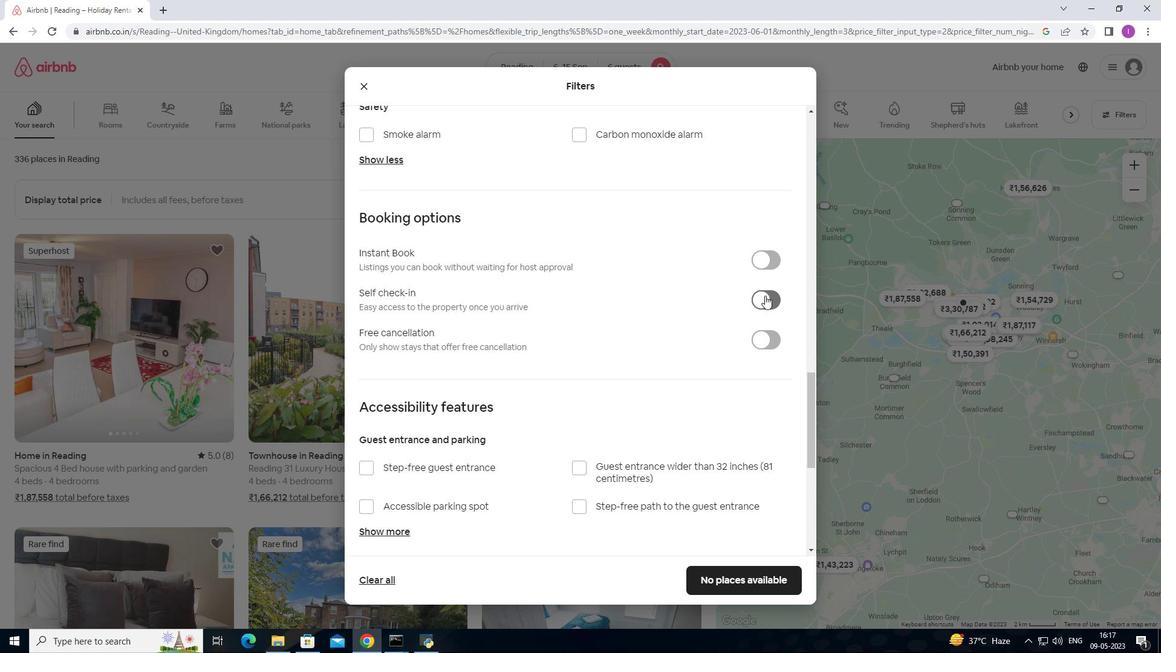 
Action: Mouse moved to (560, 403)
Screenshot: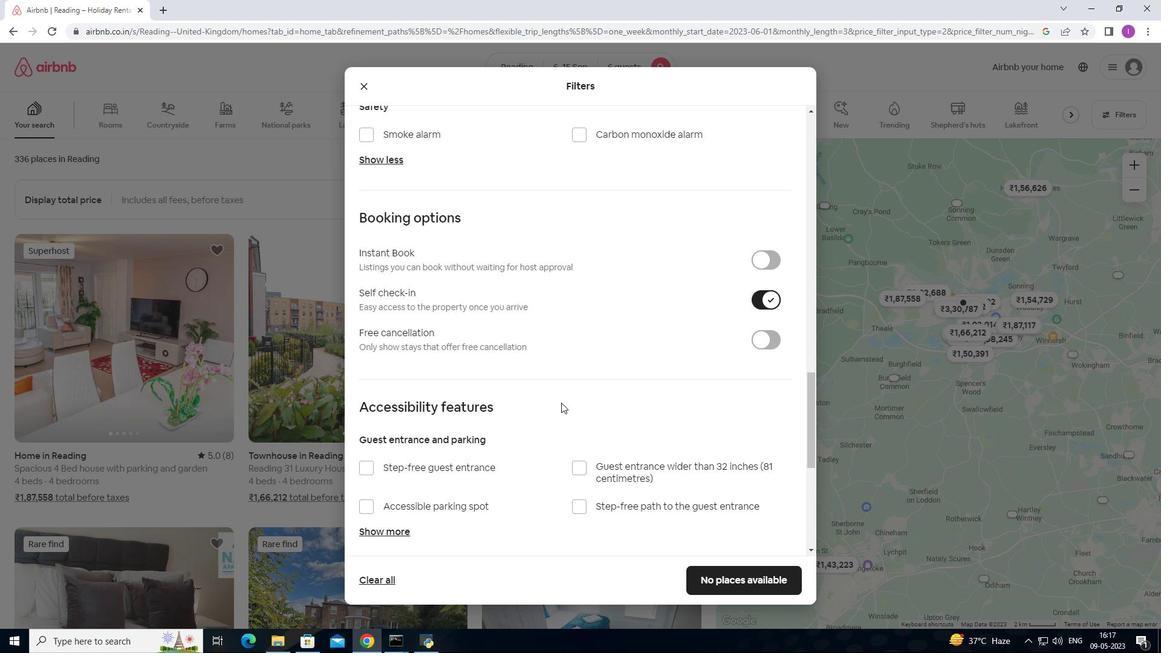 
Action: Mouse scrolled (561, 402) with delta (0, 0)
Screenshot: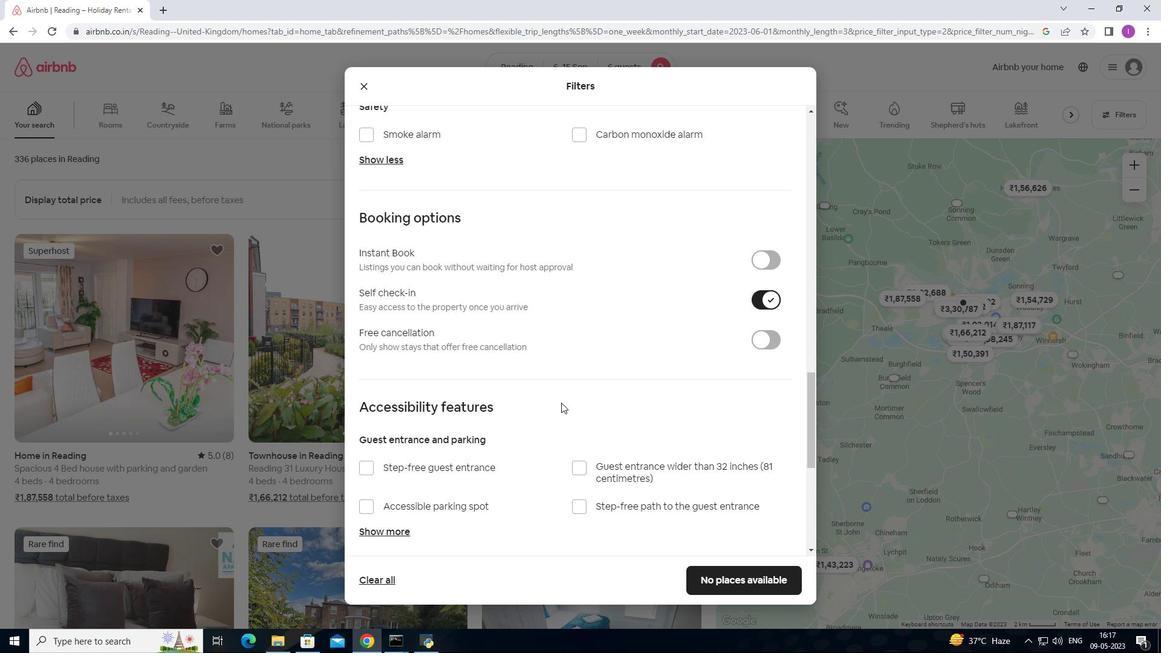
Action: Mouse scrolled (560, 403) with delta (0, 0)
Screenshot: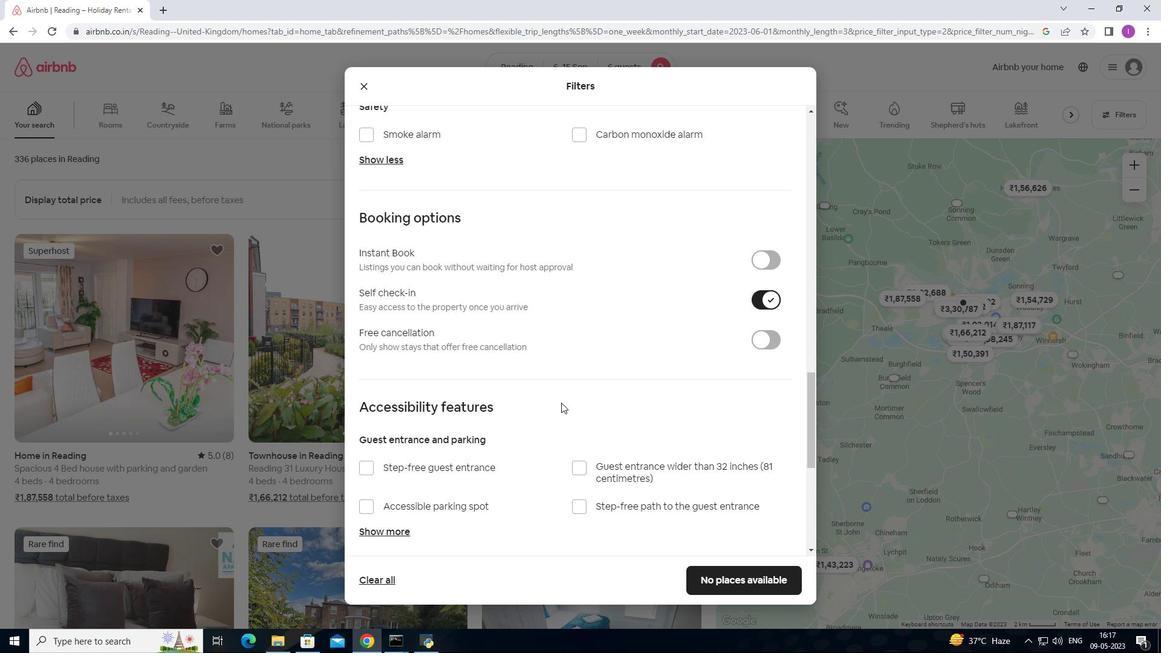 
Action: Mouse scrolled (560, 403) with delta (0, 0)
Screenshot: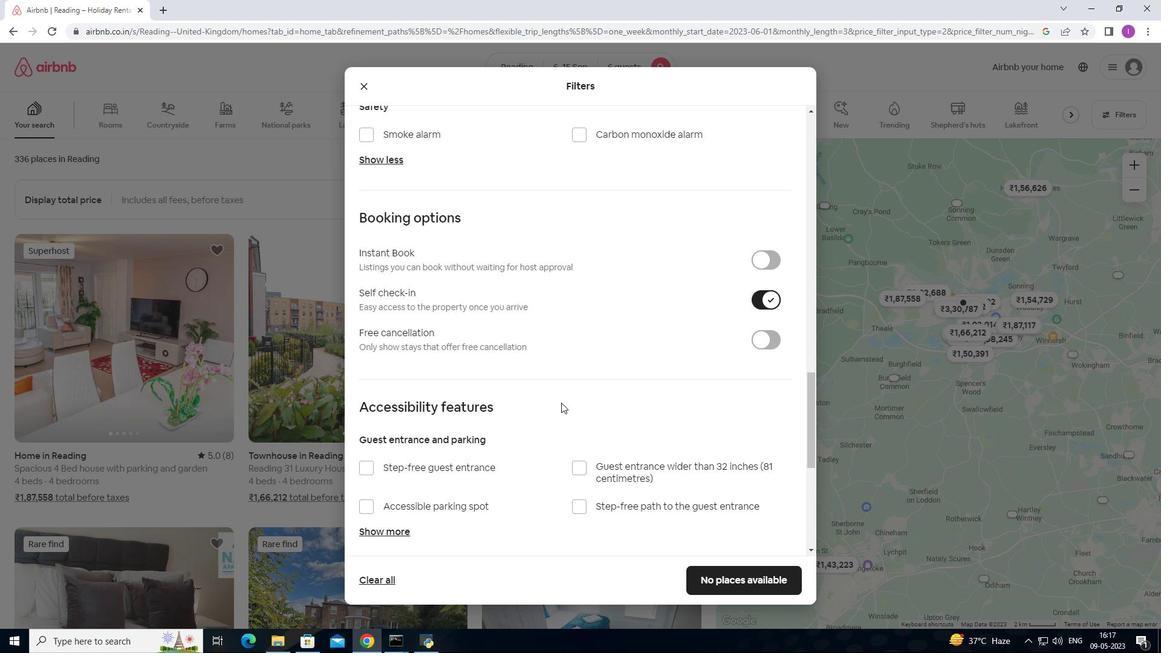 
Action: Mouse moved to (562, 400)
Screenshot: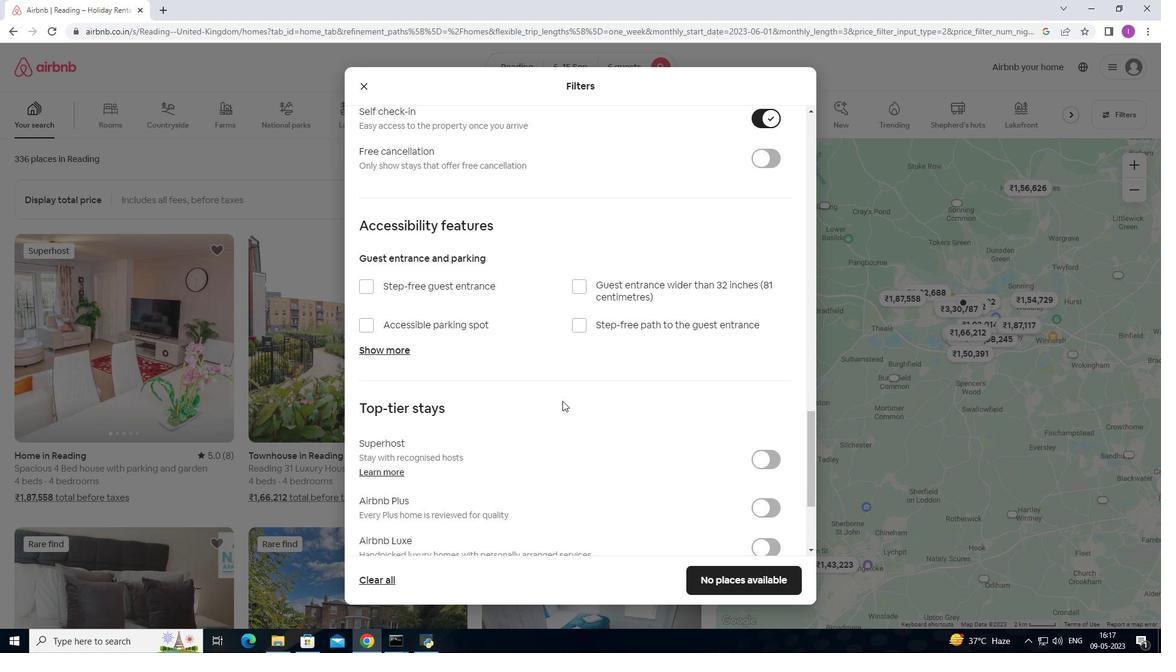 
Action: Mouse scrolled (562, 400) with delta (0, 0)
Screenshot: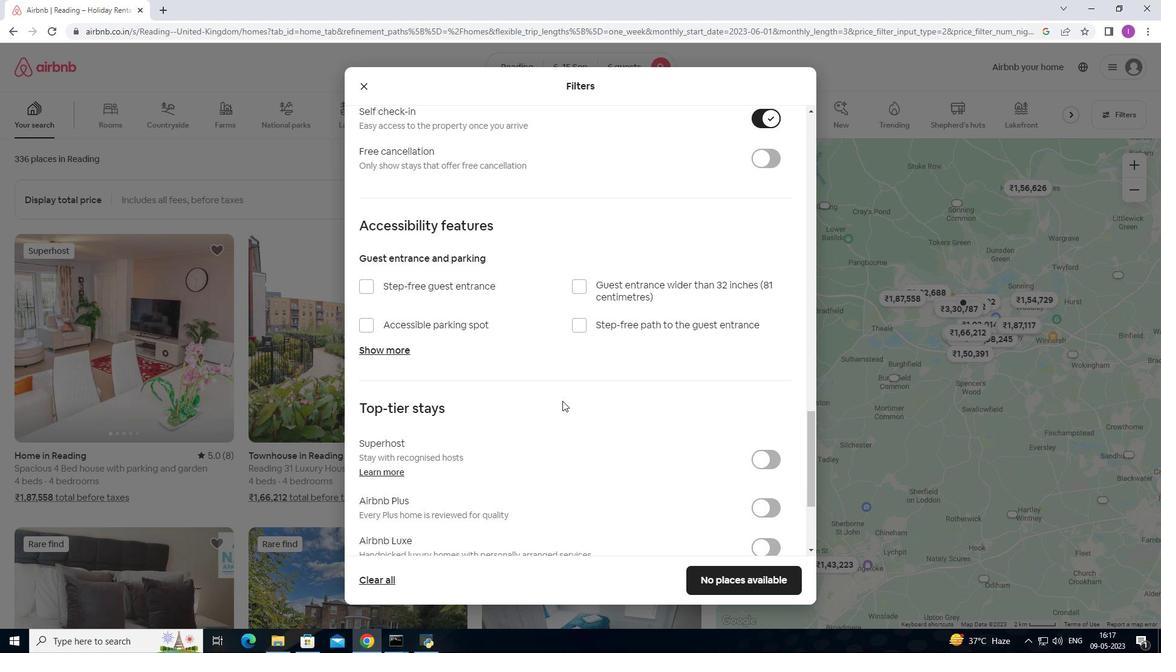 
Action: Mouse scrolled (562, 400) with delta (0, 0)
Screenshot: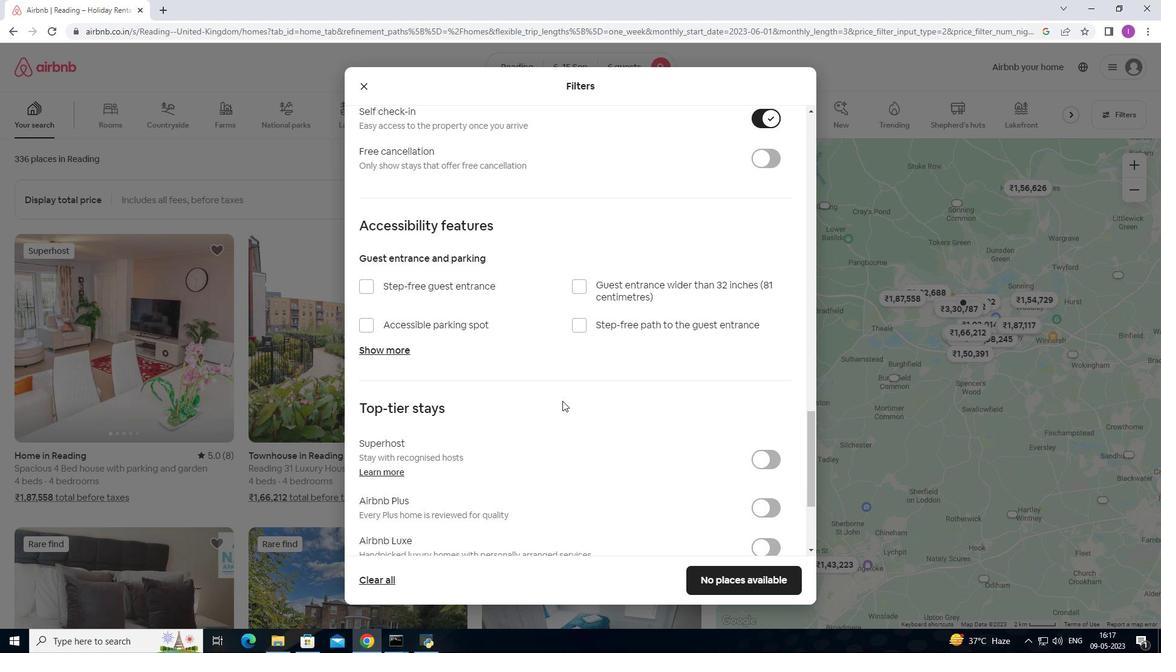 
Action: Mouse scrolled (562, 400) with delta (0, 0)
Screenshot: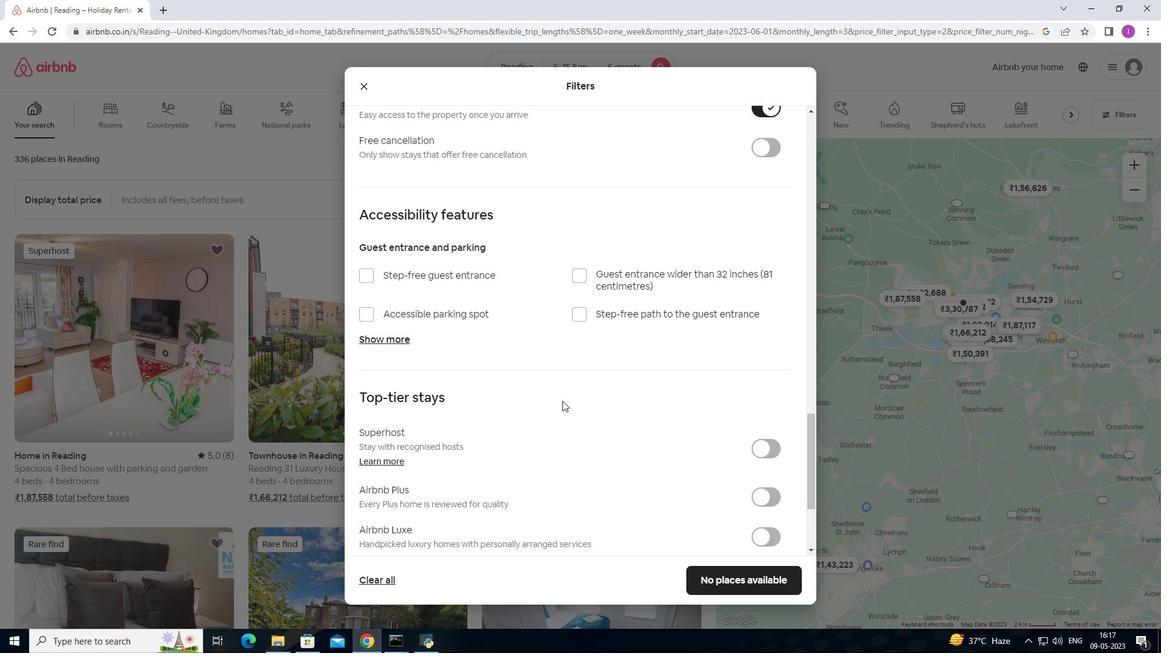 
Action: Mouse moved to (690, 357)
Screenshot: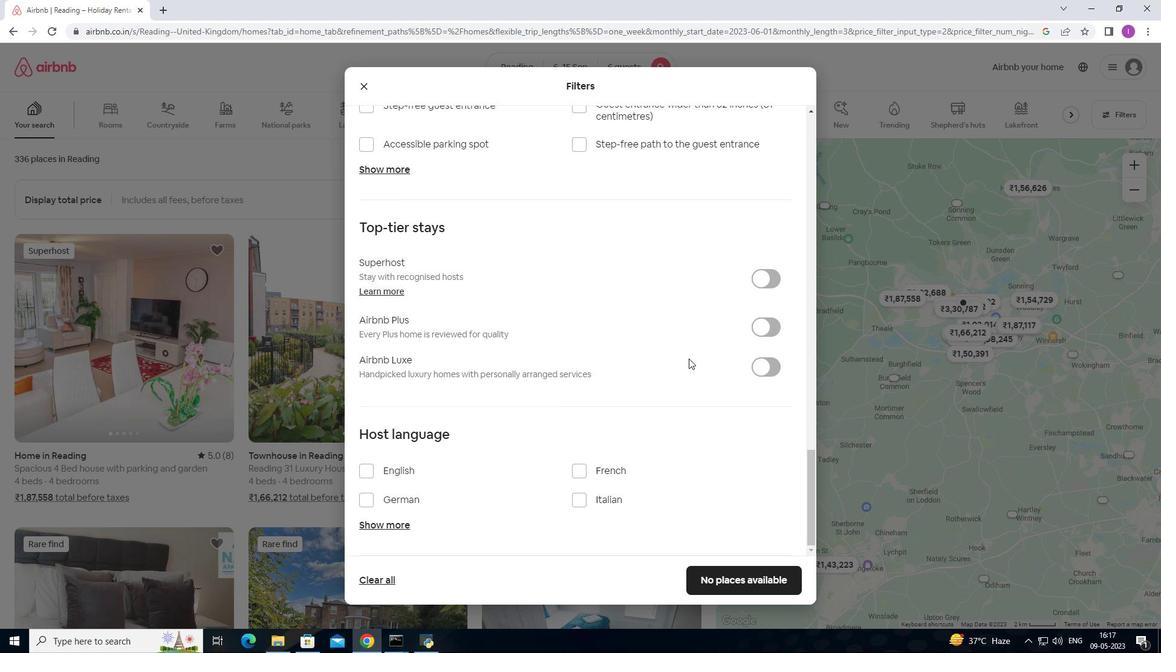 
Action: Mouse scrolled (690, 356) with delta (0, 0)
Screenshot: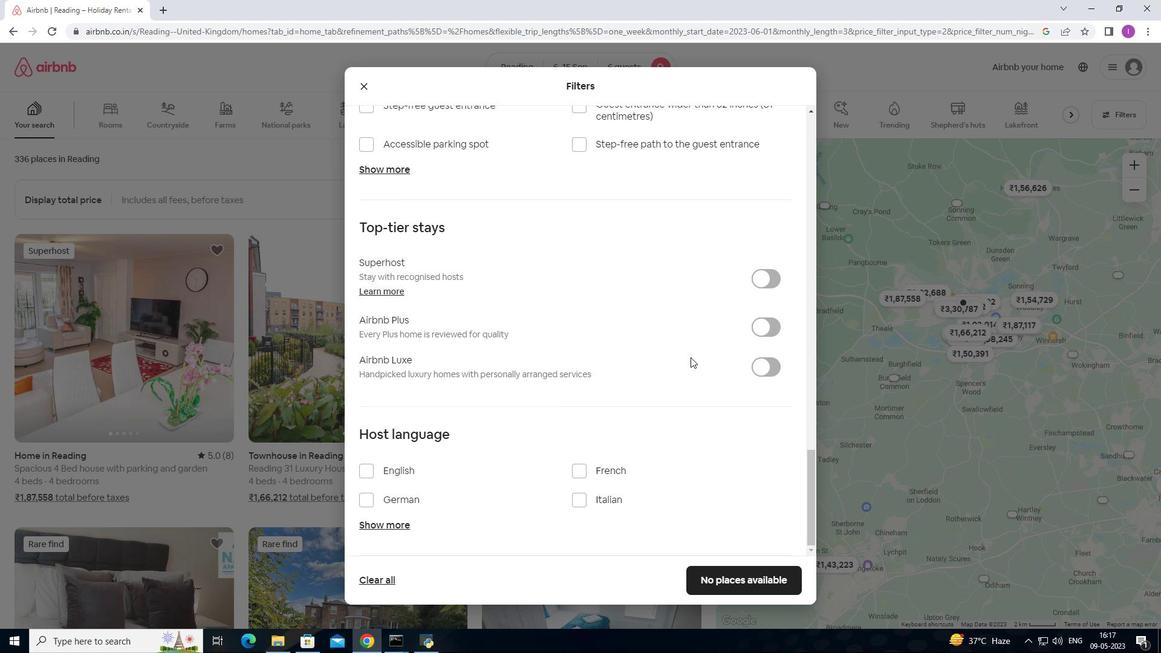 
Action: Mouse moved to (690, 358)
Screenshot: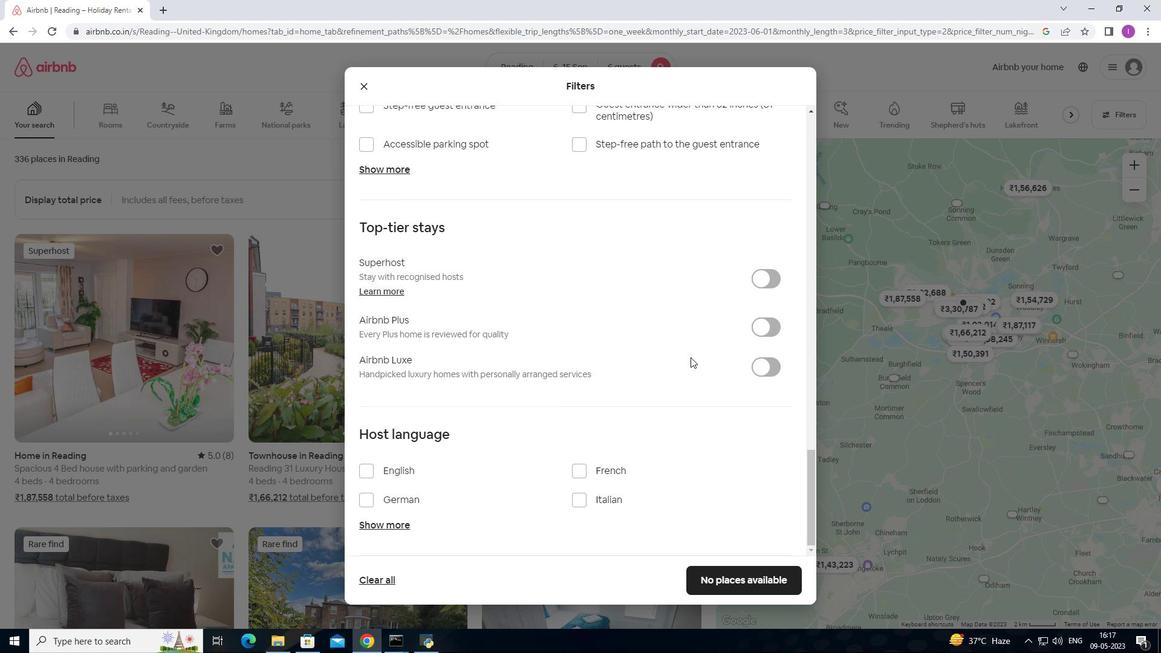 
Action: Mouse scrolled (690, 357) with delta (0, 0)
Screenshot: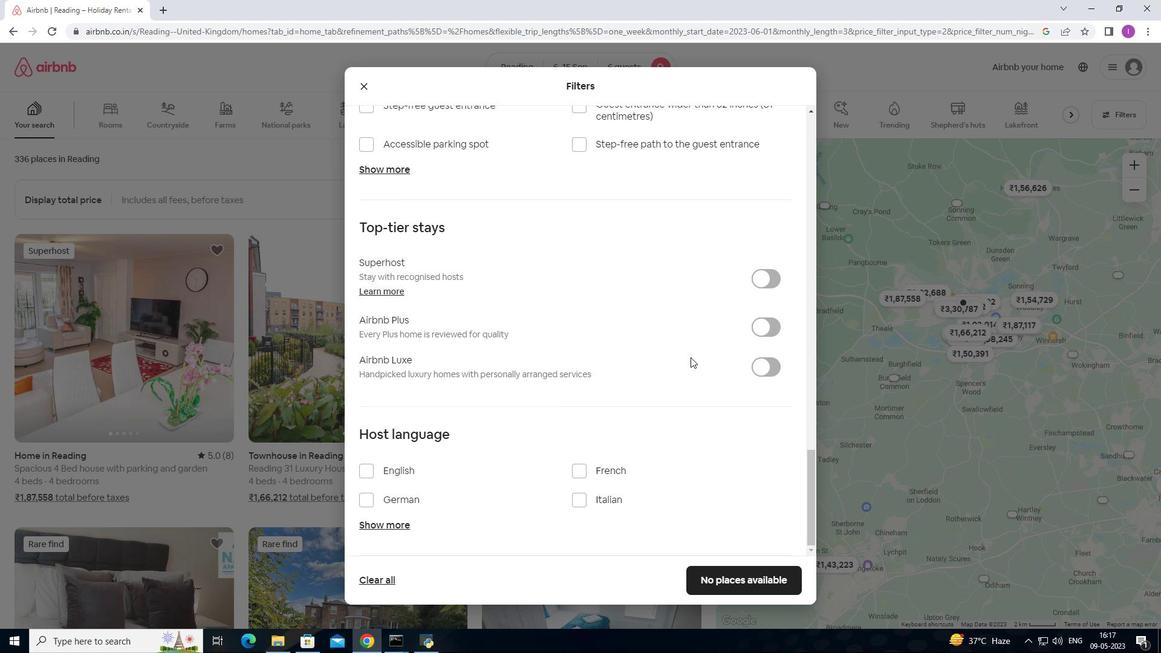 
Action: Mouse moved to (690, 358)
Screenshot: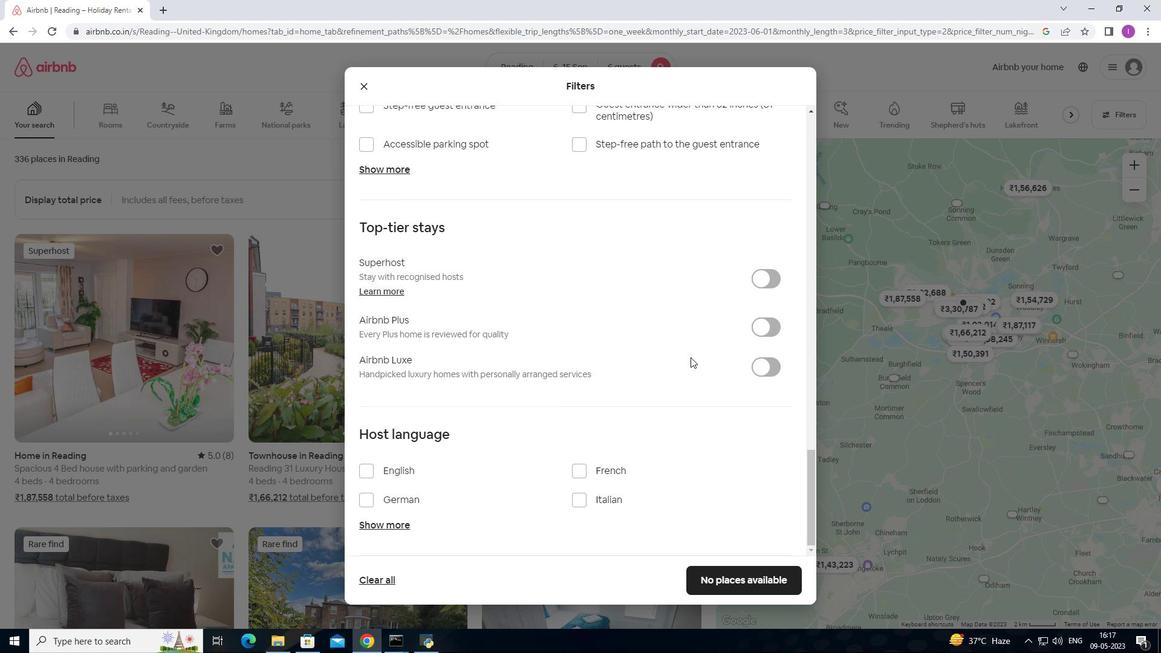 
Action: Mouse scrolled (690, 358) with delta (0, 0)
Screenshot: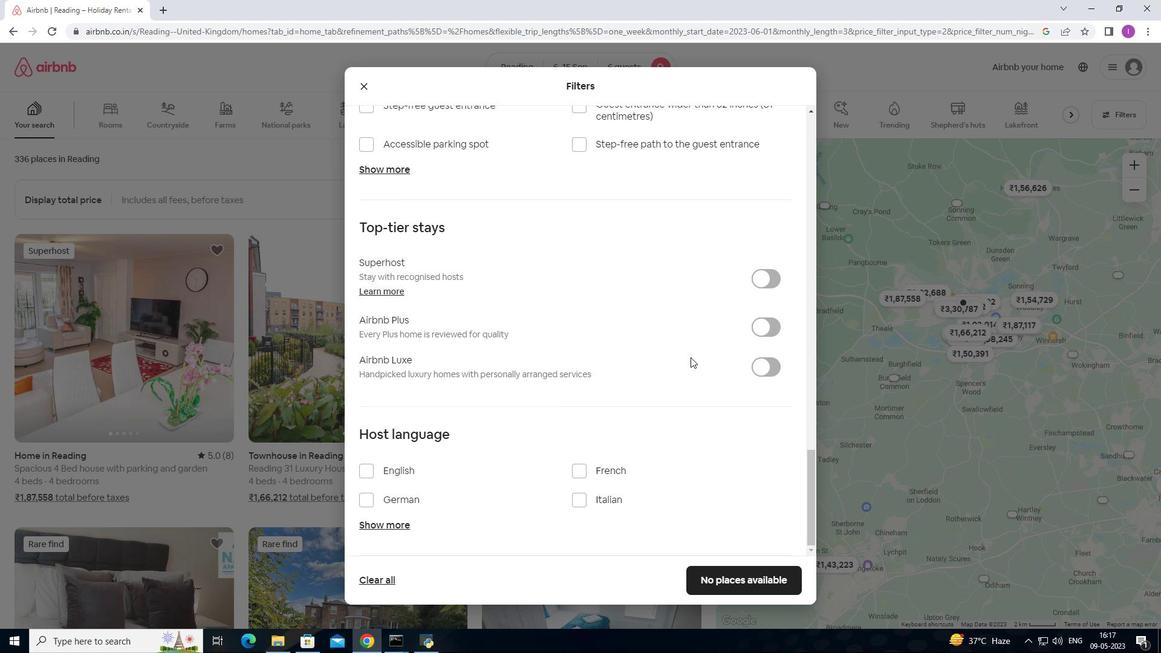 
Action: Mouse moved to (367, 474)
Screenshot: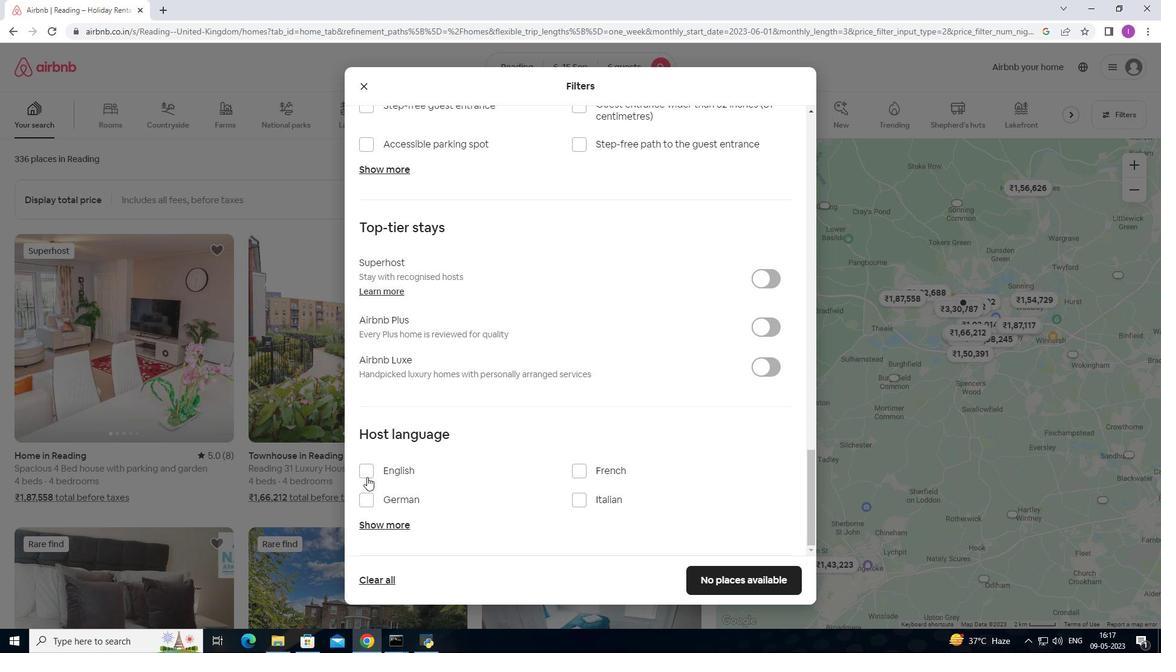 
Action: Mouse pressed left at (367, 474)
Screenshot: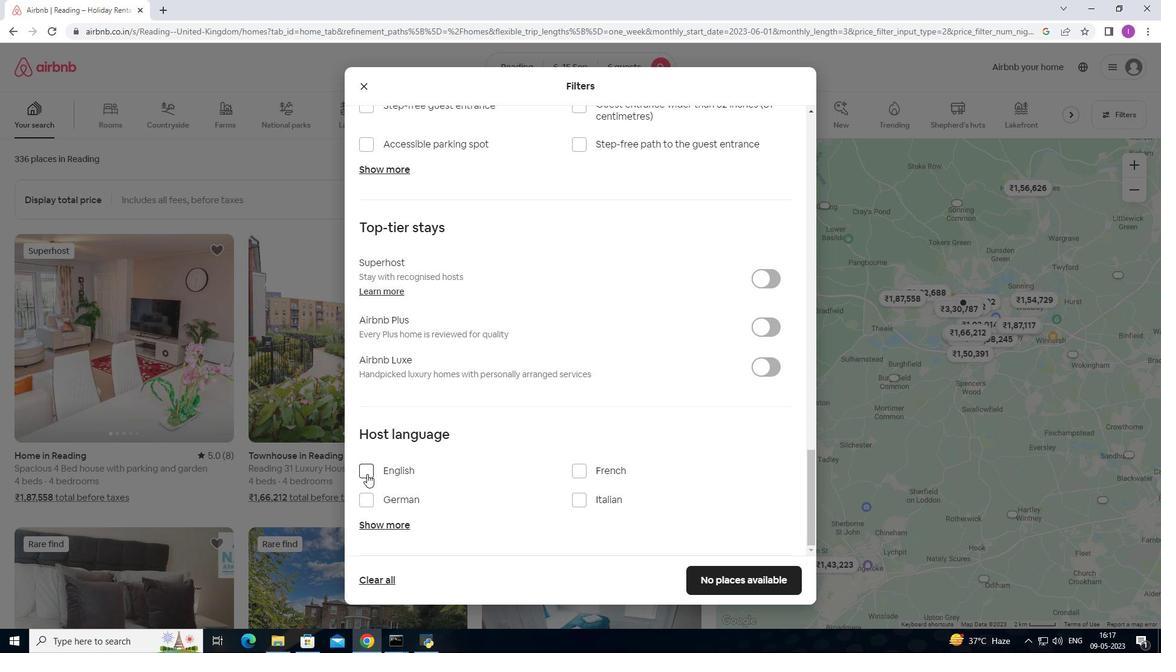 
Action: Mouse moved to (757, 576)
Screenshot: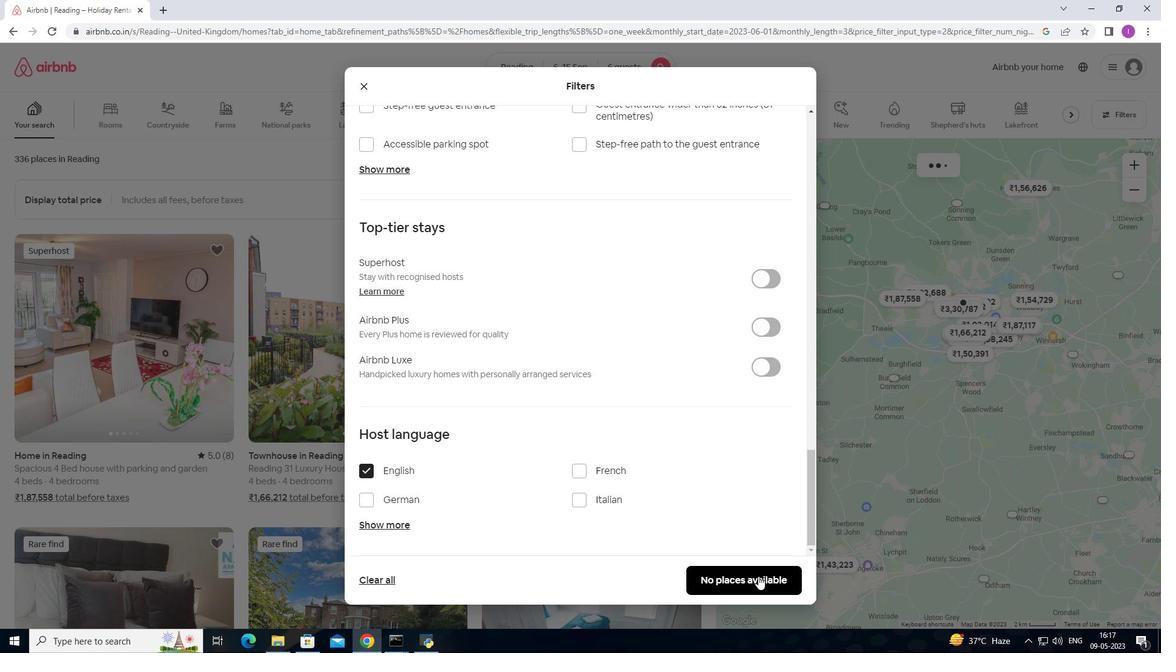 
Action: Mouse pressed left at (757, 576)
Screenshot: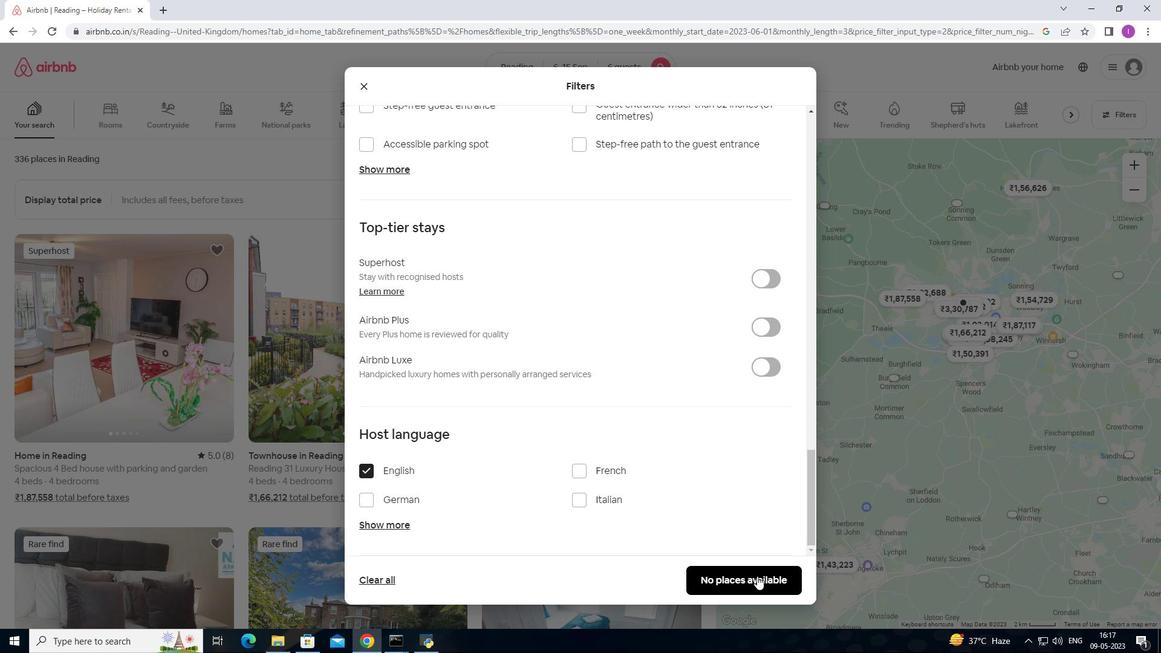 
Action: Mouse moved to (481, 451)
Screenshot: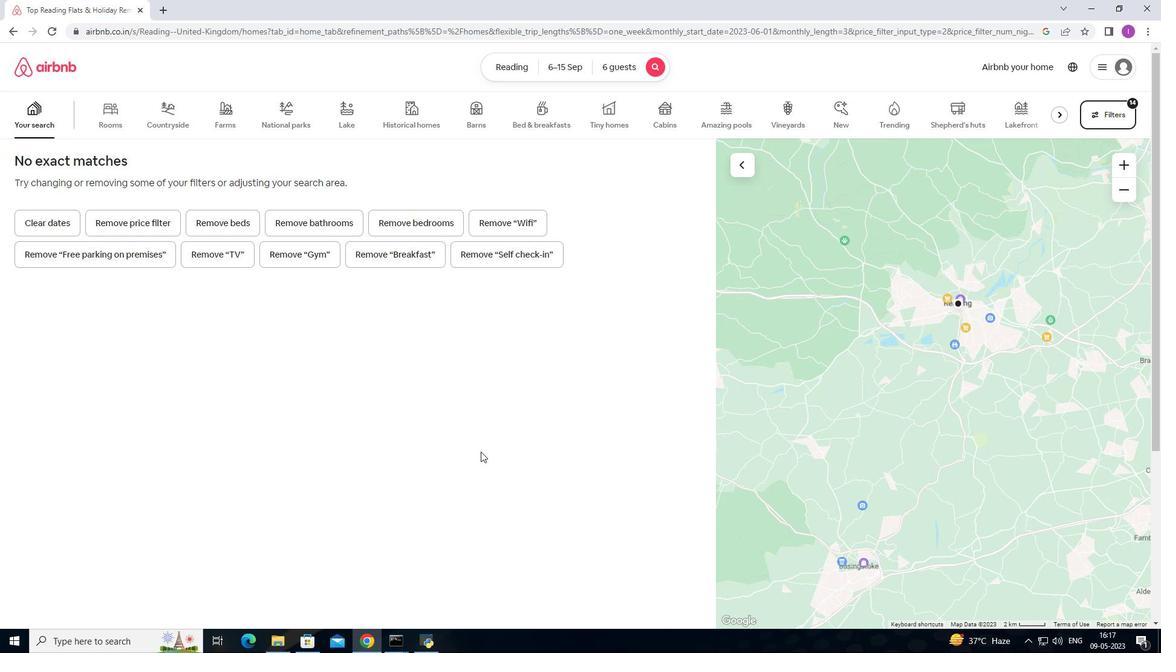 
